 Task: Create new contact,   with mail id: 'OliviaBrown@autoliv.com', first name: 'Olivia', Last name: 'Brown', Job Title: Chief Information Officer, Phone number (201) 555-6789. Change life cycle stage to  'Lead' and lead status to 'New'. Add new company to the associated contact: www.att.com and type: Prospect. Logged in from softage.6@softage.net
Action: Mouse moved to (136, 100)
Screenshot: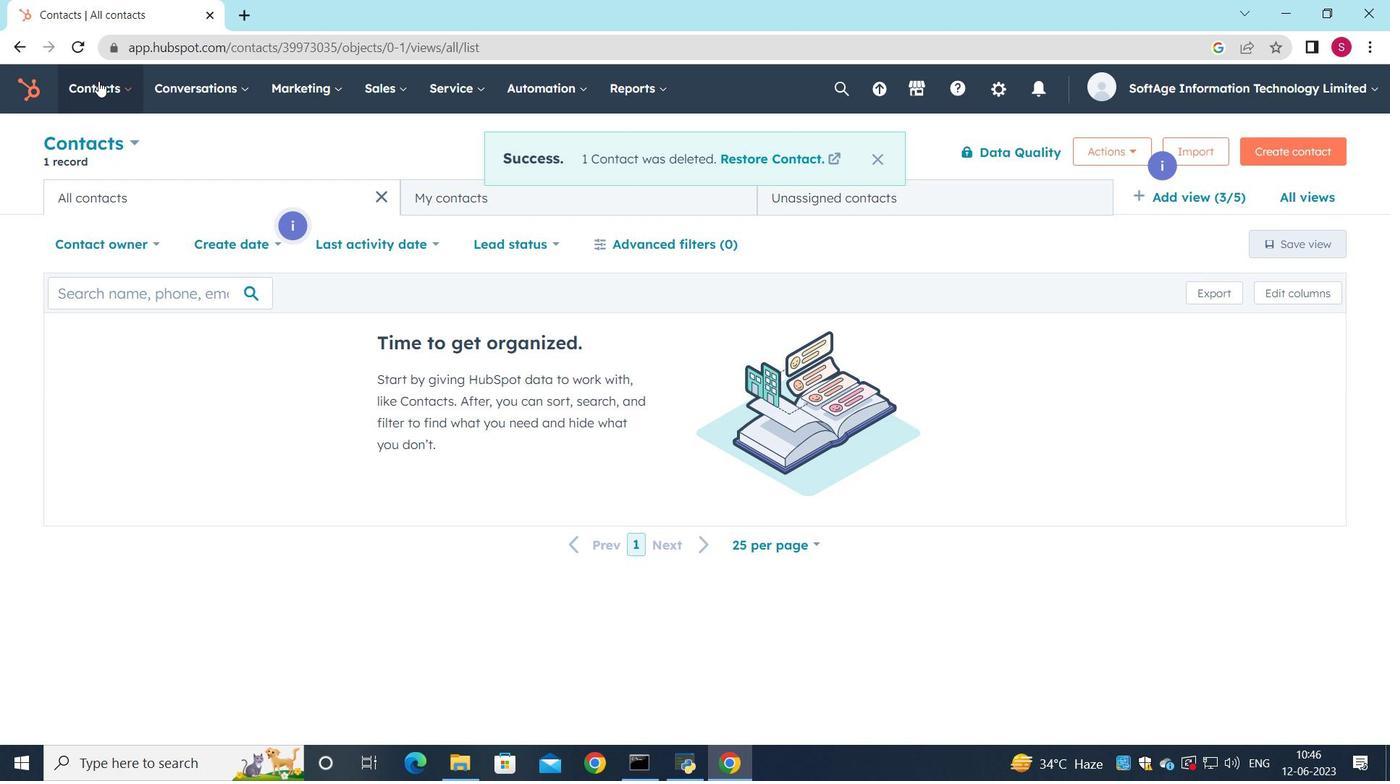 
Action: Mouse pressed left at (136, 100)
Screenshot: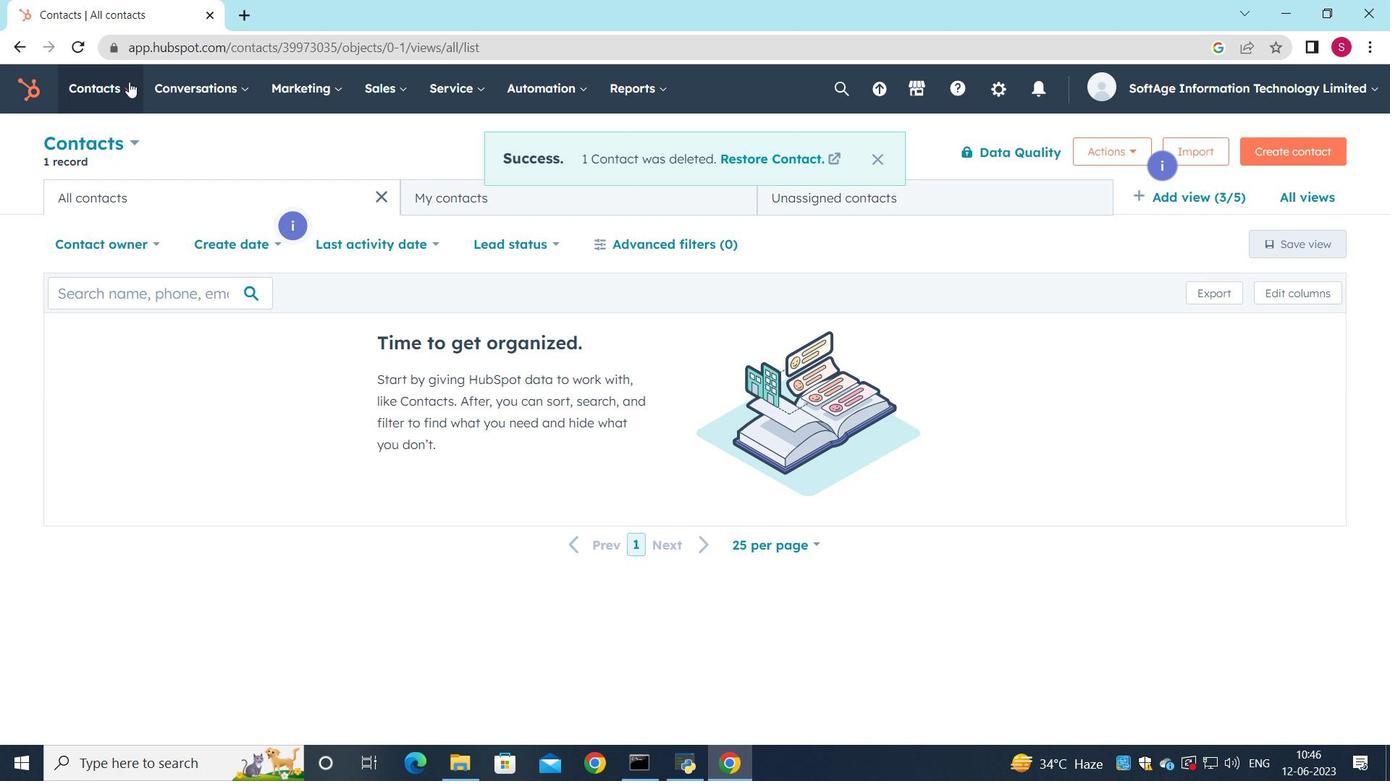 
Action: Mouse moved to (136, 147)
Screenshot: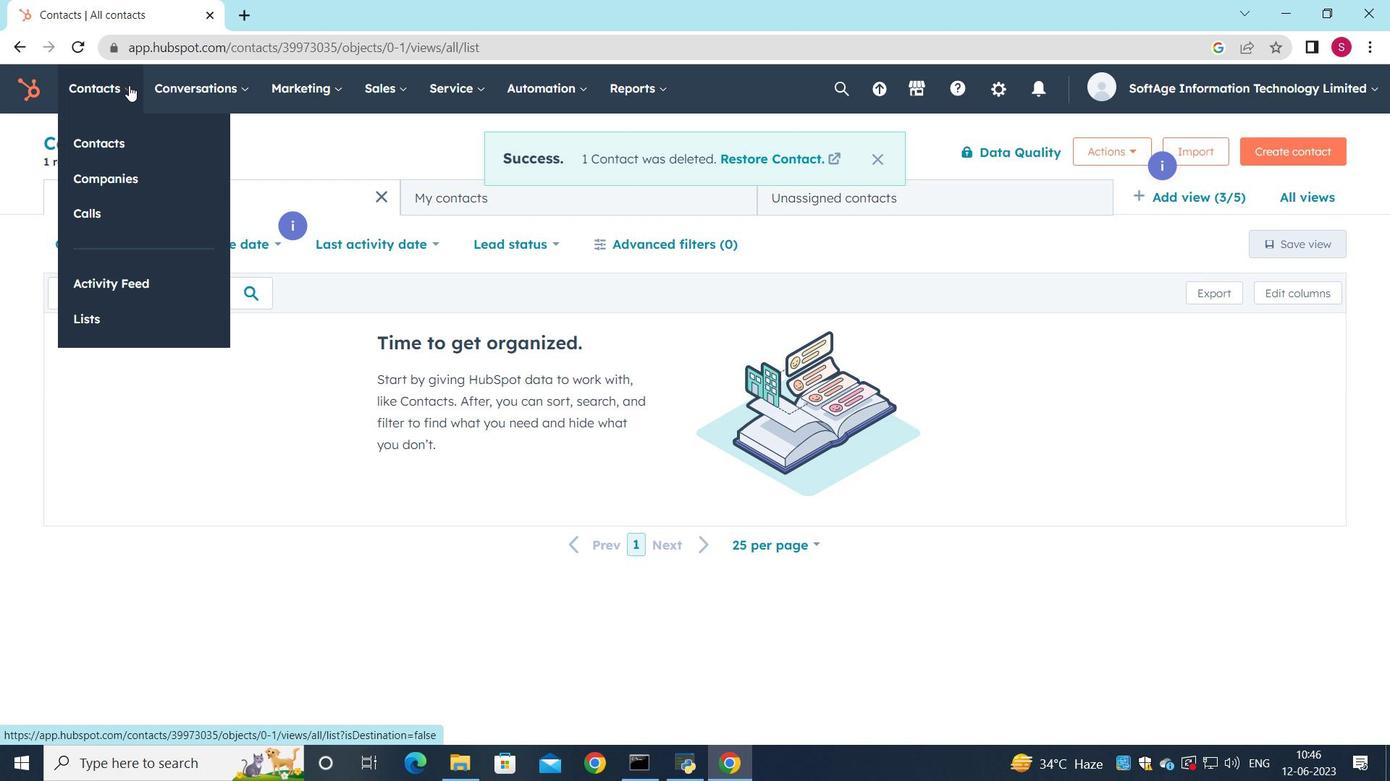 
Action: Mouse pressed left at (136, 147)
Screenshot: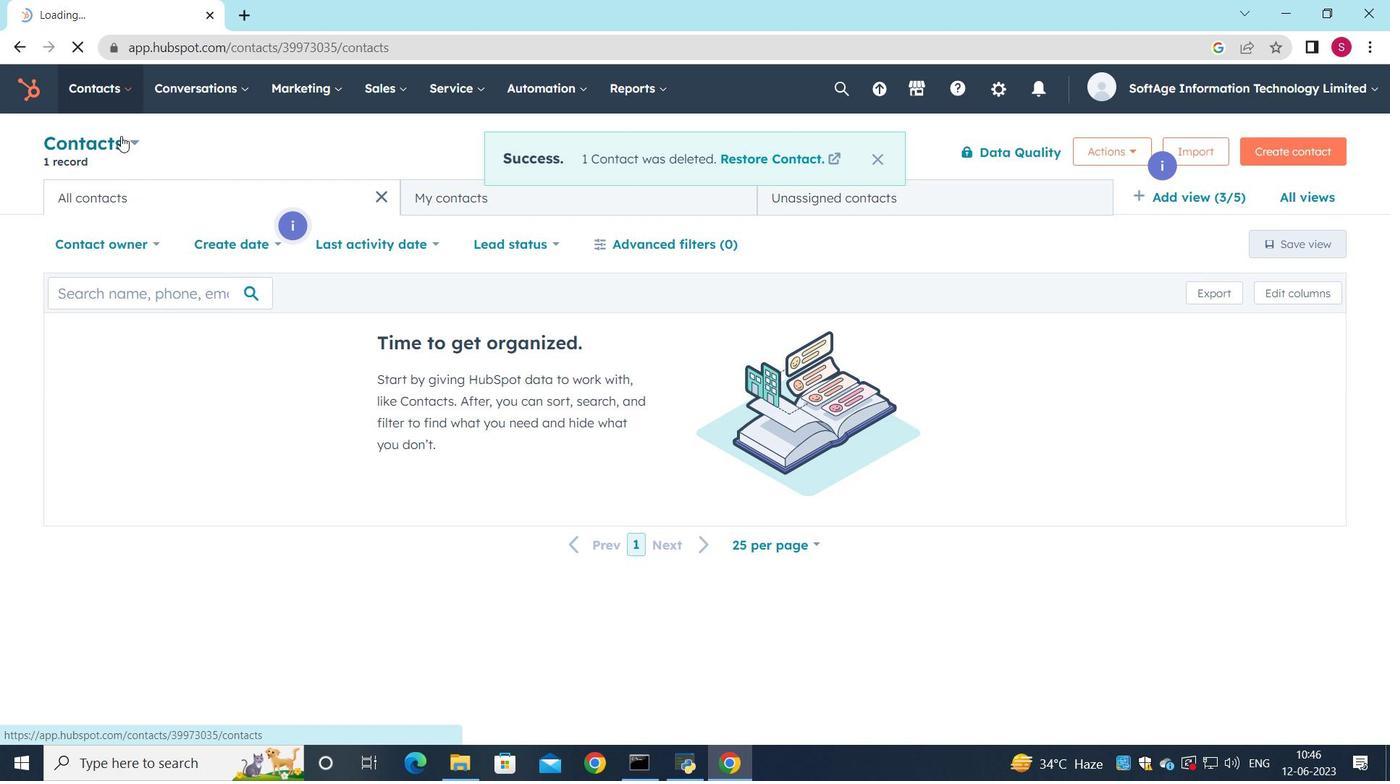 
Action: Mouse moved to (1277, 150)
Screenshot: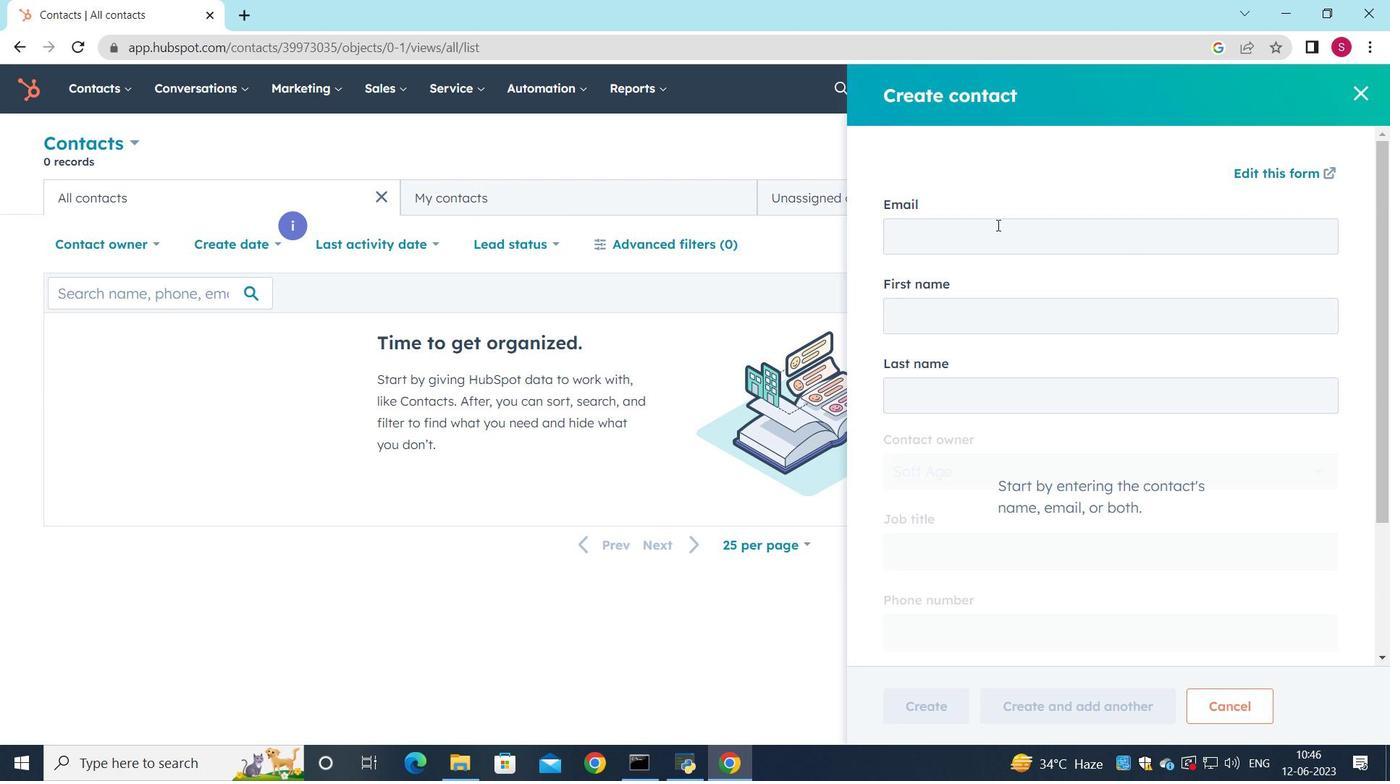 
Action: Mouse pressed left at (1277, 150)
Screenshot: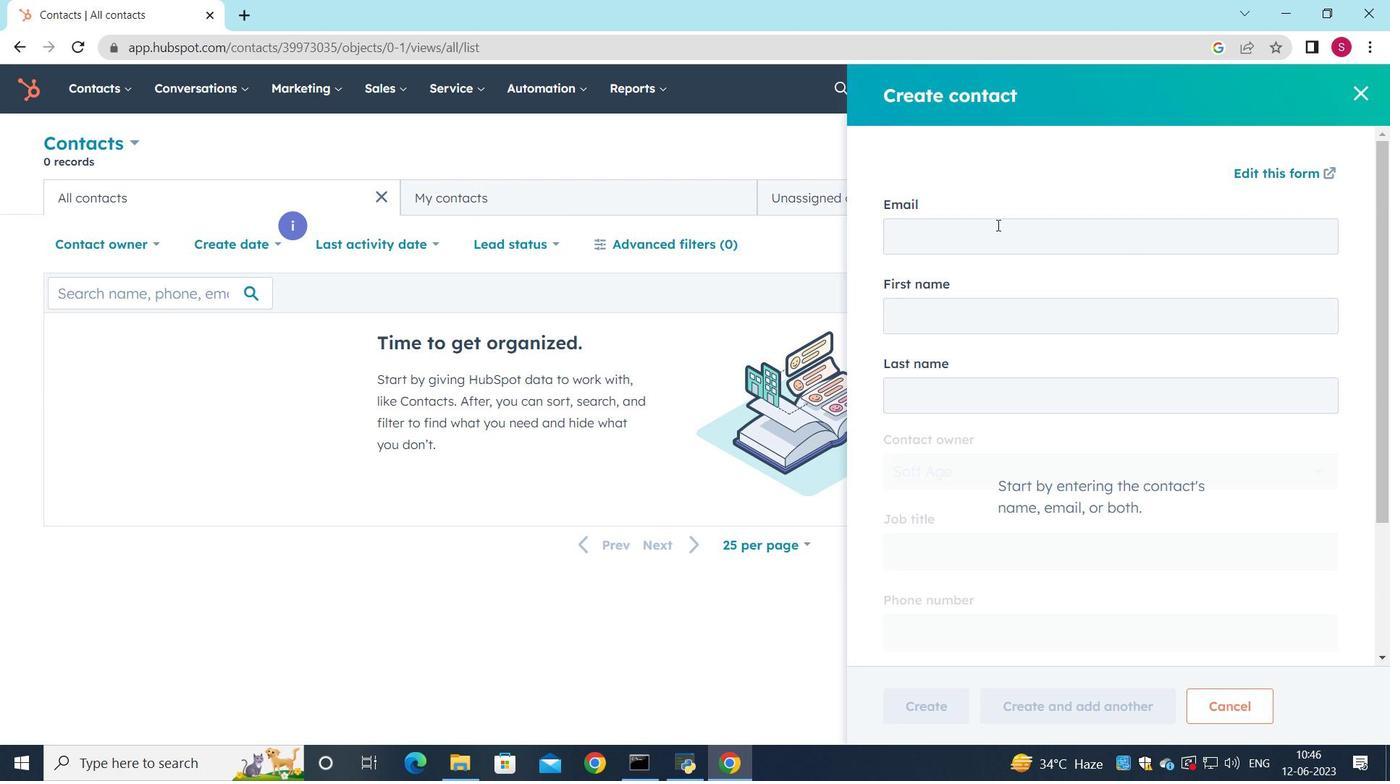 
Action: Mouse moved to (989, 238)
Screenshot: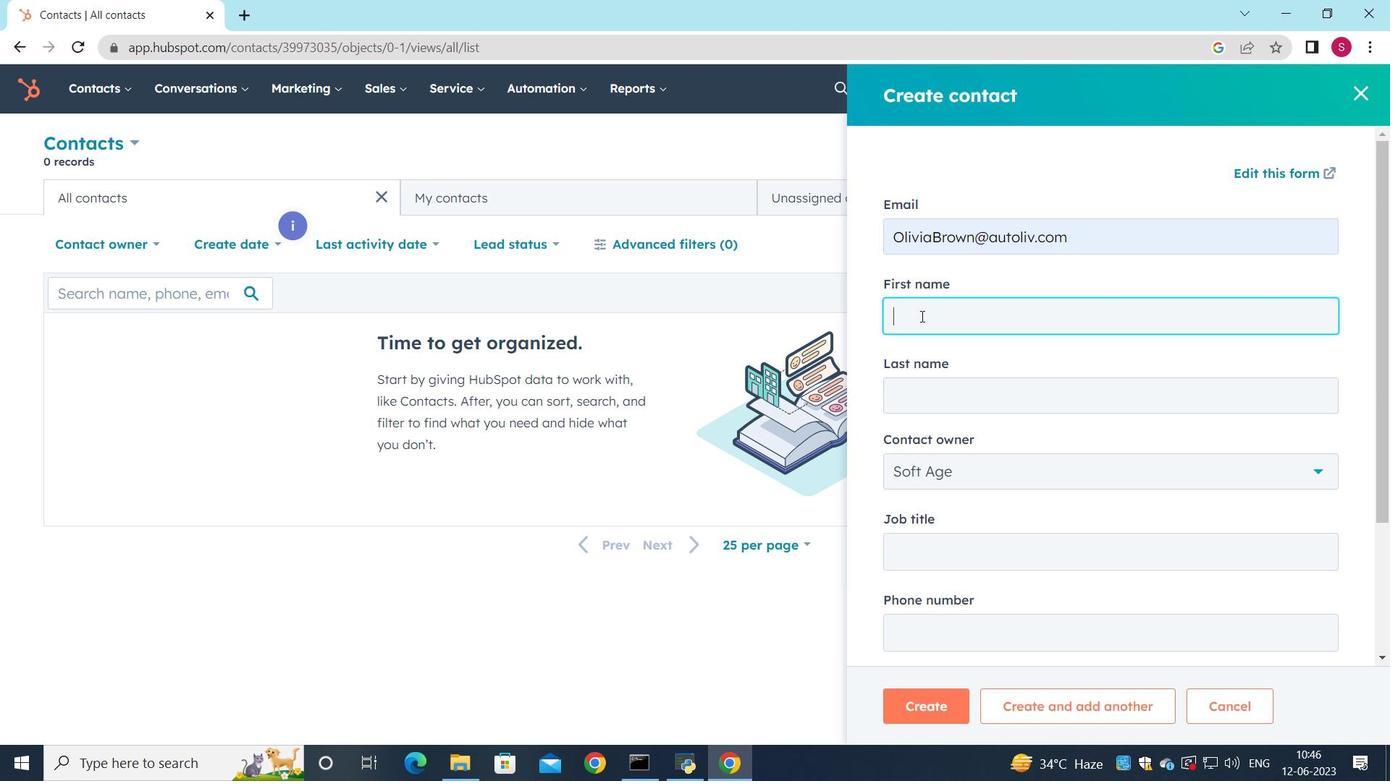 
Action: Mouse pressed left at (989, 238)
Screenshot: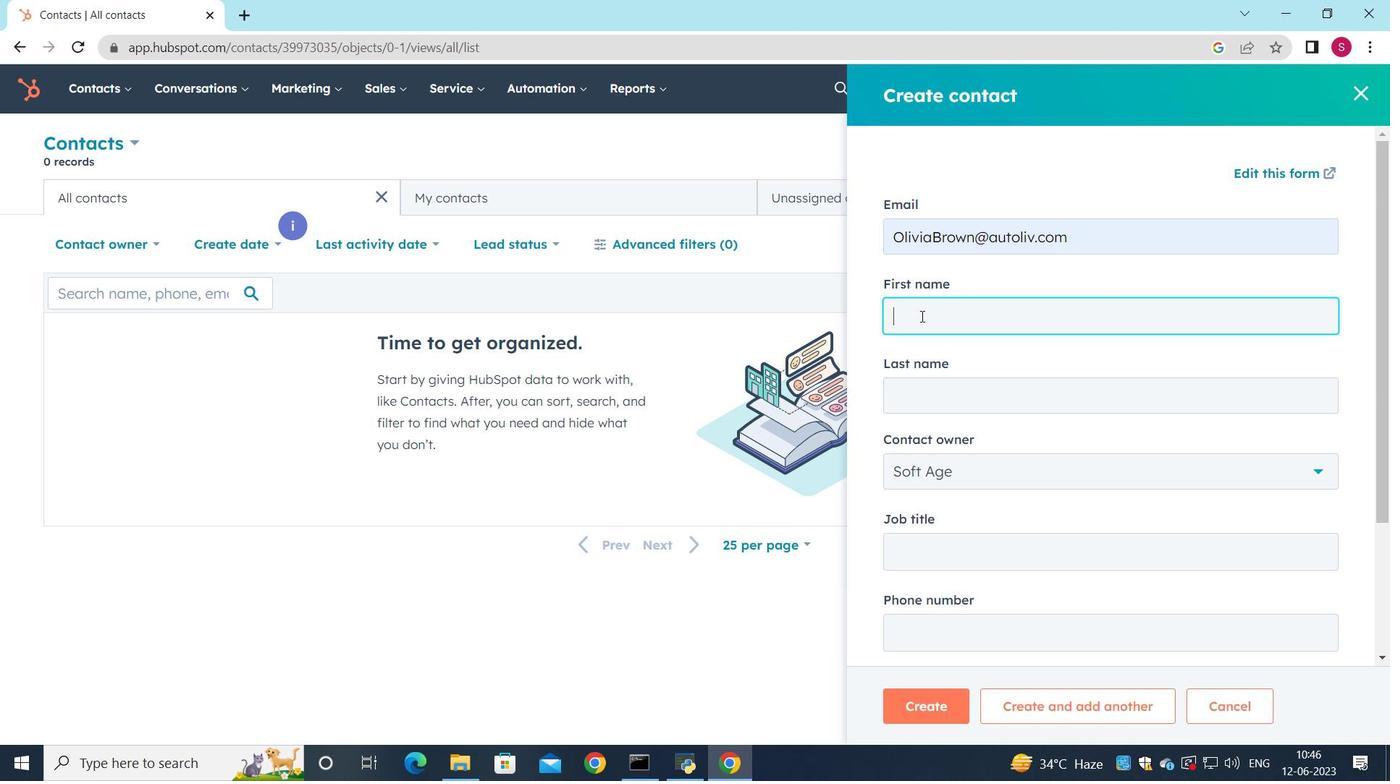 
Action: Key pressed <Key.shift><Key.shift><Key.shift><Key.shift>Olivia<Key.shift><Key.shift><Key.shift><Key.shift><Key.shift><Key.shift><Key.shift><Key.shift>Broe<Key.backspace>wn<Key.shift><Key.shift><Key.shift><Key.shift><Key.shift><Key.shift><Key.shift>@autoliv.com
Screenshot: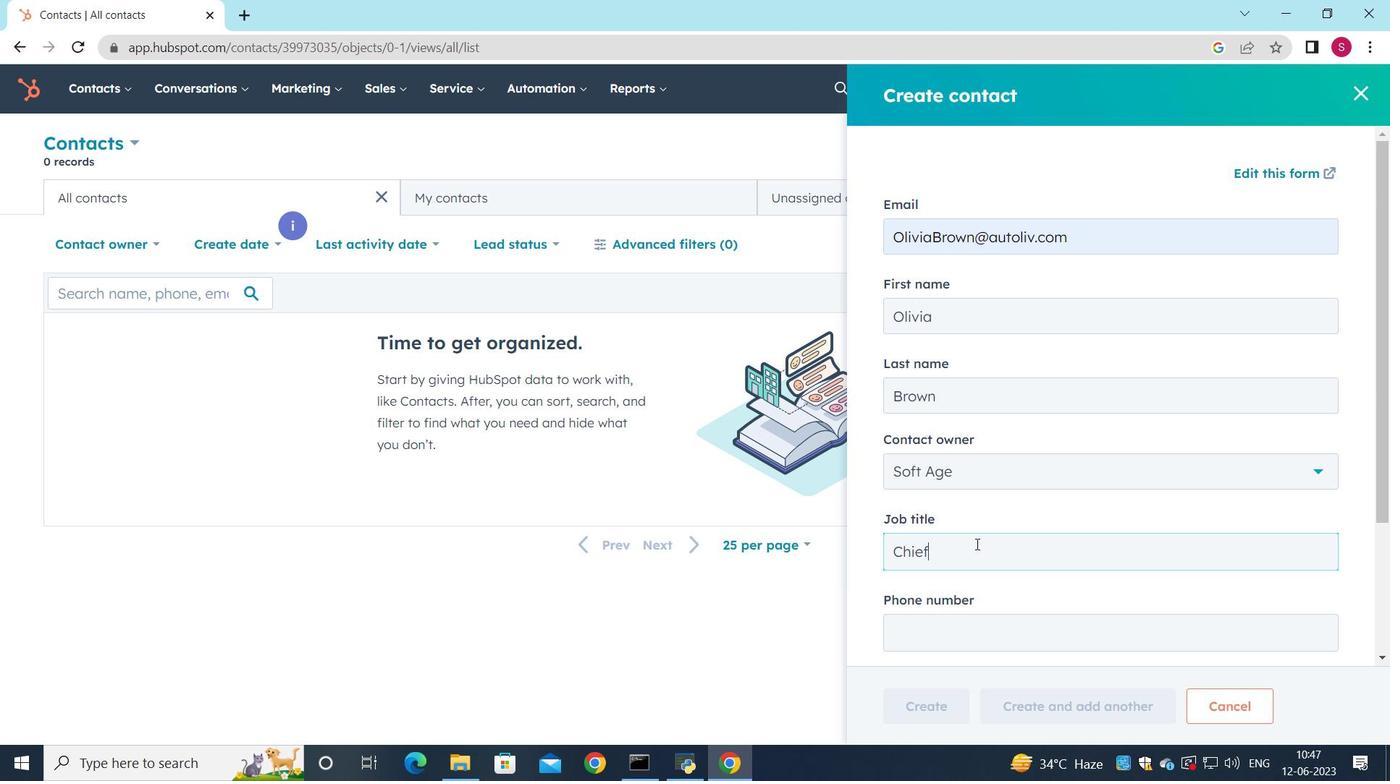 
Action: Mouse moved to (900, 745)
Screenshot: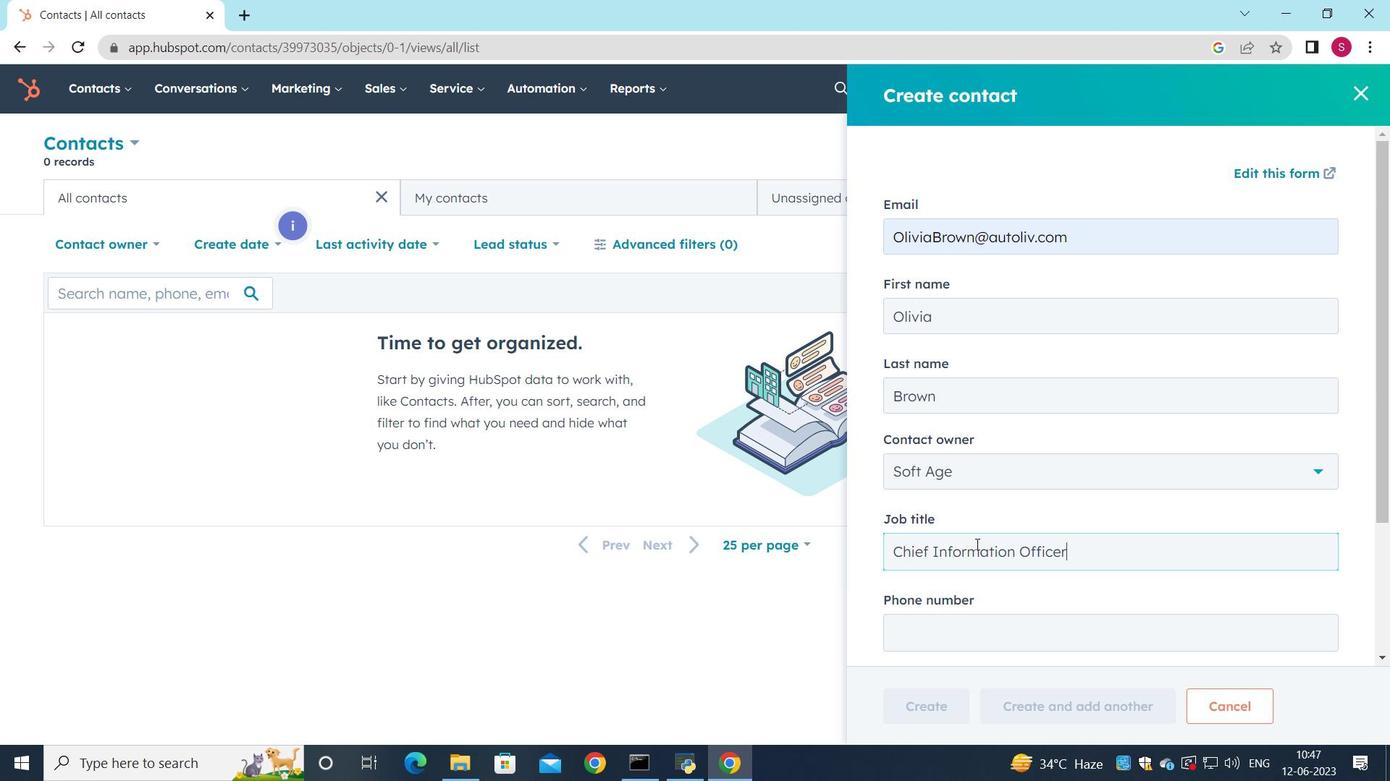 
Action: Mouse pressed left at (900, 745)
Screenshot: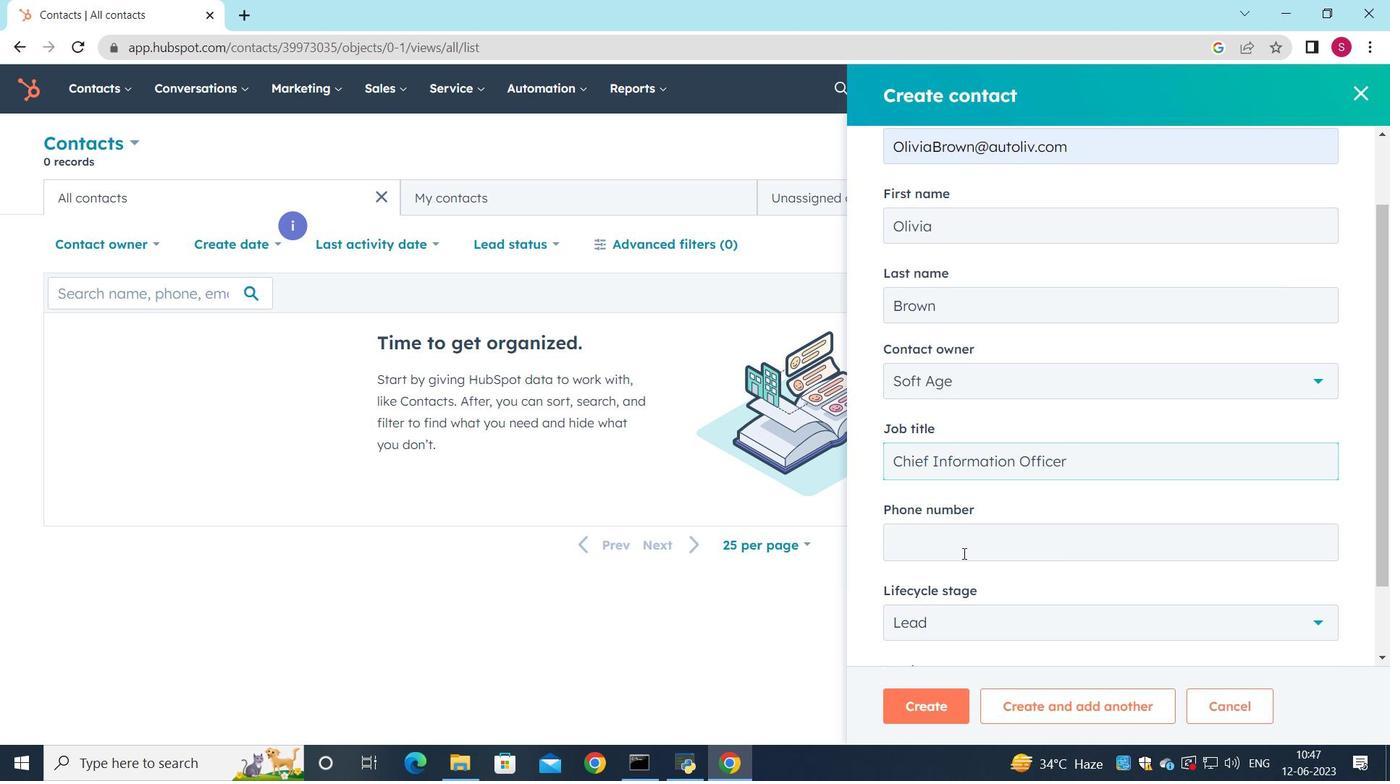 
Action: Mouse moved to (922, 722)
Screenshot: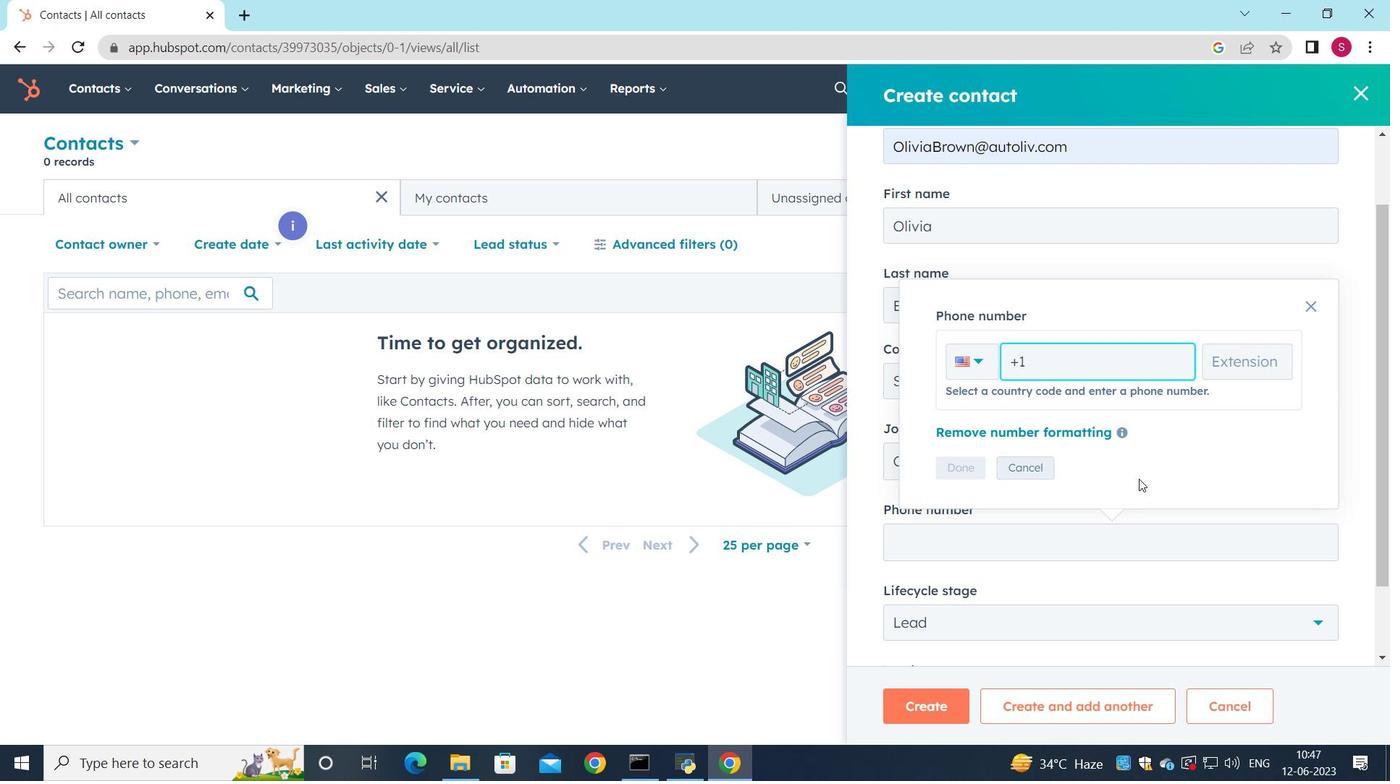 
Action: Mouse pressed left at (922, 722)
Screenshot: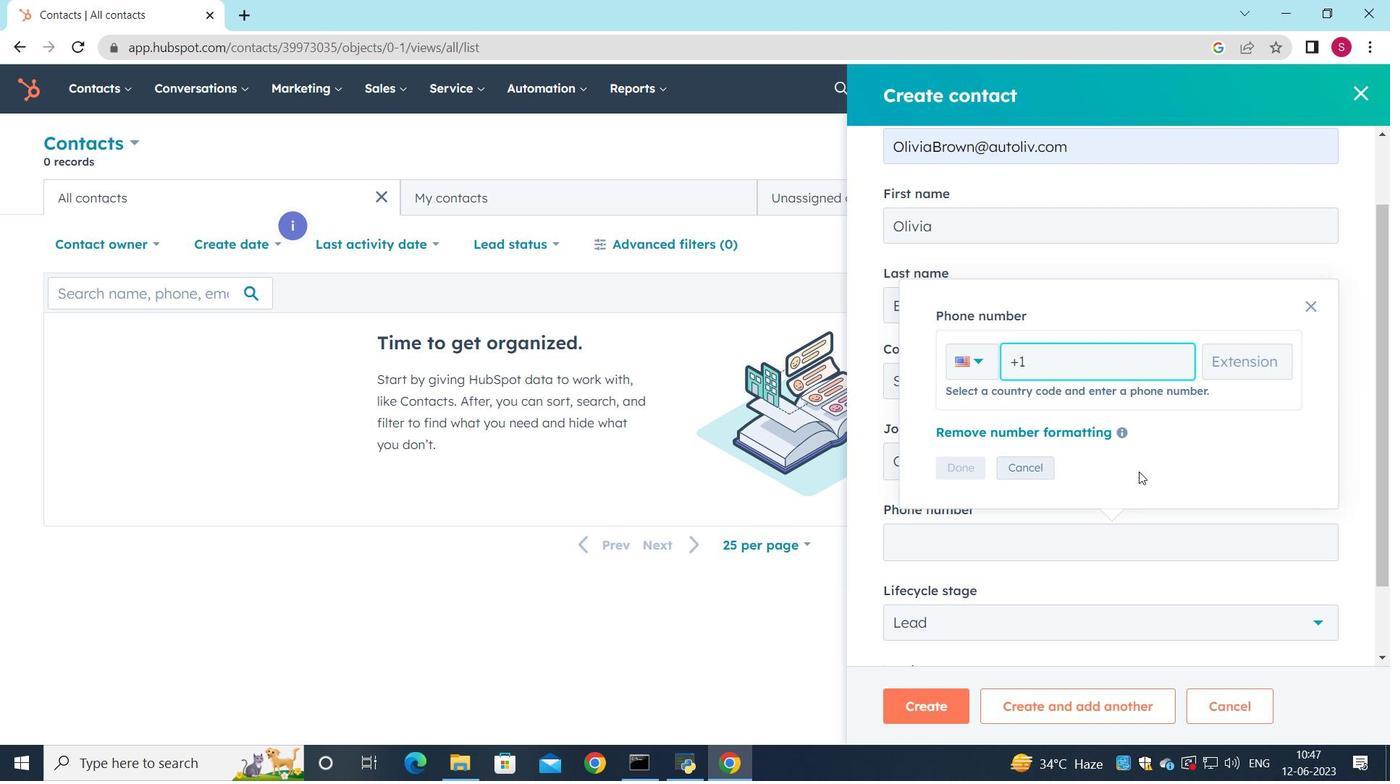 
Action: Mouse moved to (877, 524)
Screenshot: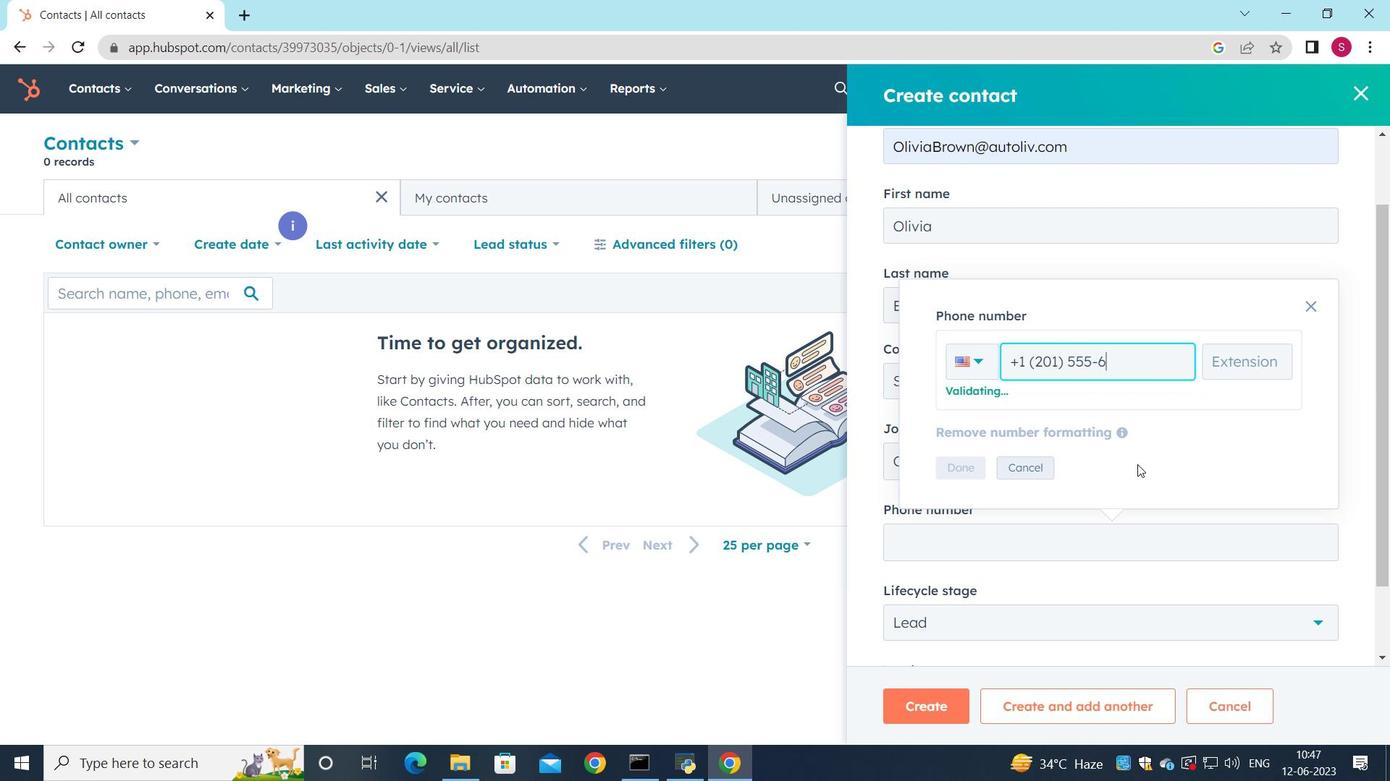 
Action: Mouse scrolled (877, 524) with delta (0, 0)
Screenshot: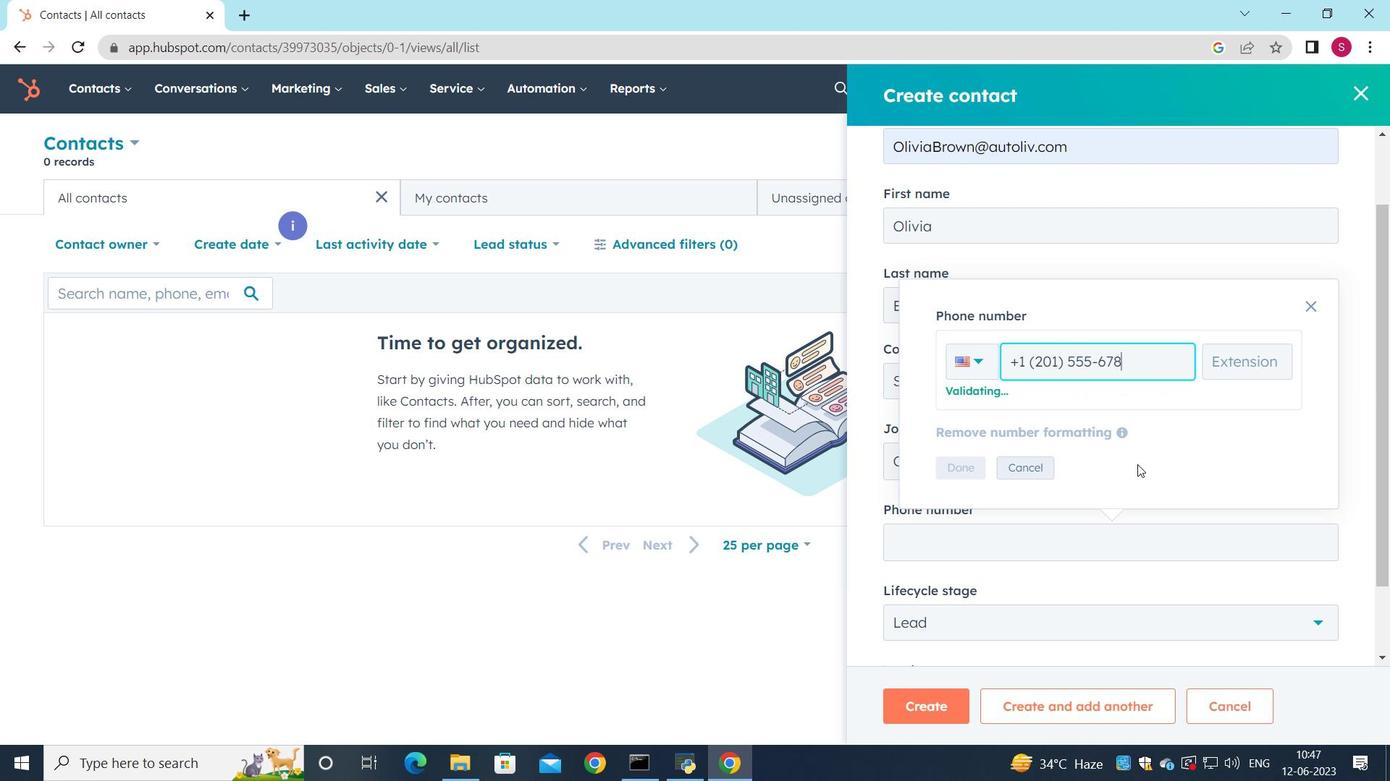 
Action: Mouse moved to (97, 94)
Screenshot: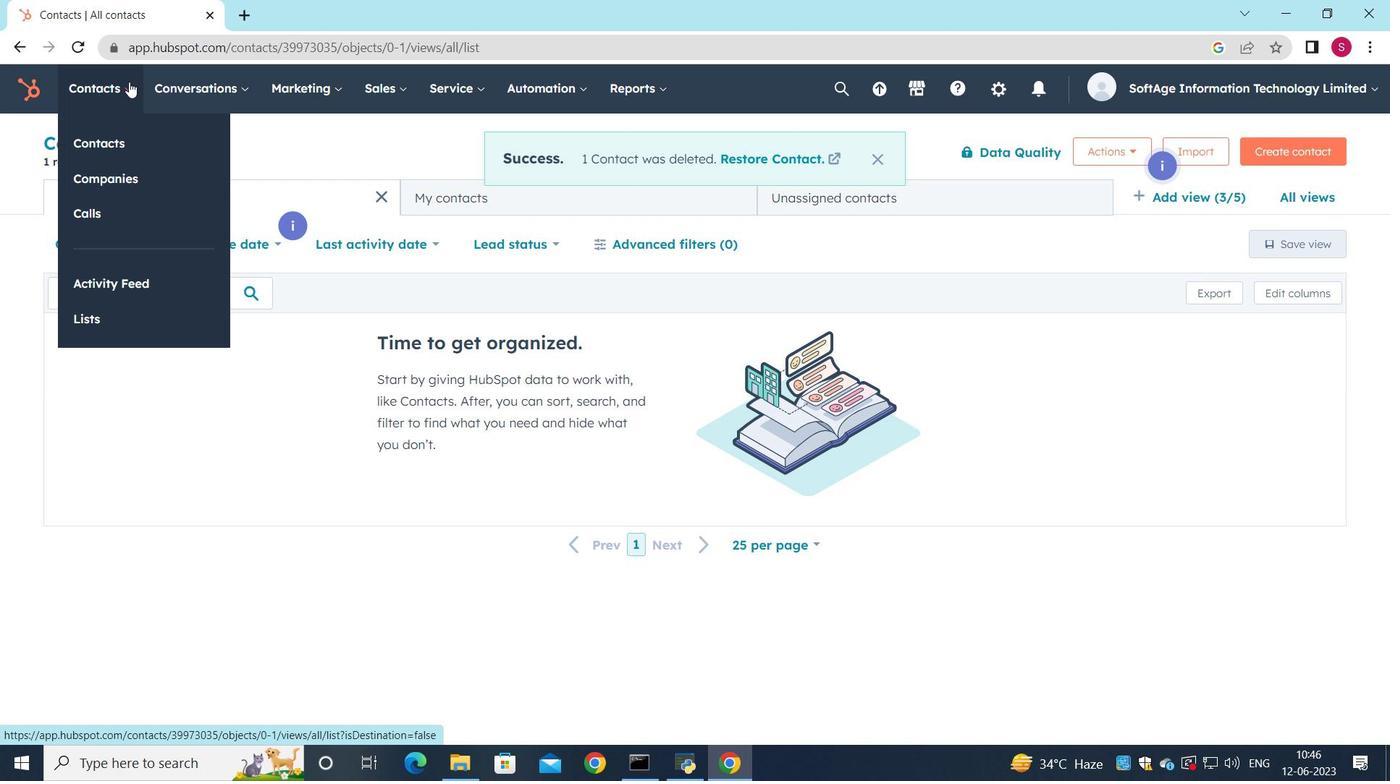 
Action: Mouse pressed left at (97, 94)
Screenshot: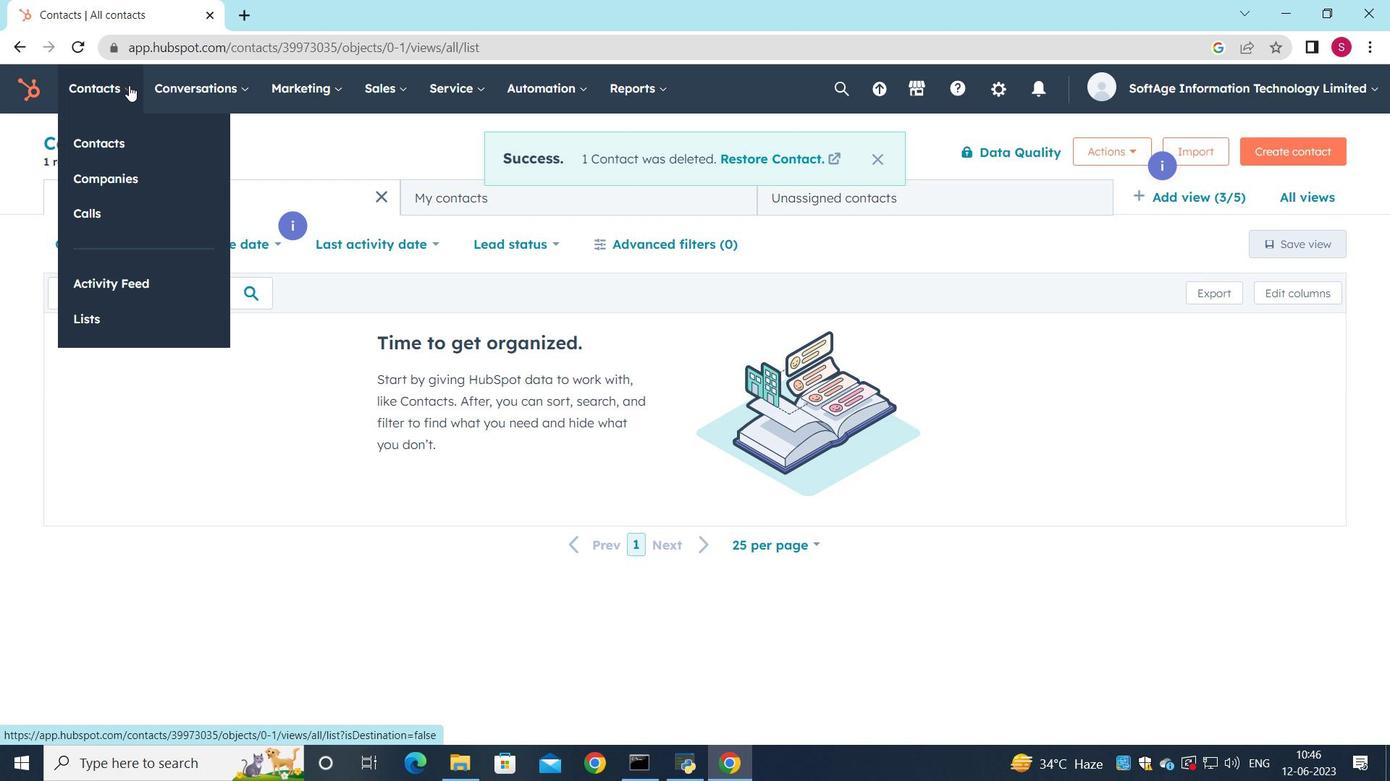 
Action: Mouse moved to (120, 133)
Screenshot: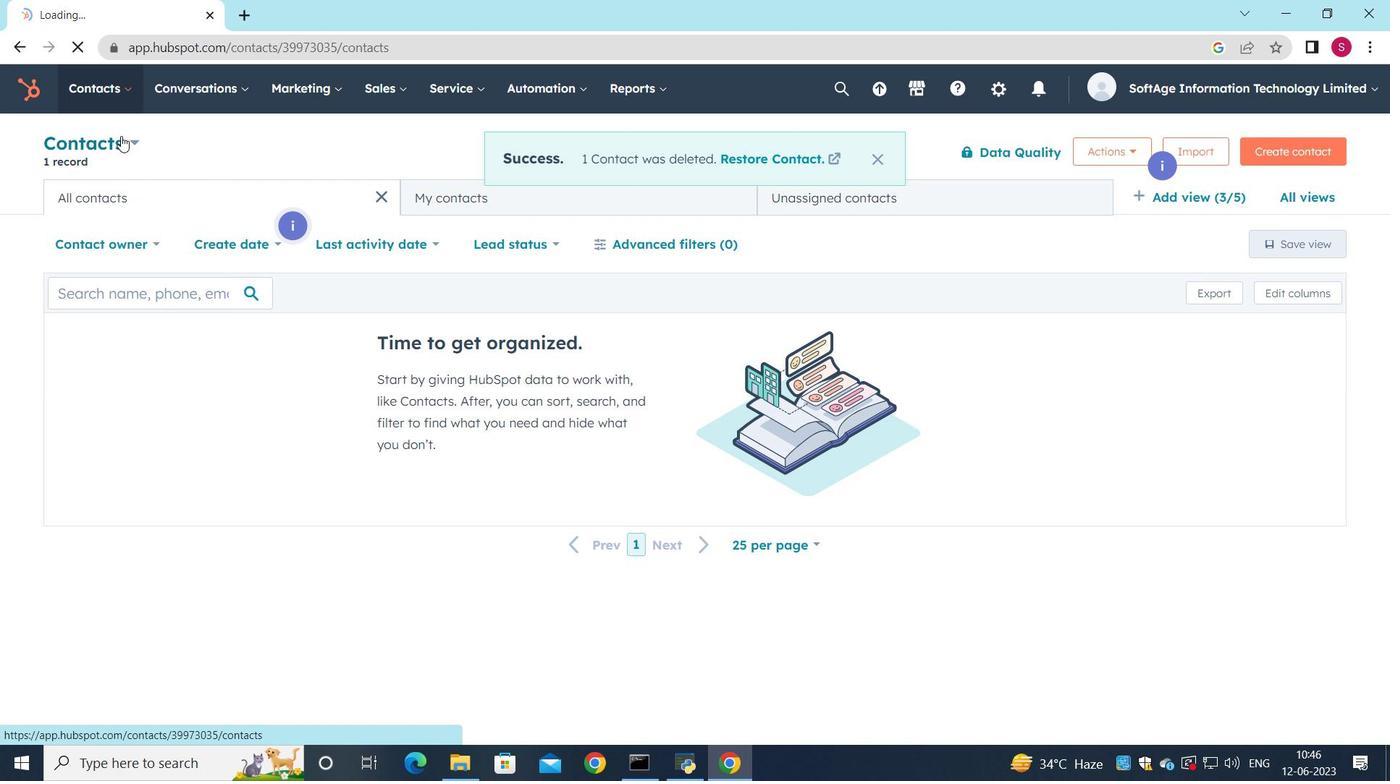 
Action: Mouse pressed left at (120, 133)
Screenshot: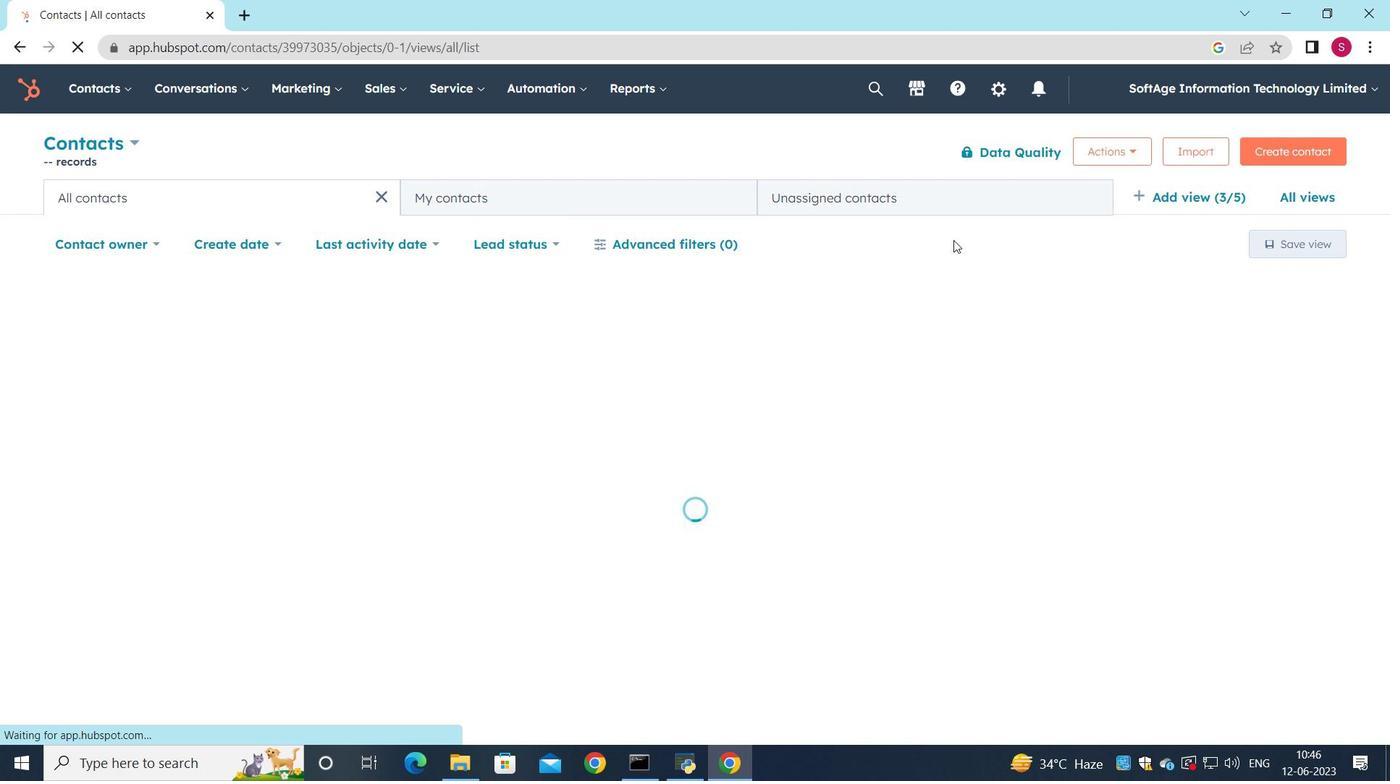 
Action: Mouse moved to (1277, 145)
Screenshot: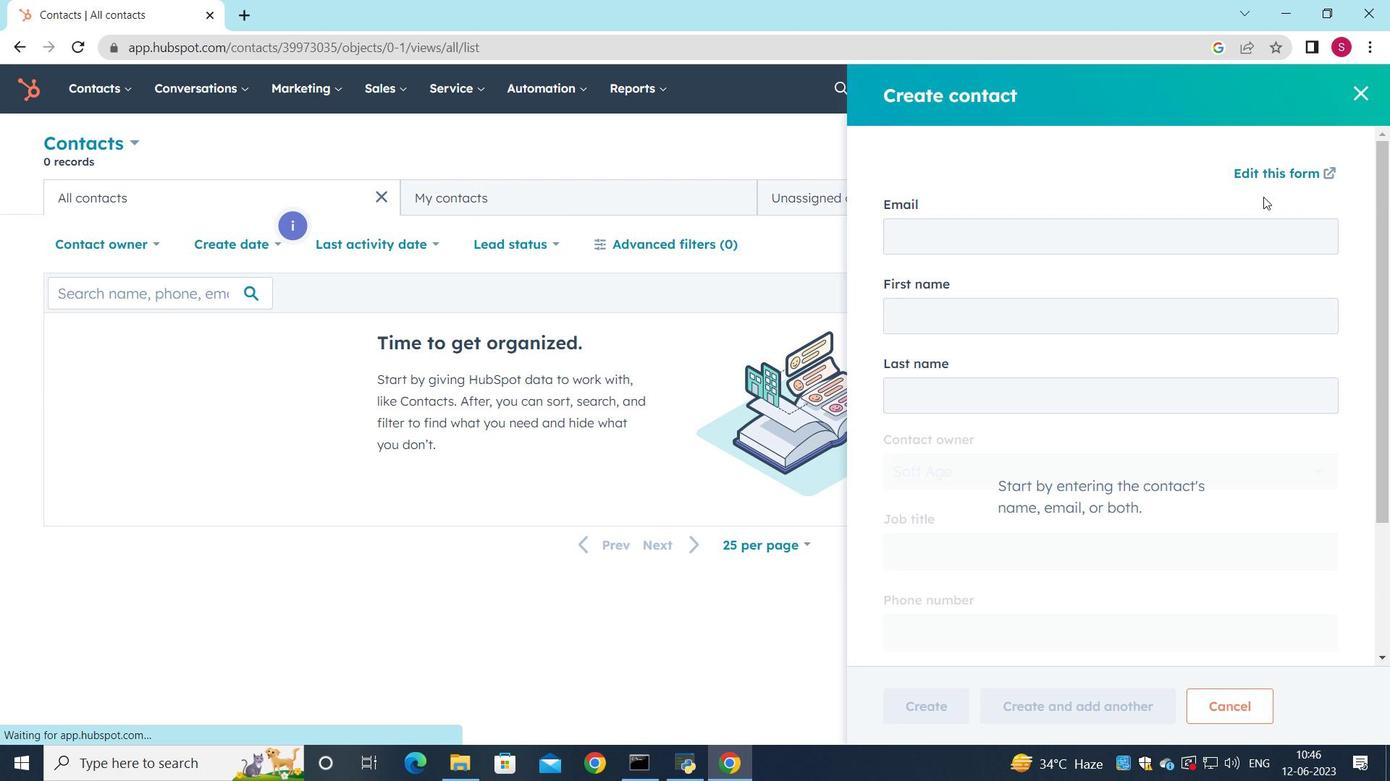 
Action: Mouse pressed left at (1277, 145)
Screenshot: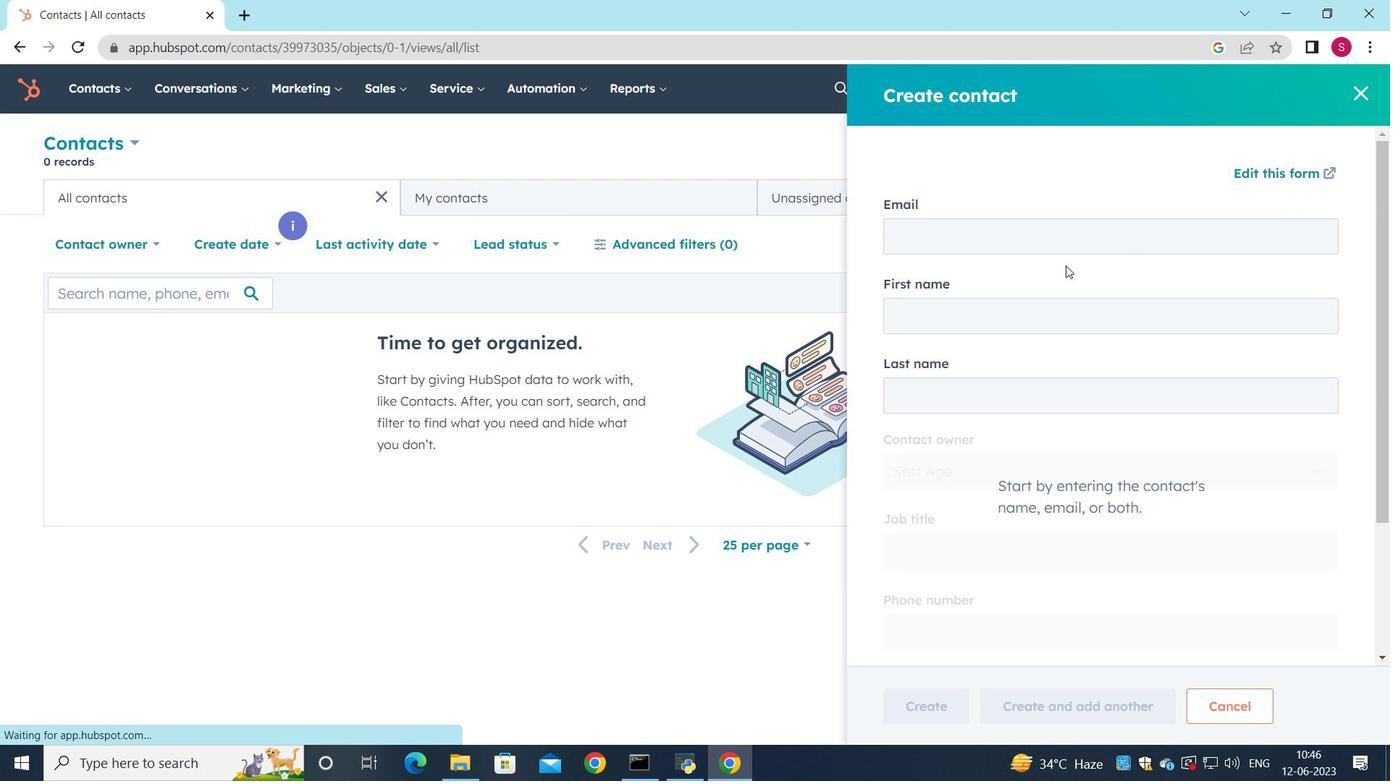 
Action: Mouse moved to (993, 243)
Screenshot: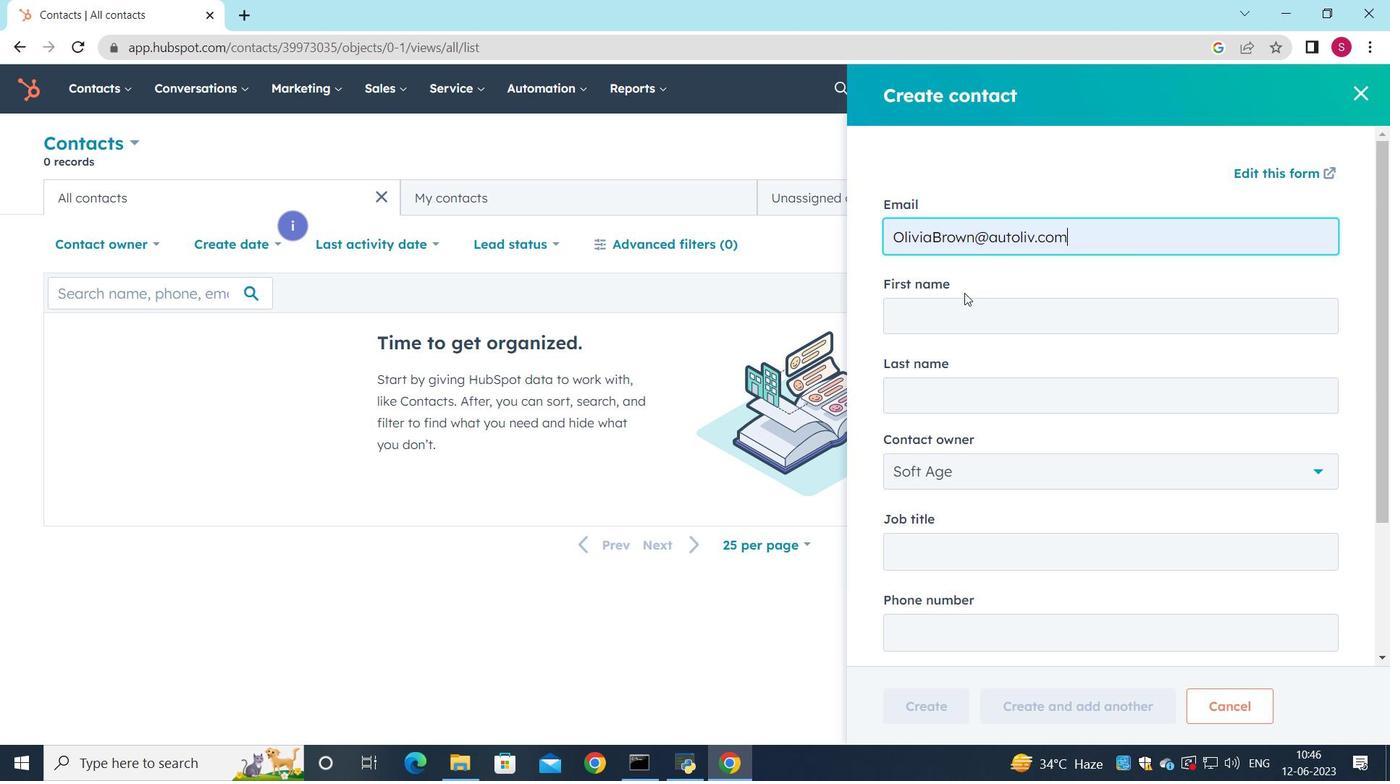
Action: Mouse pressed left at (993, 243)
Screenshot: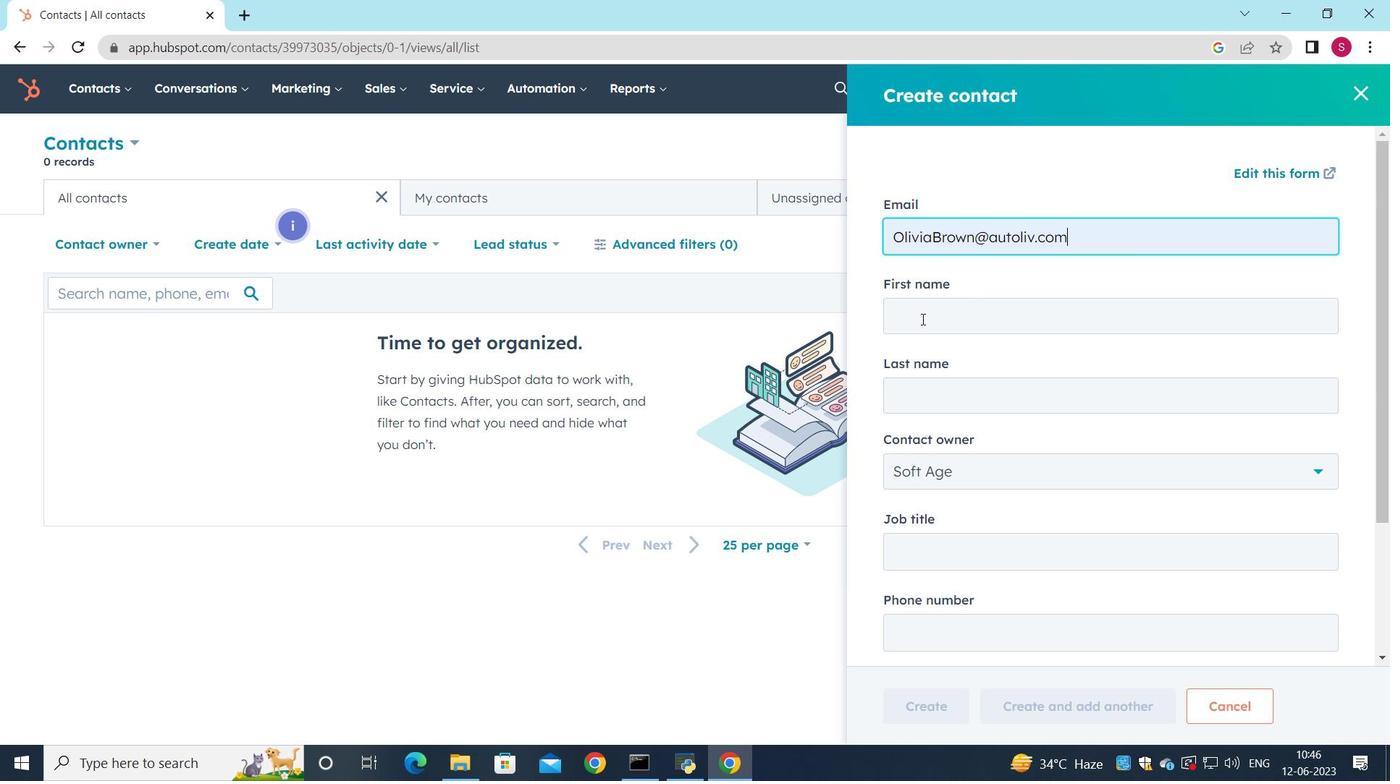 
Action: Mouse moved to (1010, 285)
Screenshot: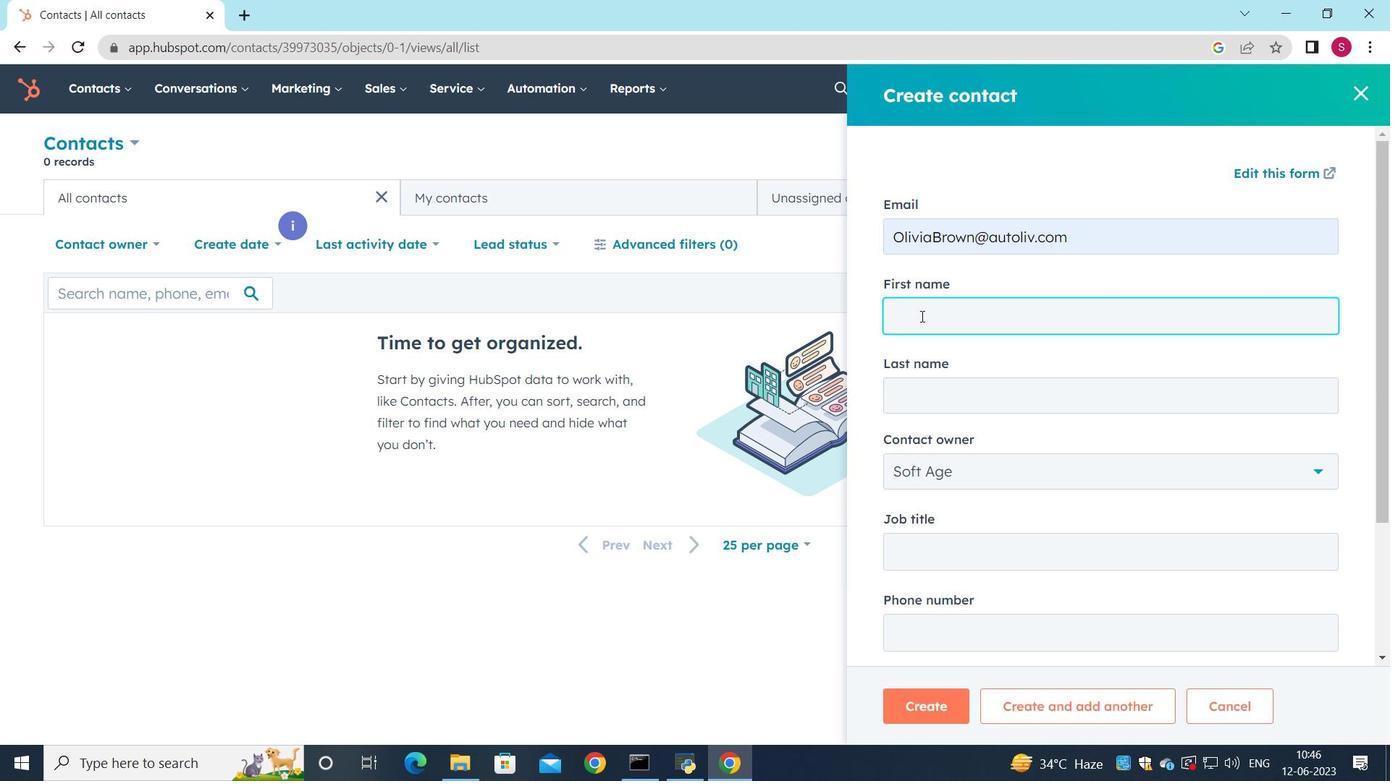 
Action: Mouse pressed left at (1010, 285)
Screenshot: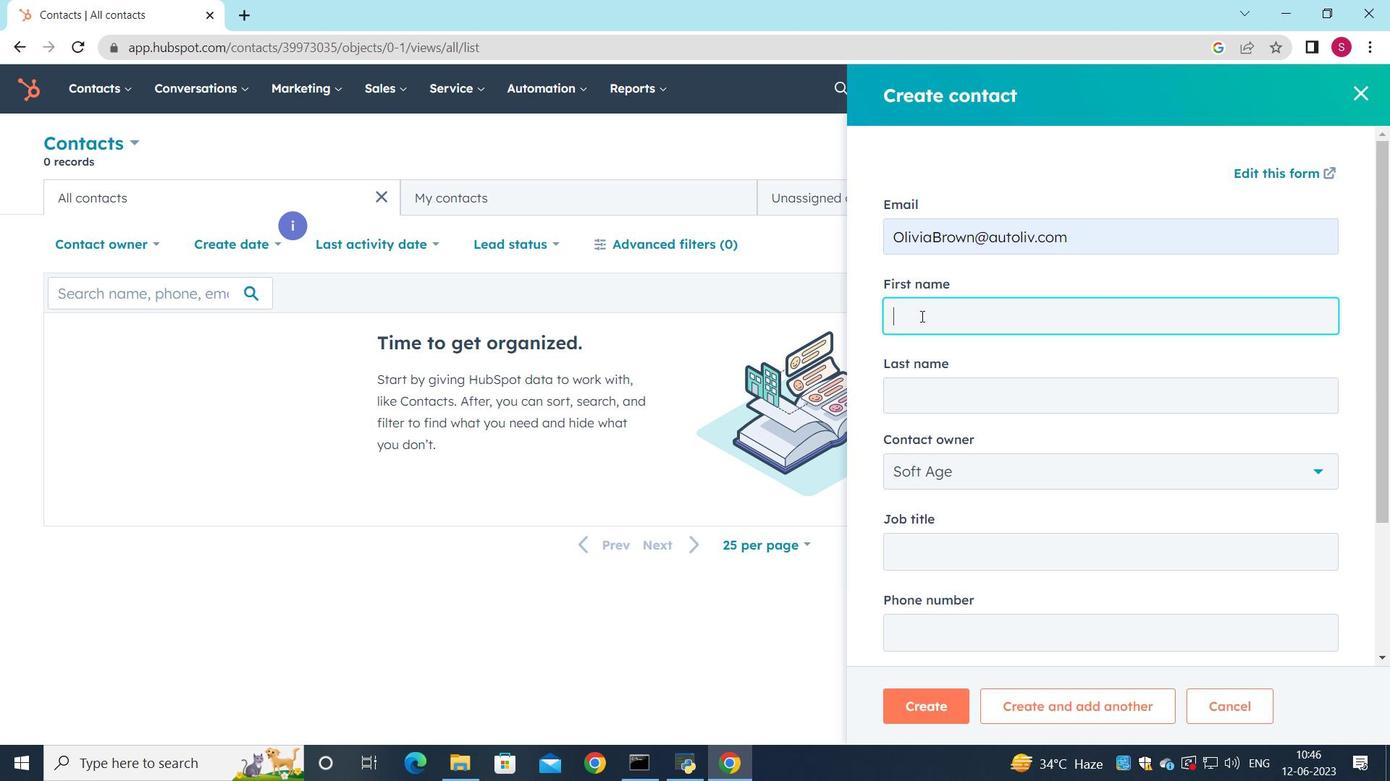 
Action: Mouse moved to (945, 303)
Screenshot: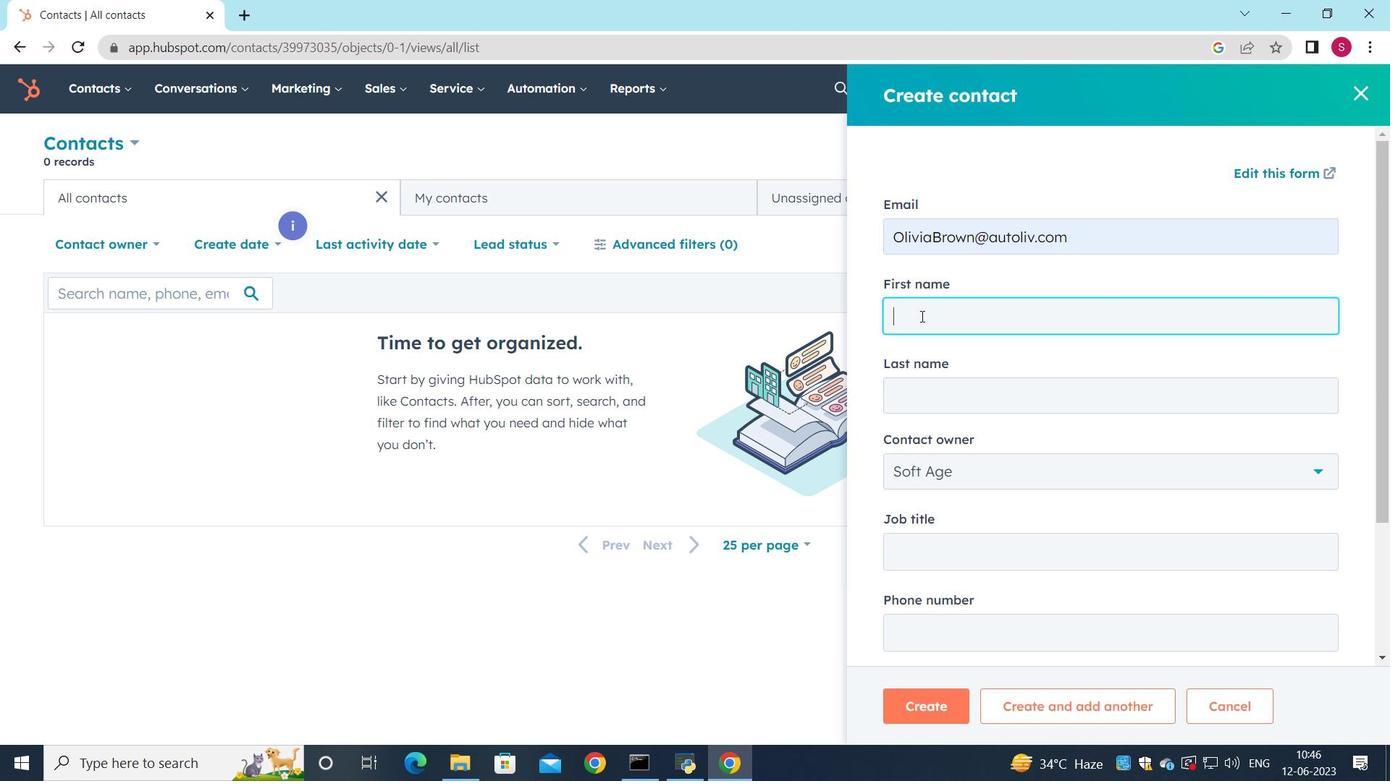 
Action: Mouse pressed left at (945, 303)
Screenshot: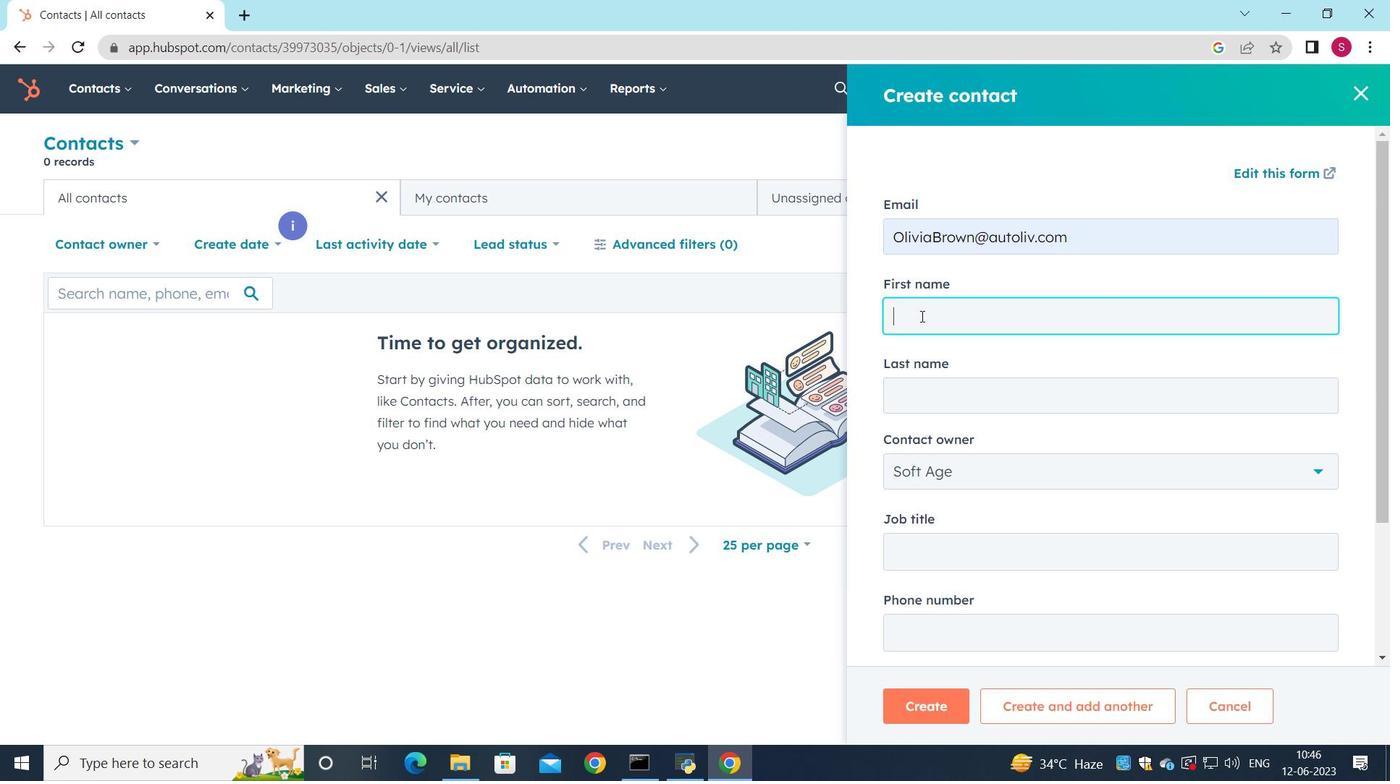 
Action: Mouse moved to (129, 82)
Screenshot: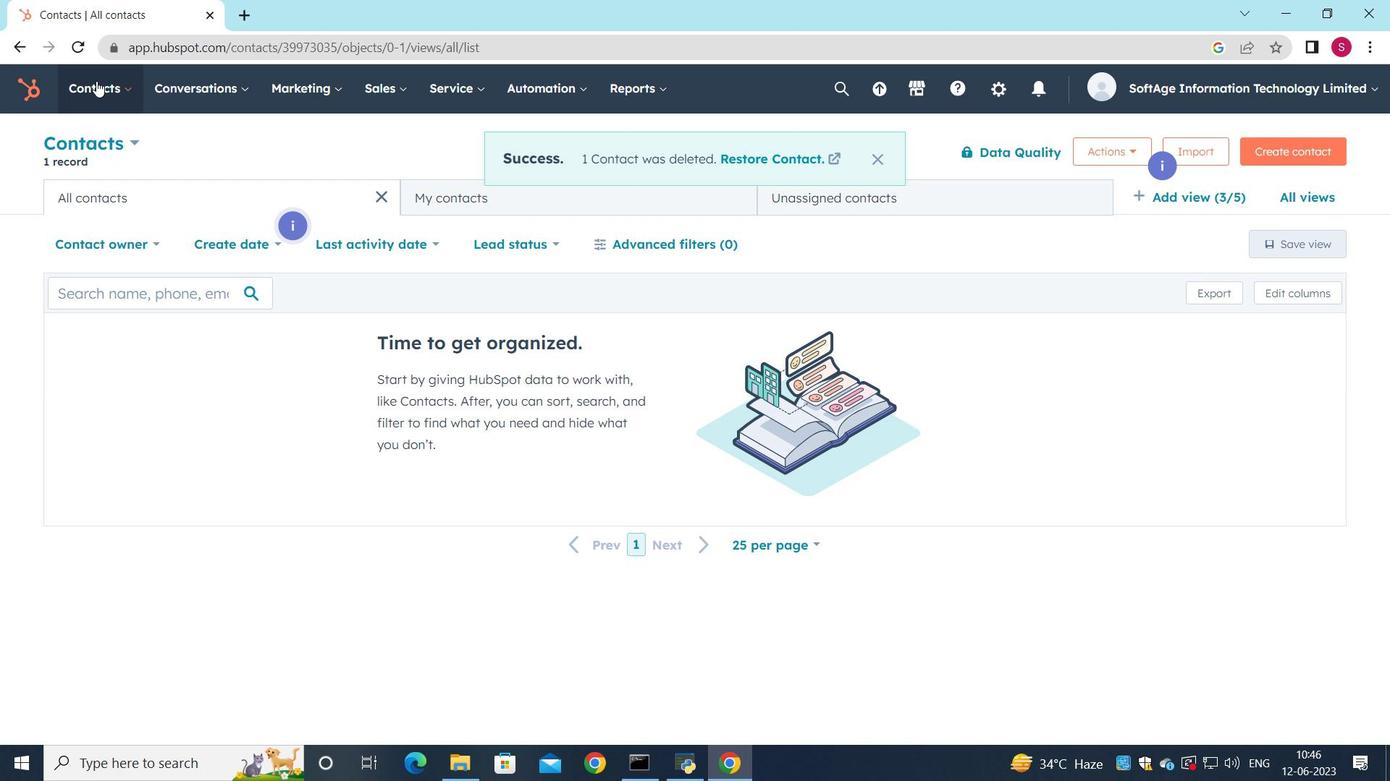 
Action: Mouse pressed left at (129, 82)
Screenshot: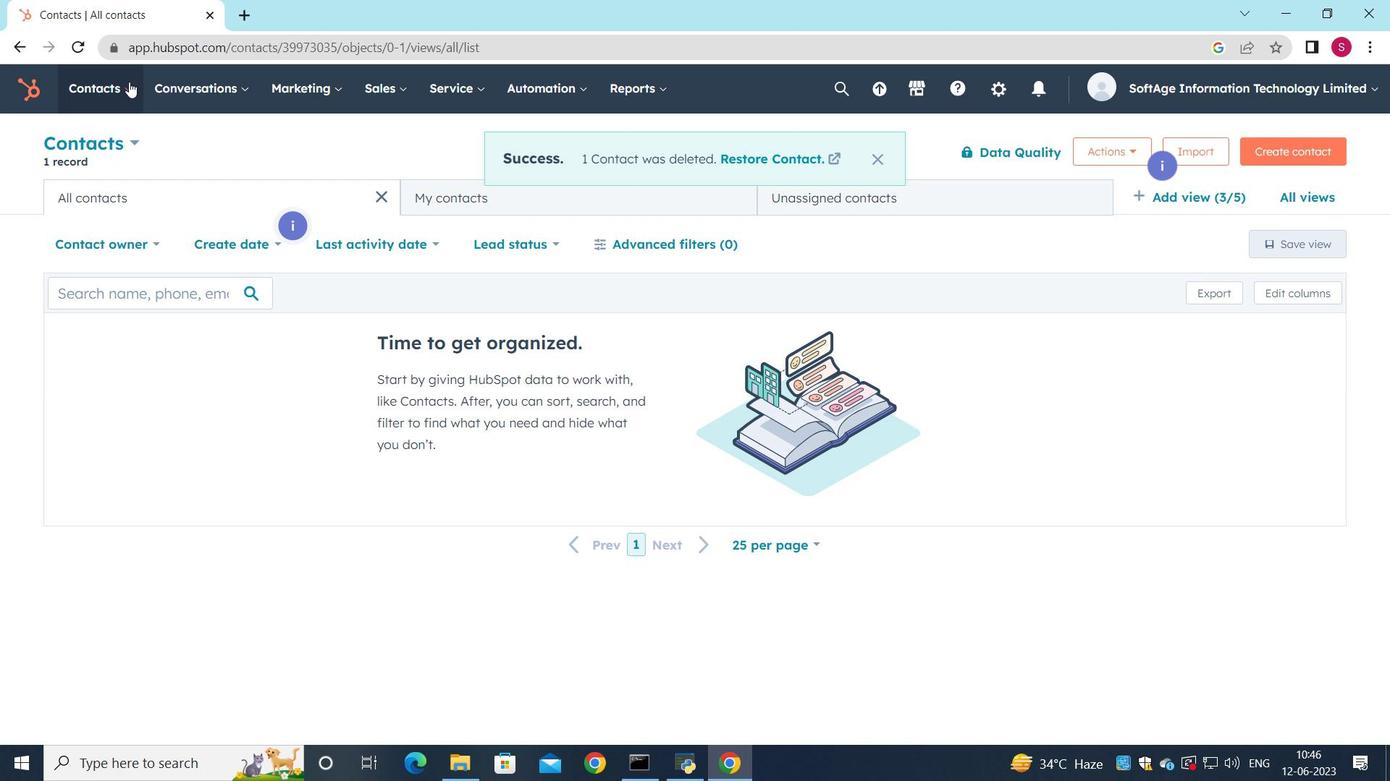 
Action: Mouse moved to (120, 136)
Screenshot: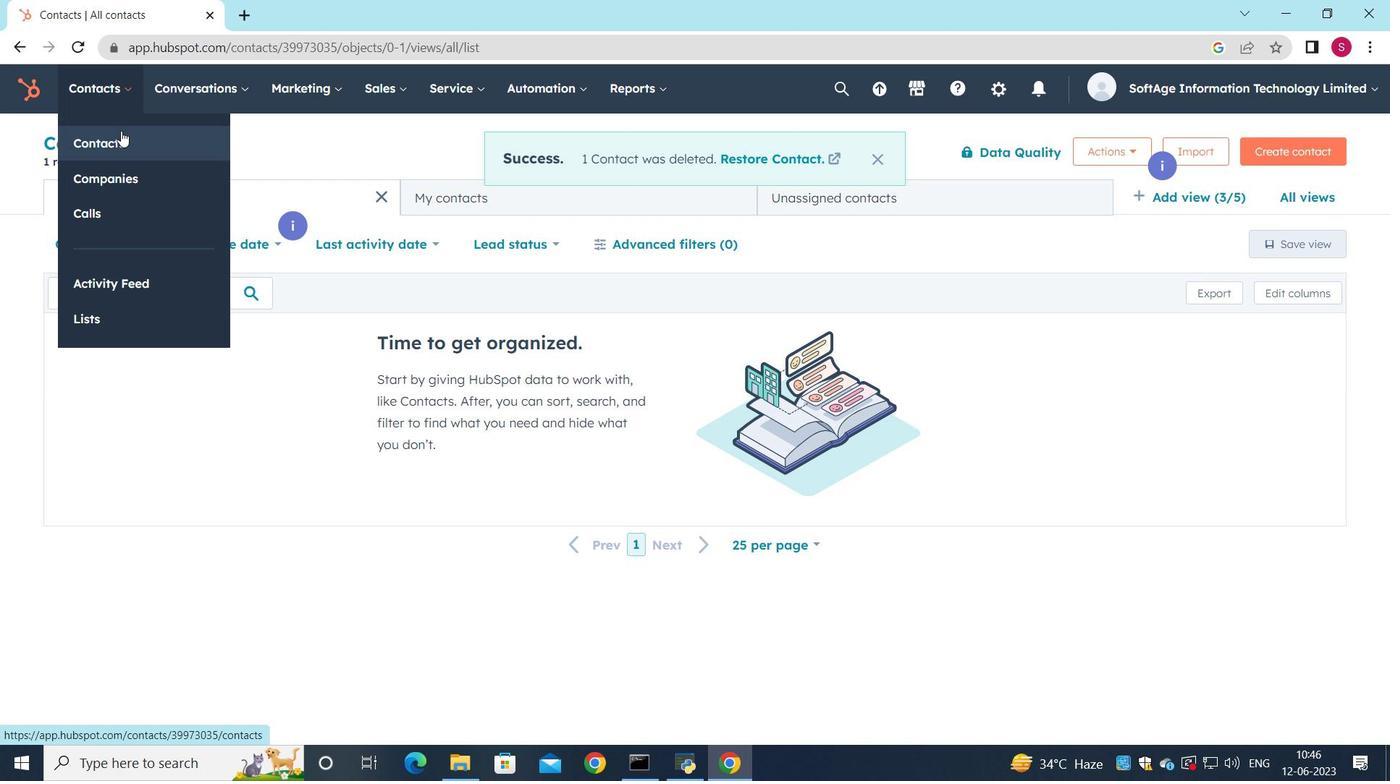 
Action: Mouse pressed left at (120, 136)
Screenshot: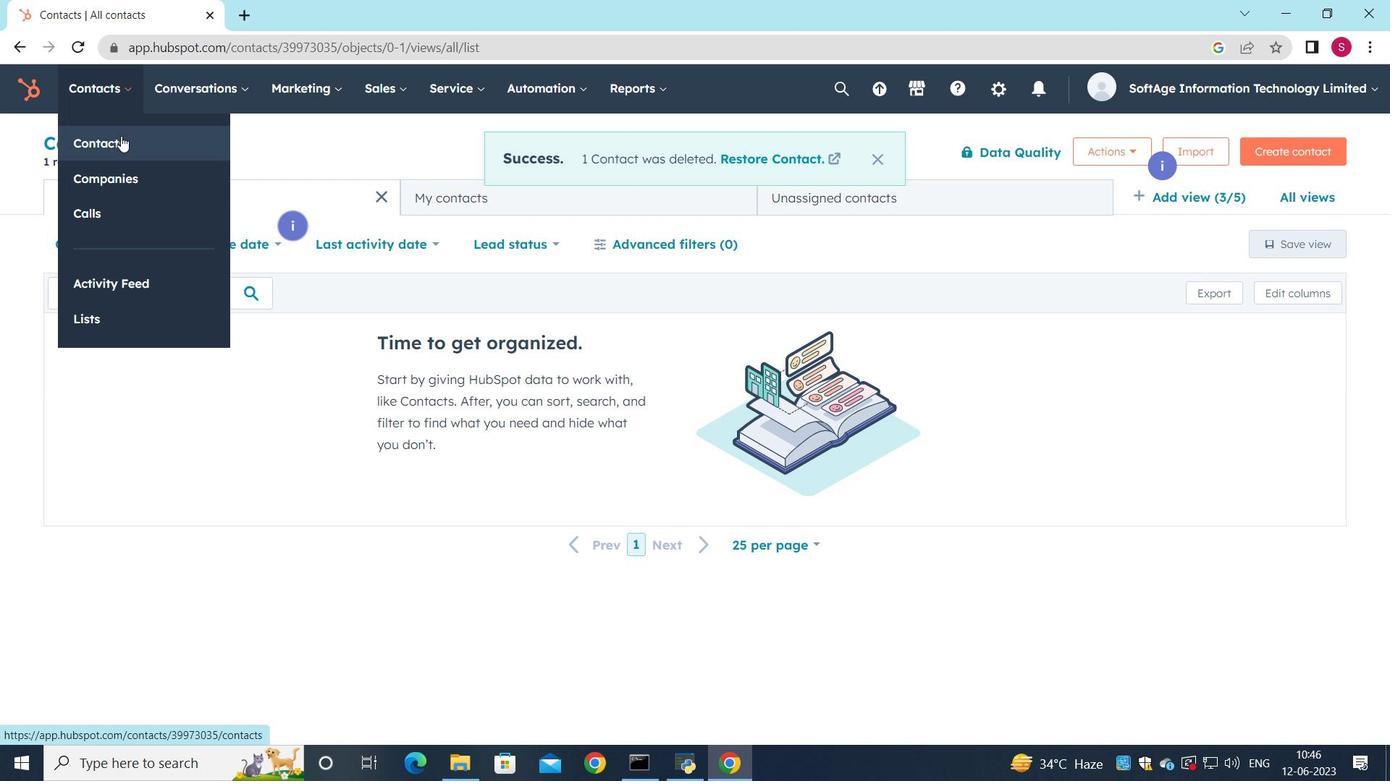 
Action: Mouse moved to (1310, 148)
Screenshot: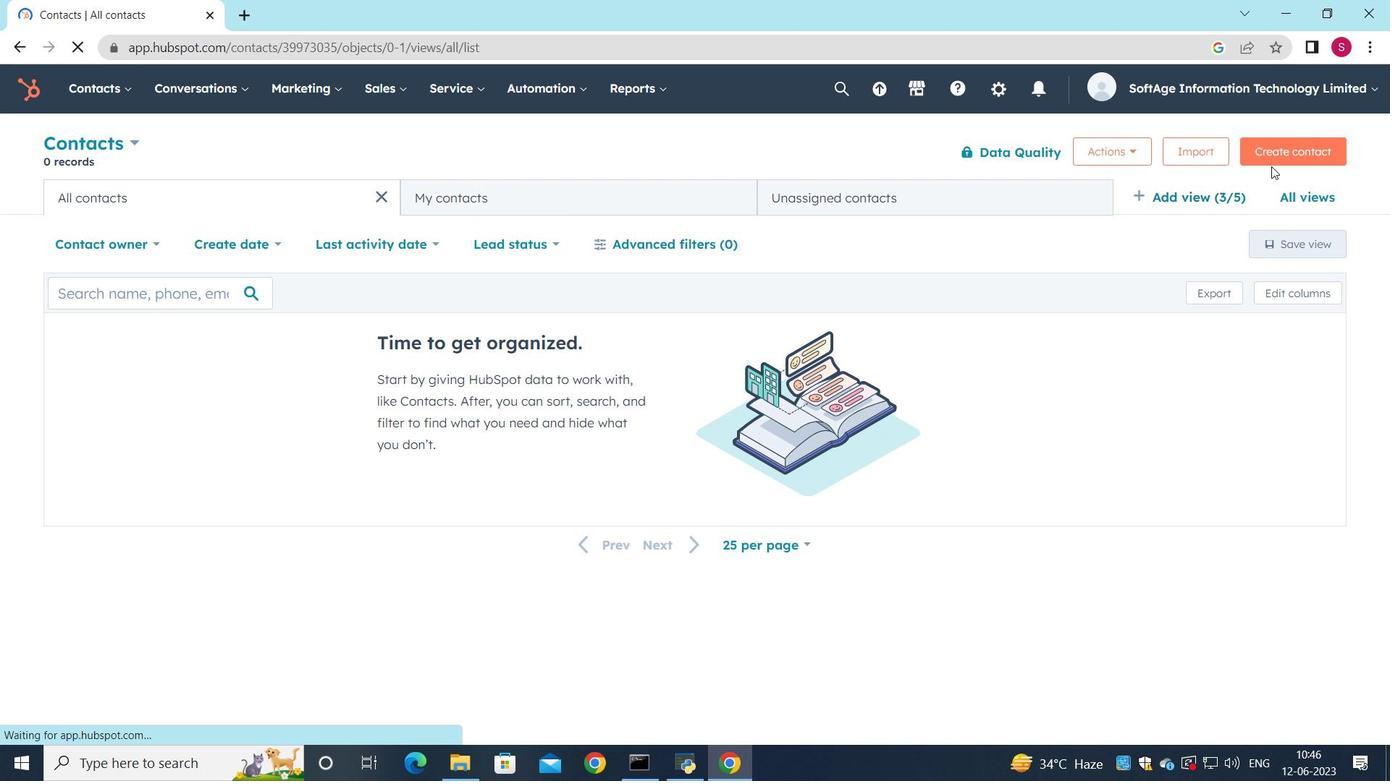 
Action: Mouse pressed left at (1310, 148)
Screenshot: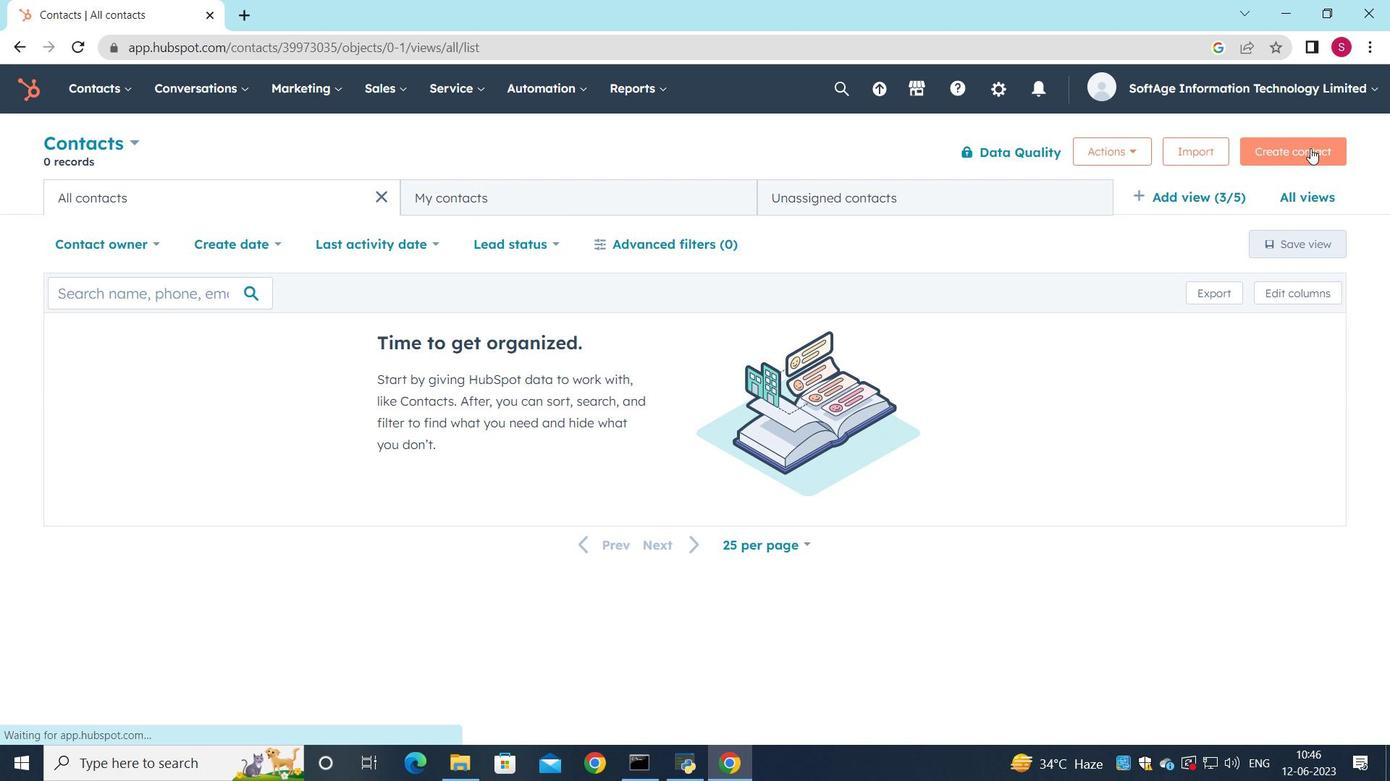 
Action: Mouse moved to (997, 225)
Screenshot: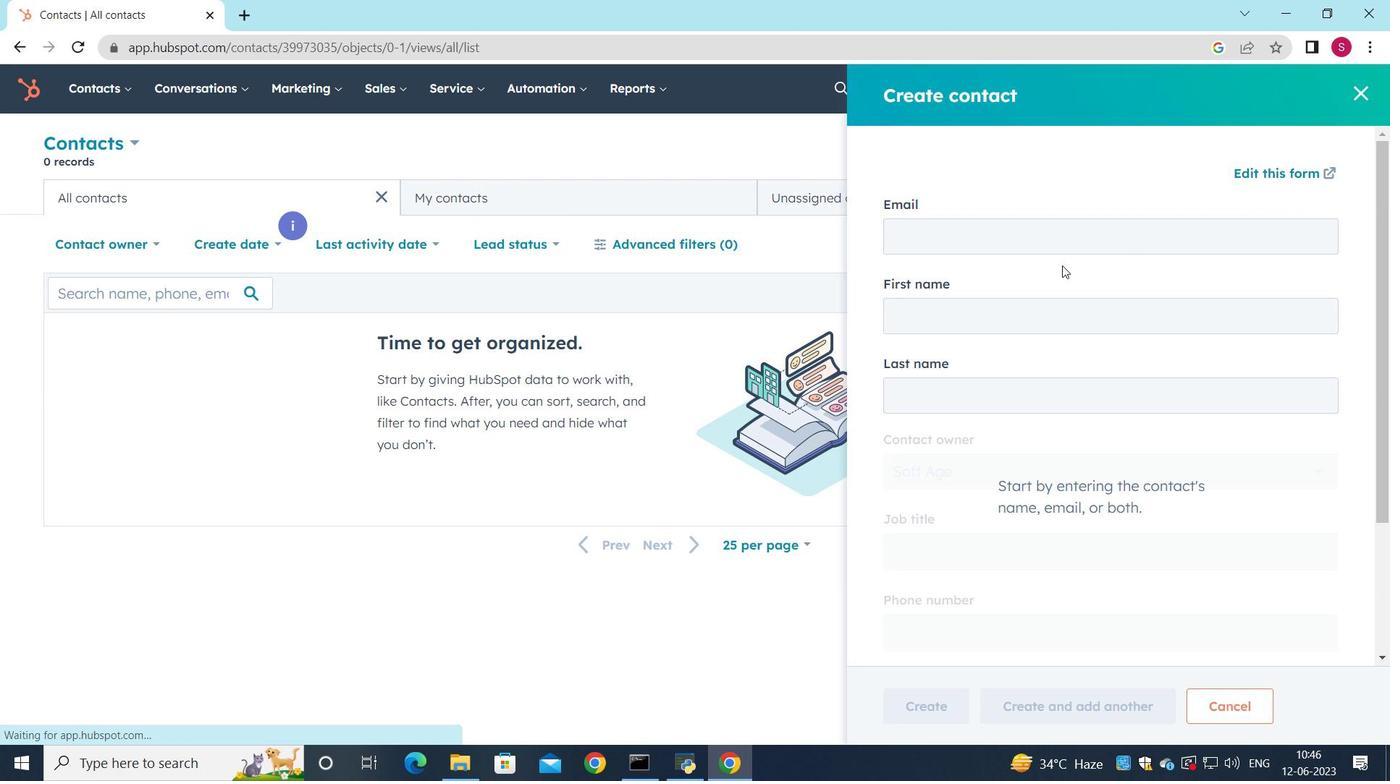 
Action: Mouse pressed left at (997, 225)
Screenshot: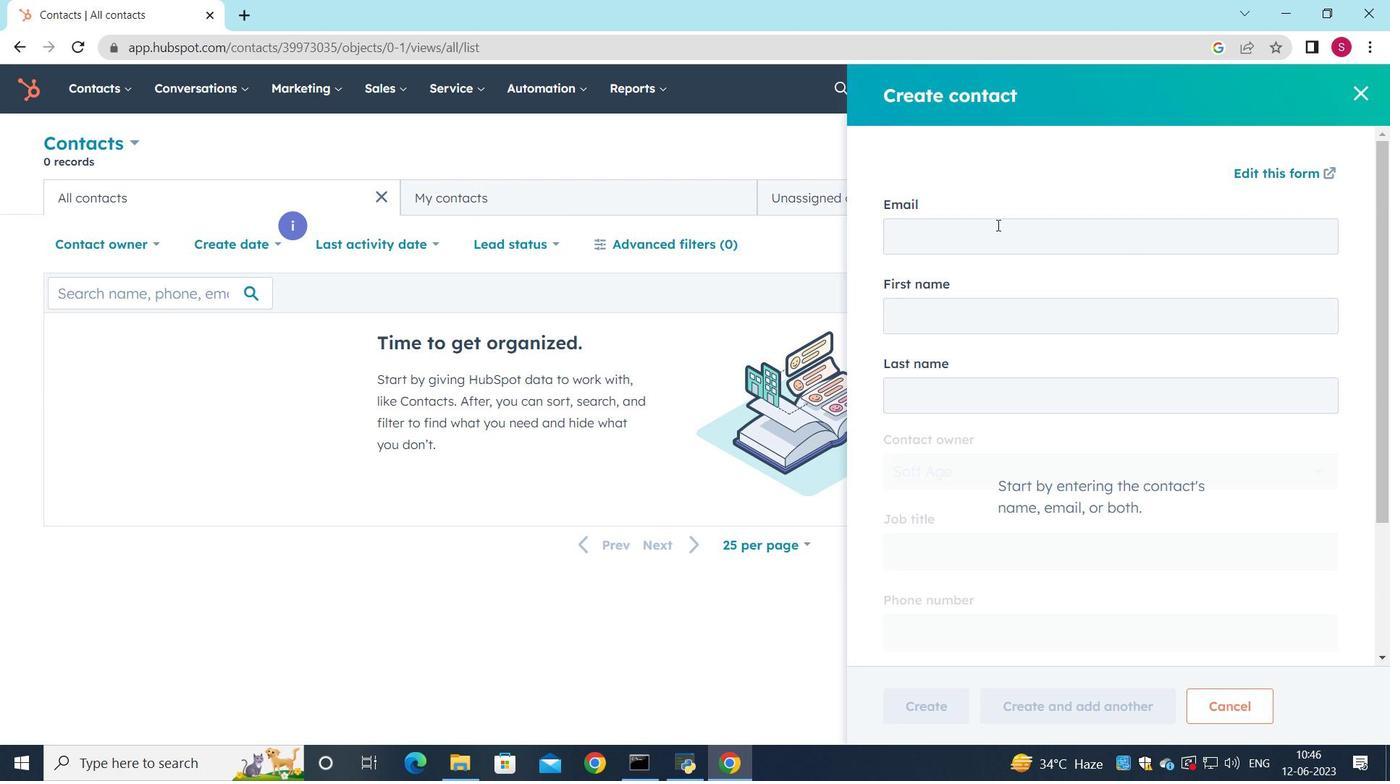 
Action: Mouse moved to (996, 294)
Screenshot: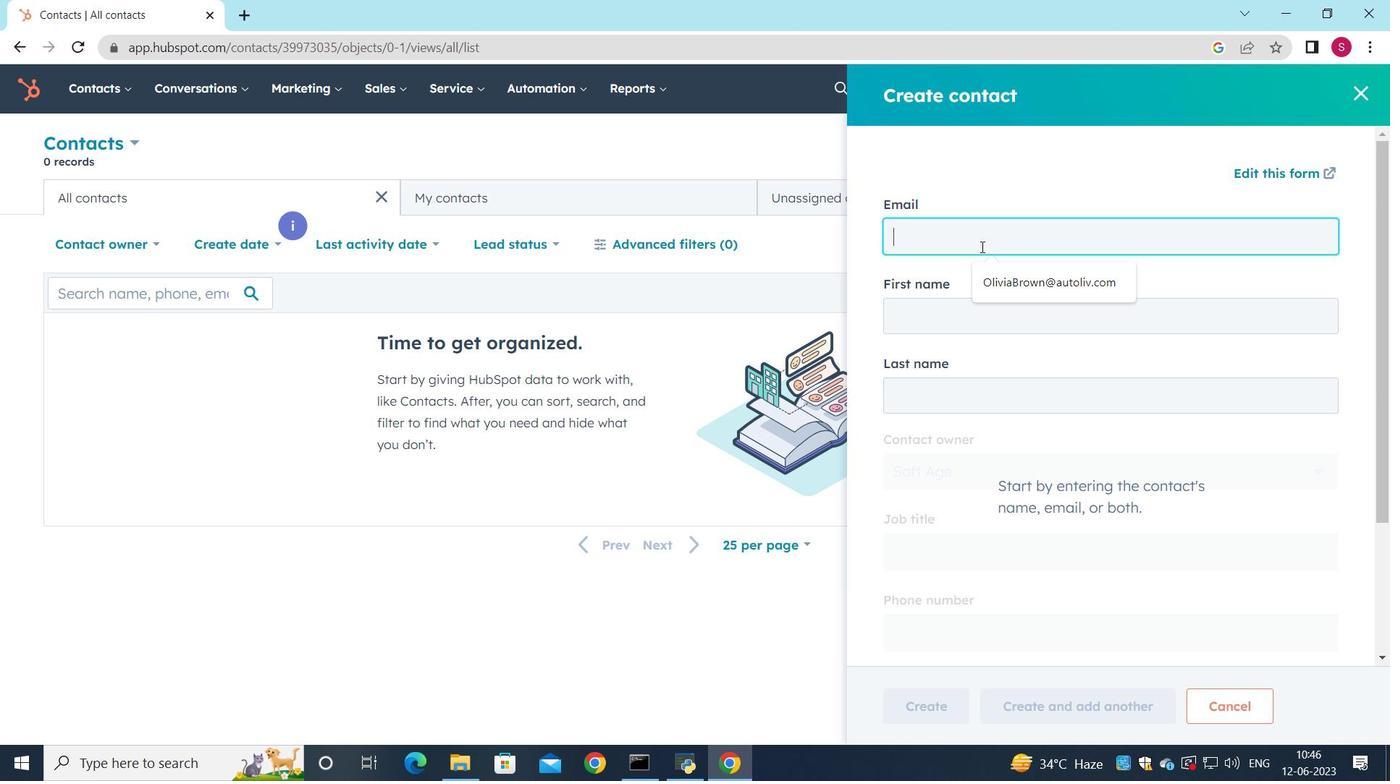 
Action: Mouse pressed left at (996, 294)
Screenshot: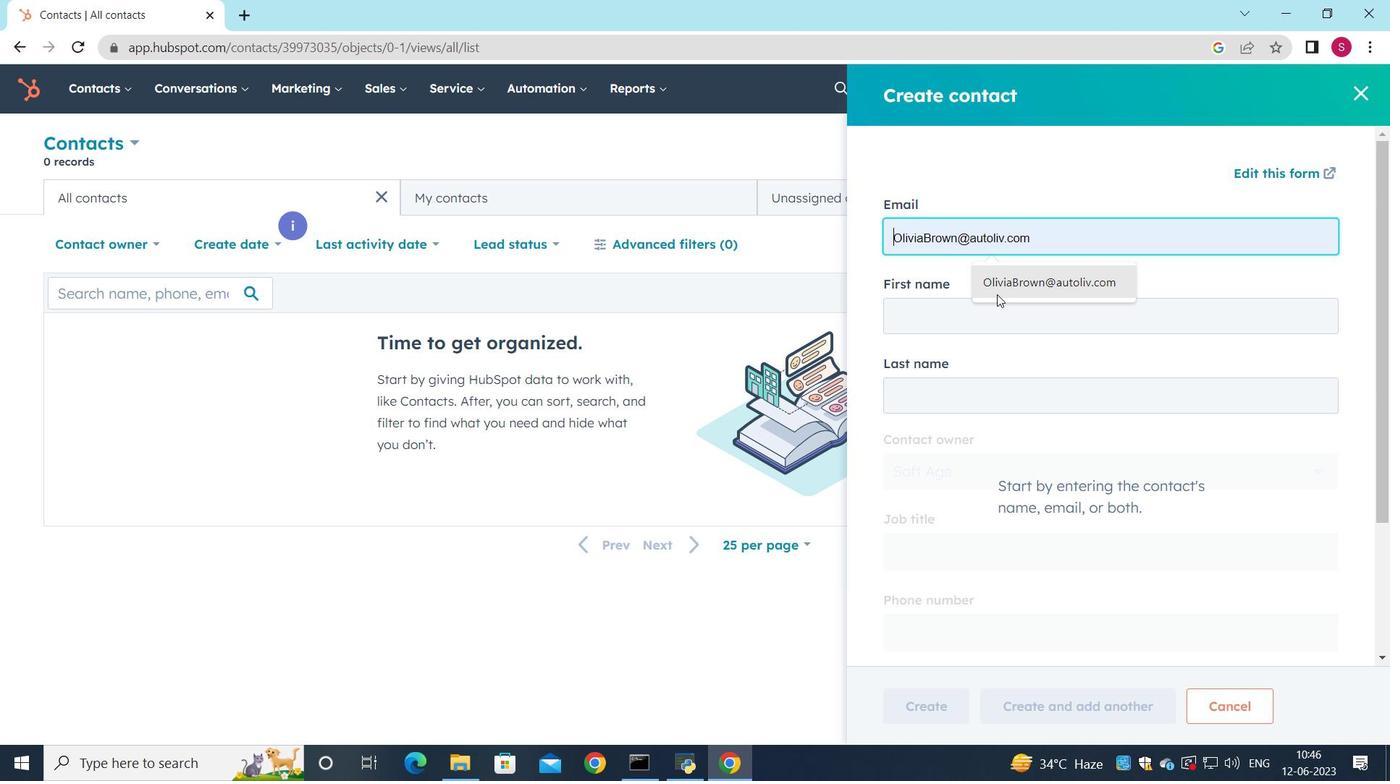 
Action: Mouse moved to (921, 316)
Screenshot: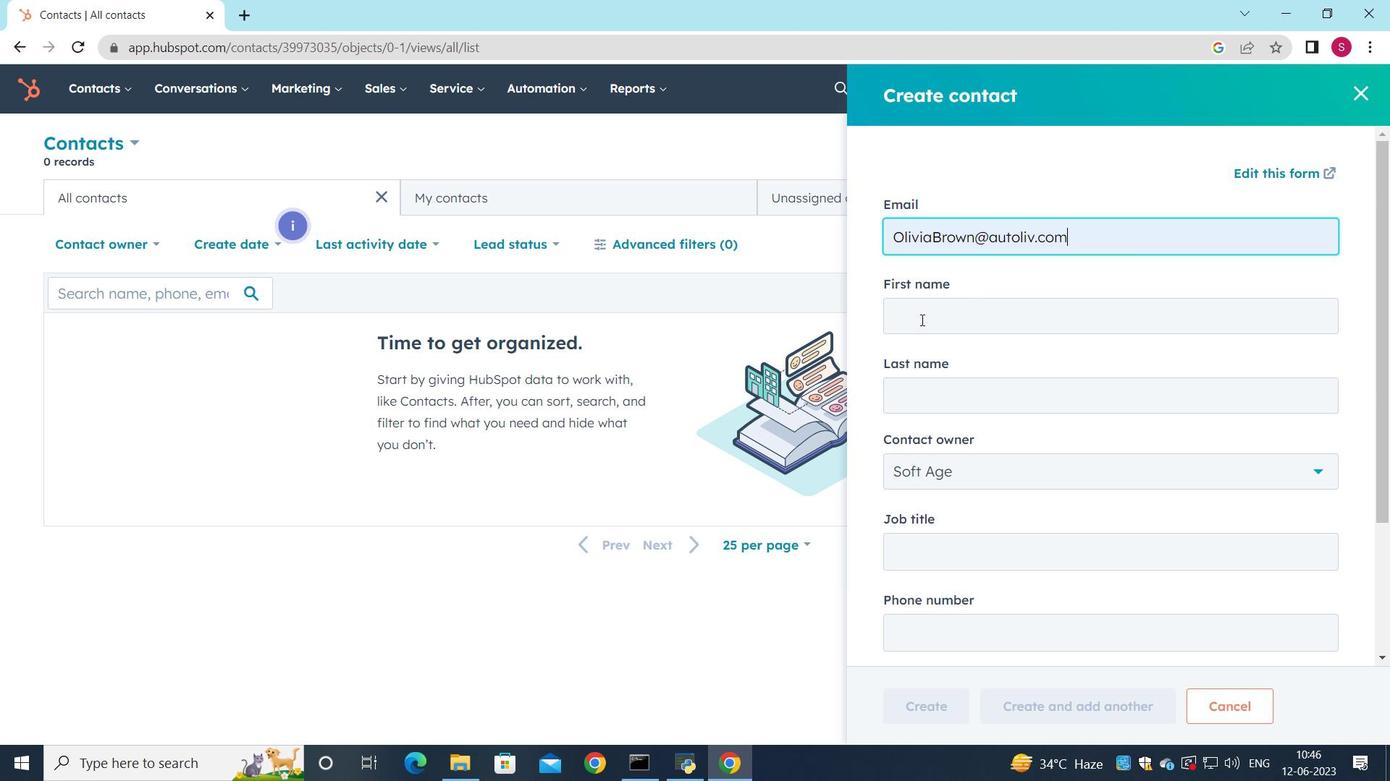 
Action: Mouse pressed left at (921, 316)
Screenshot: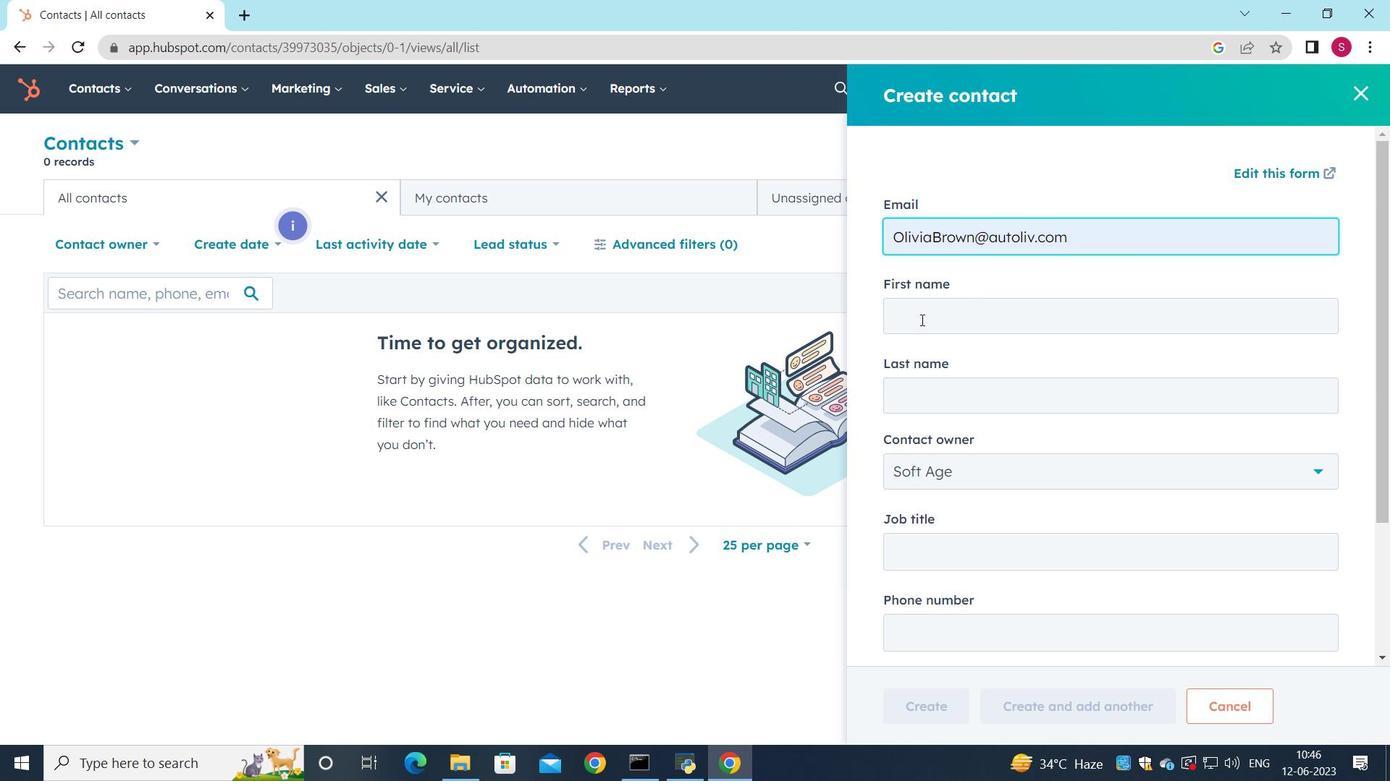 
Action: Key pressed <Key.shift><Key.shift><Key.shift><Key.shift><Key.shift><Key.shift><Key.shift><Key.shift><Key.shift><Key.shift><Key.shift><Key.shift>Olivia
Screenshot: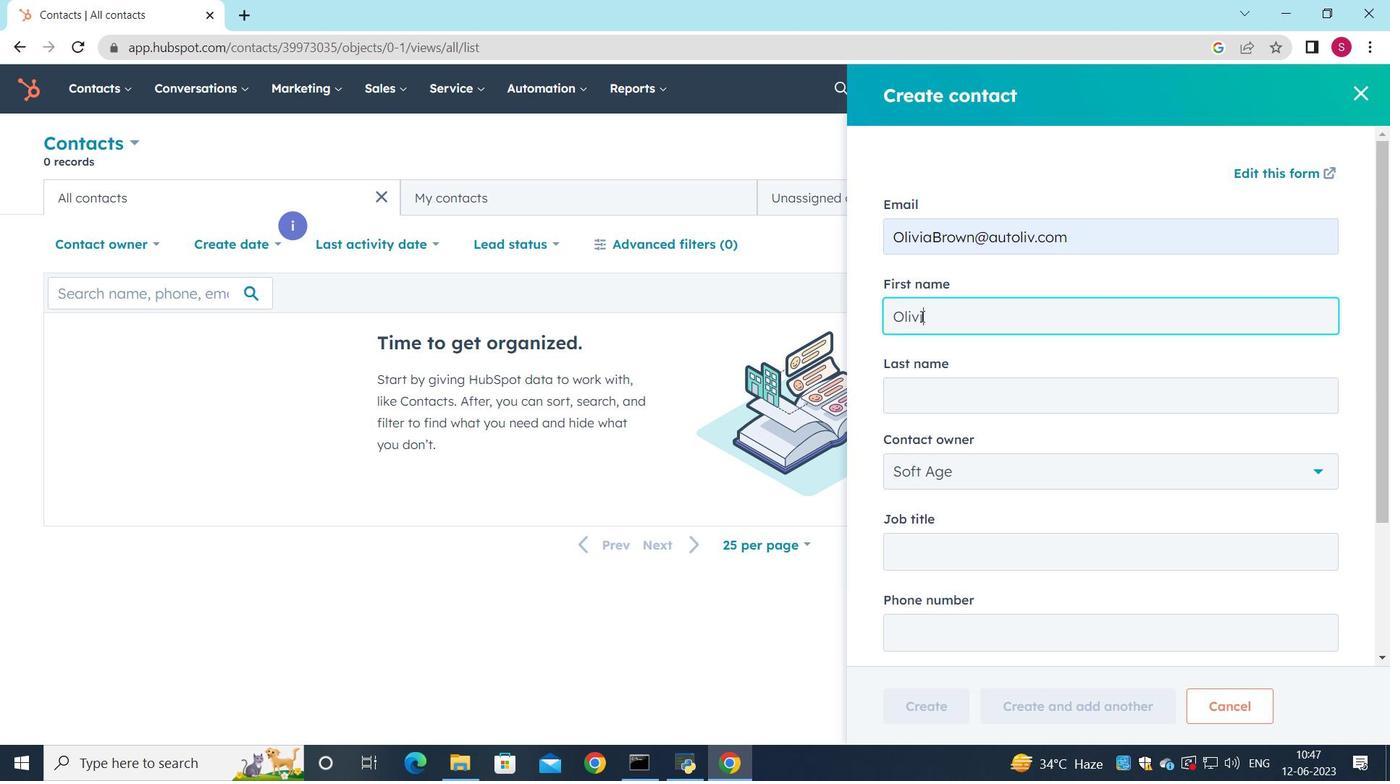 
Action: Mouse moved to (937, 396)
Screenshot: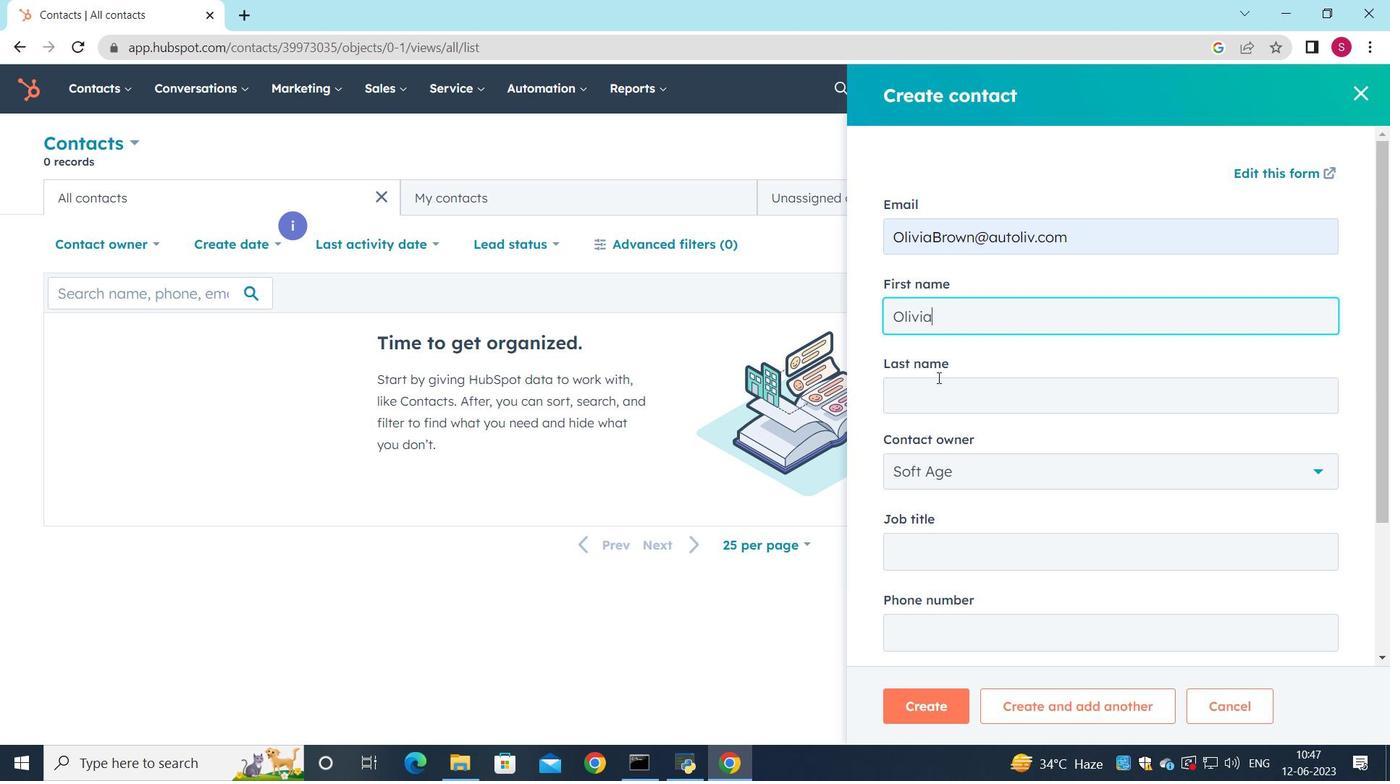 
Action: Mouse pressed left at (937, 396)
Screenshot: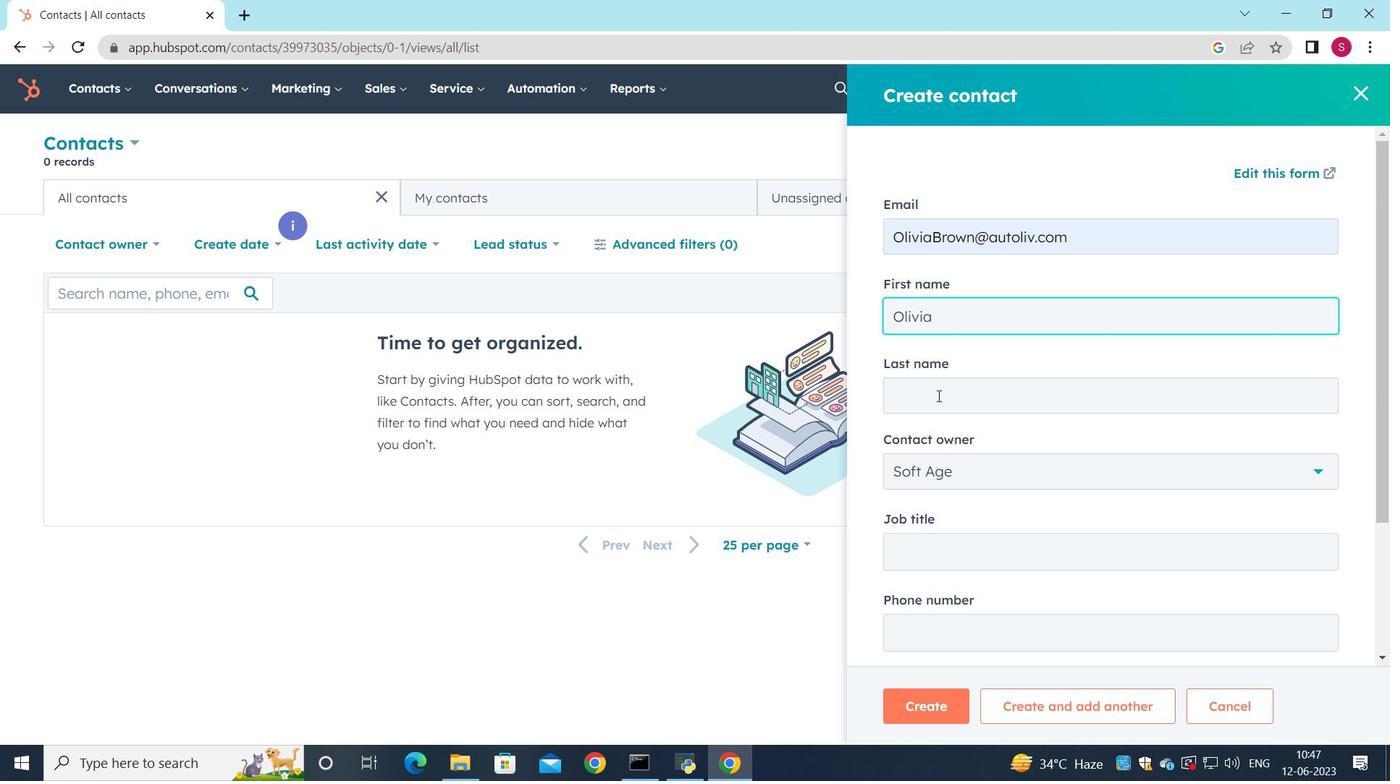 
Action: Key pressed <Key.shift>Brown
Screenshot: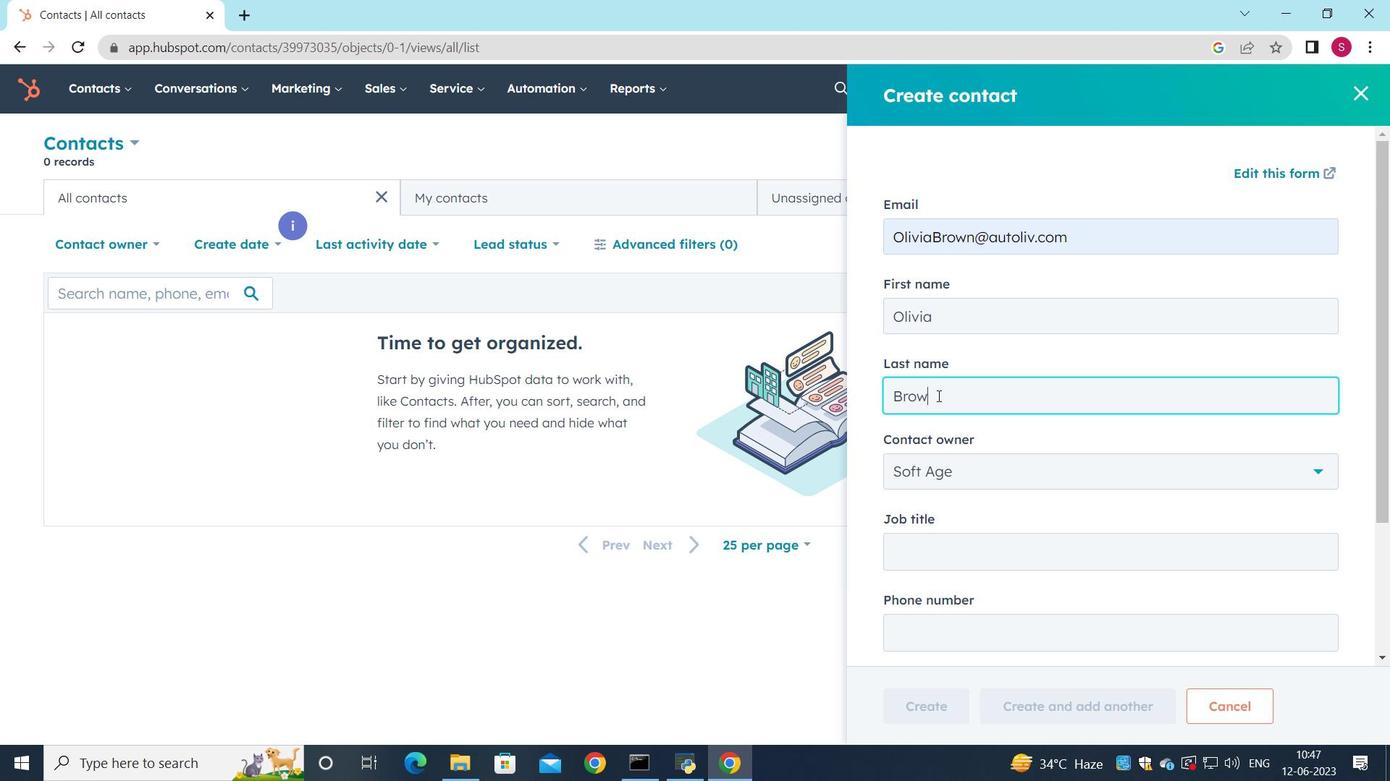 
Action: Mouse moved to (976, 544)
Screenshot: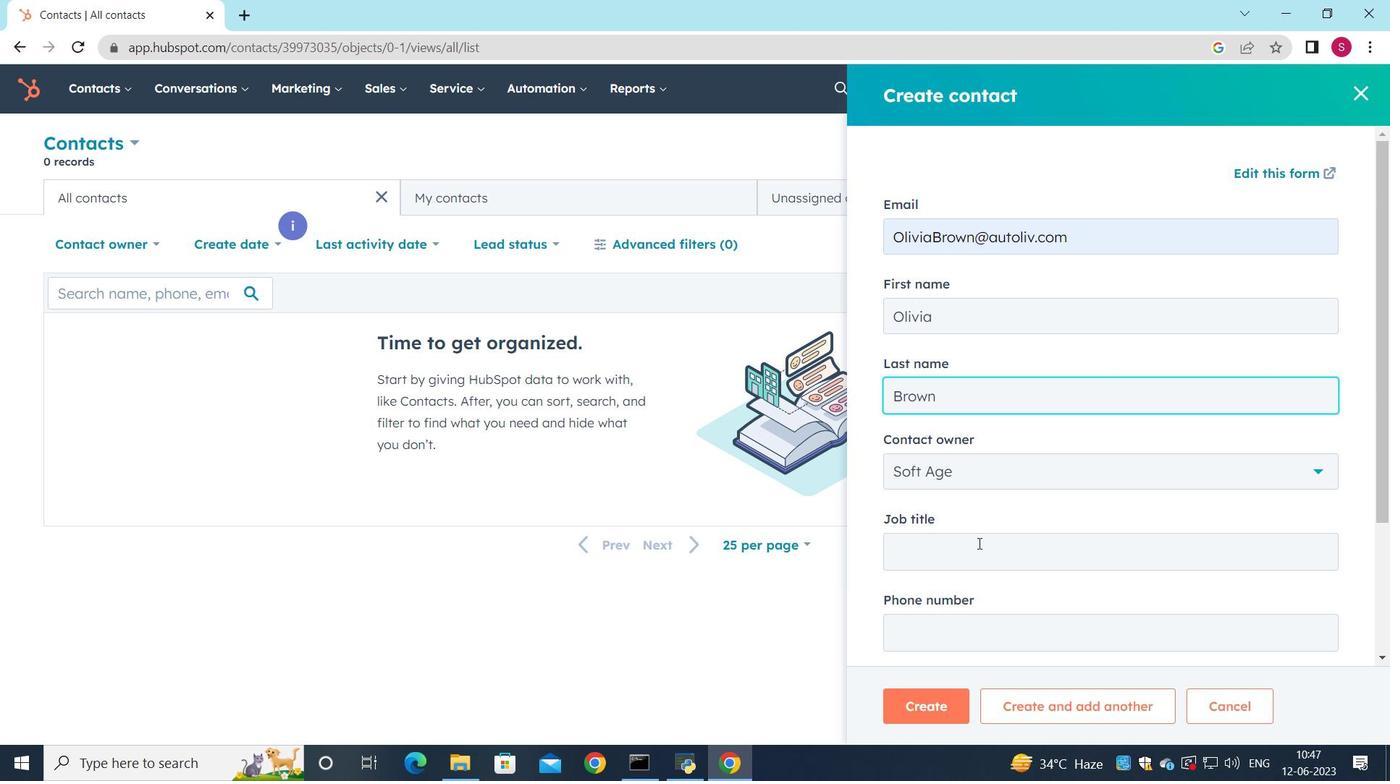 
Action: Mouse pressed left at (976, 544)
Screenshot: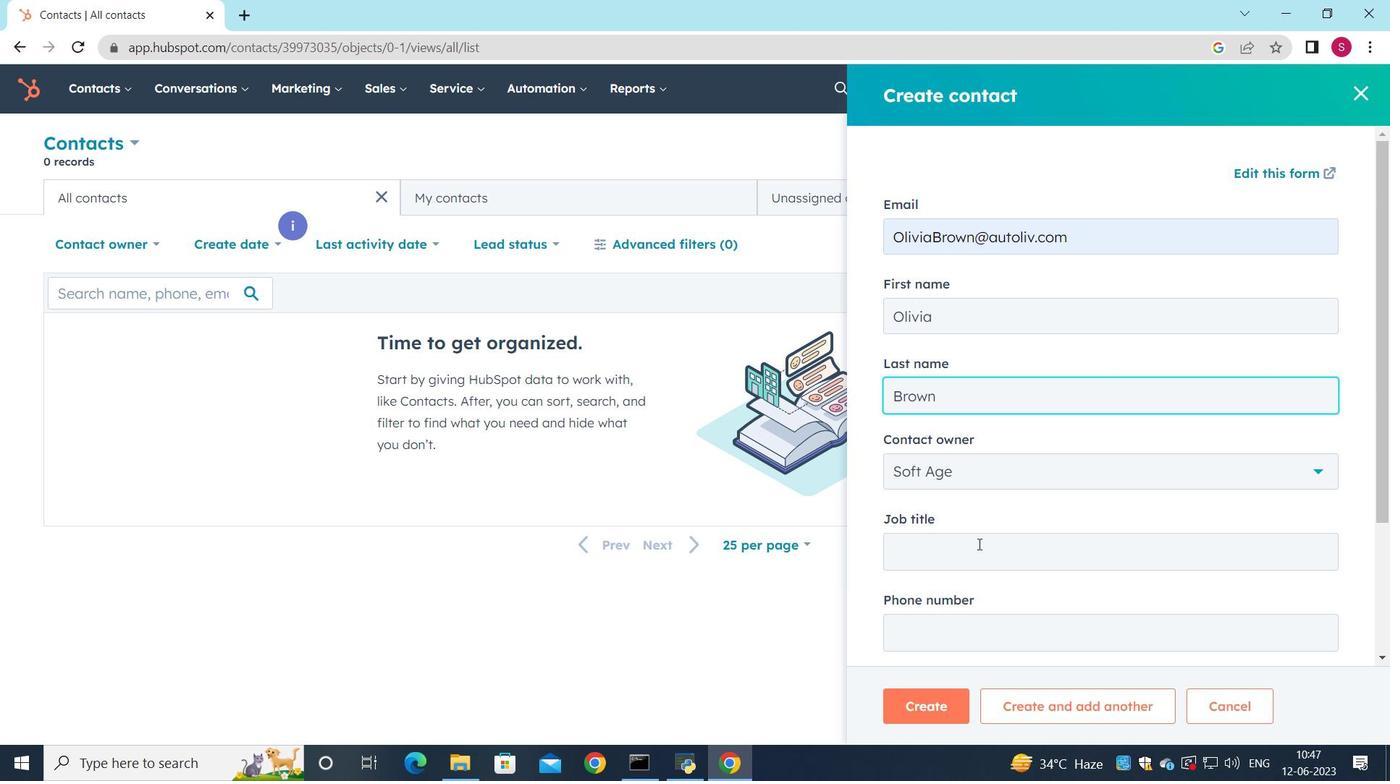 
Action: Key pressed <Key.shift>Chief<Key.space><Key.shift>Information<Key.space><Key.shift>Officer
Screenshot: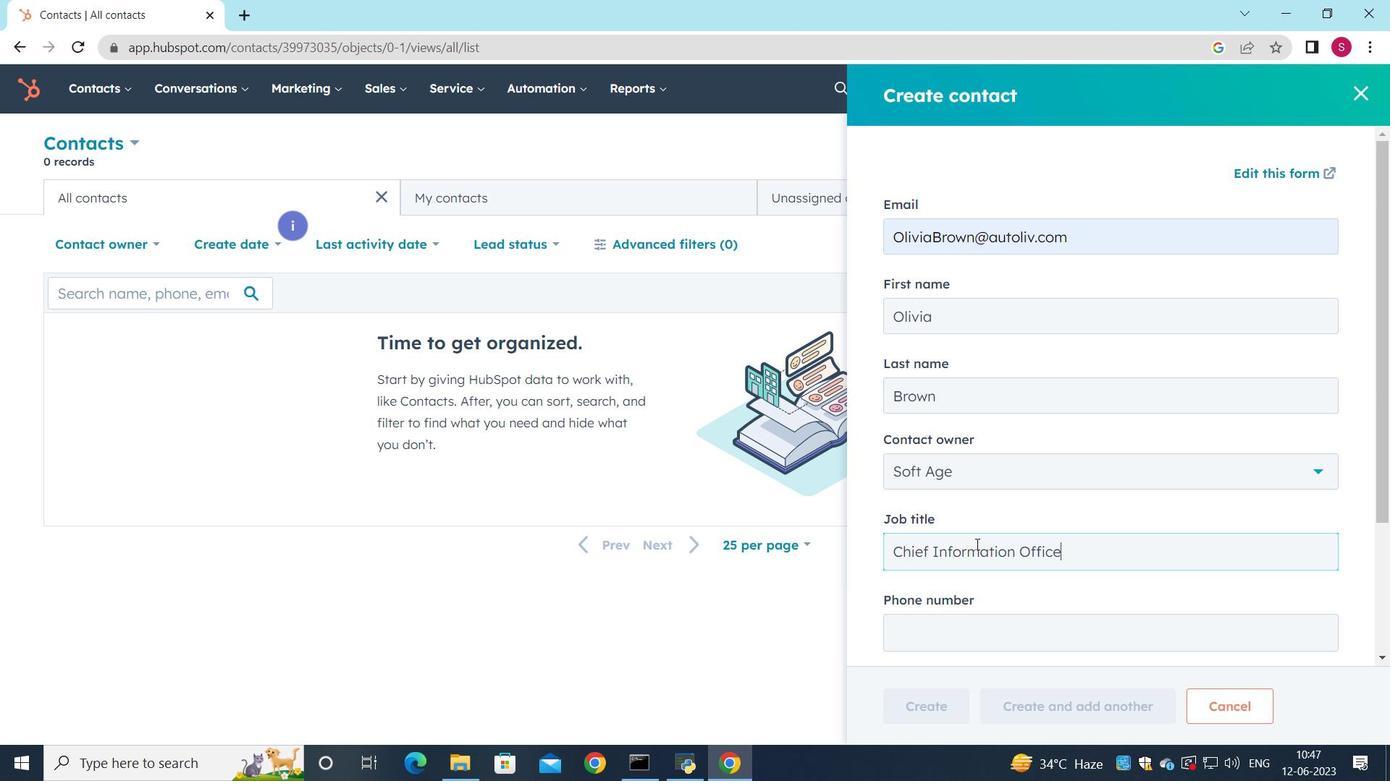 
Action: Mouse moved to (1065, 600)
Screenshot: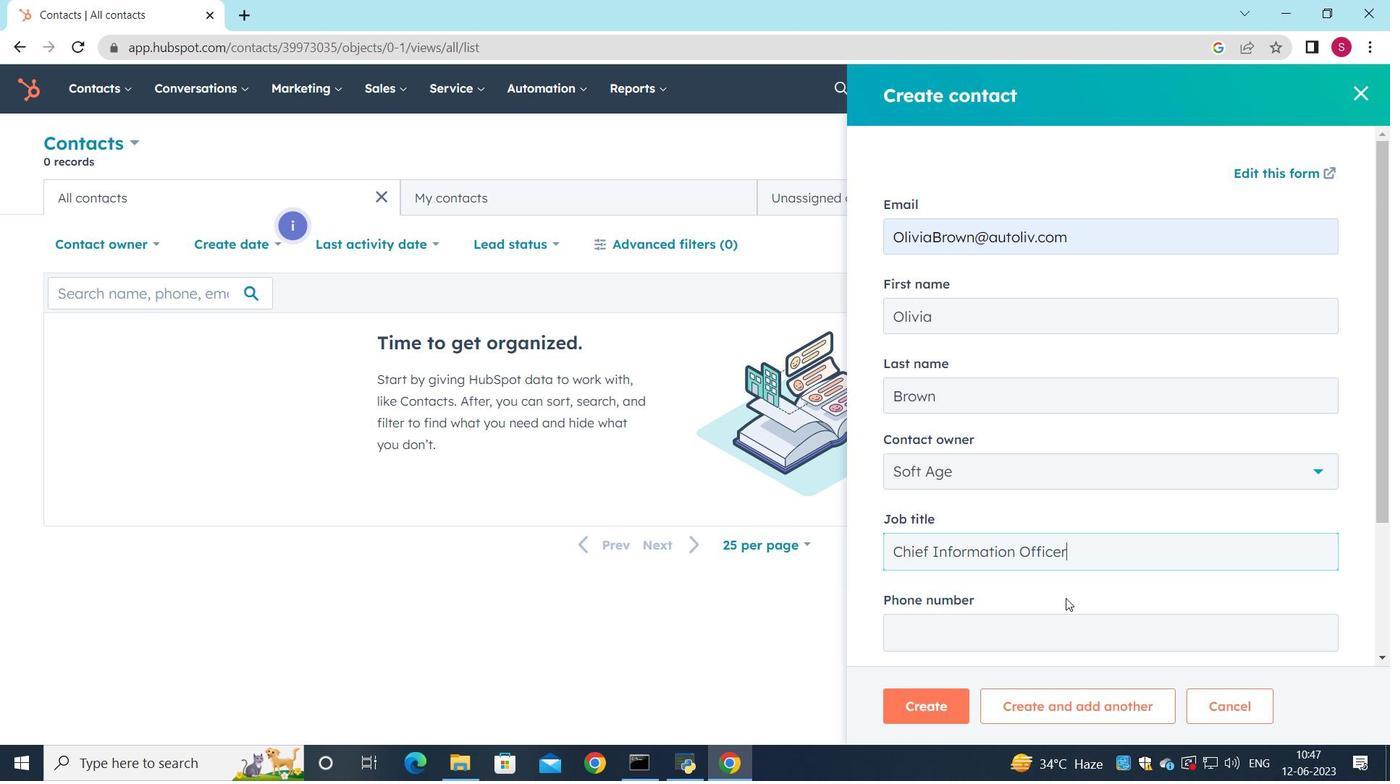 
Action: Mouse scrolled (1065, 600) with delta (0, 0)
Screenshot: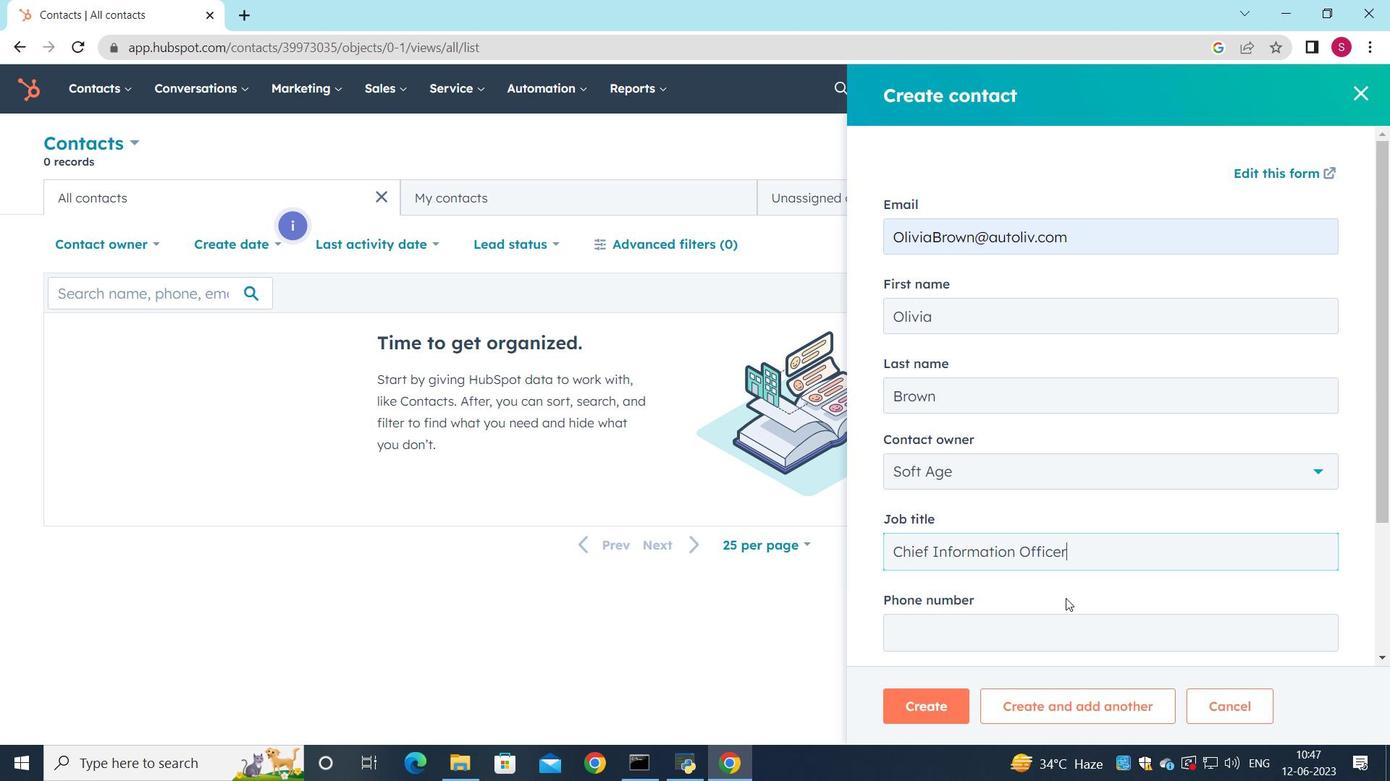 
Action: Mouse moved to (957, 546)
Screenshot: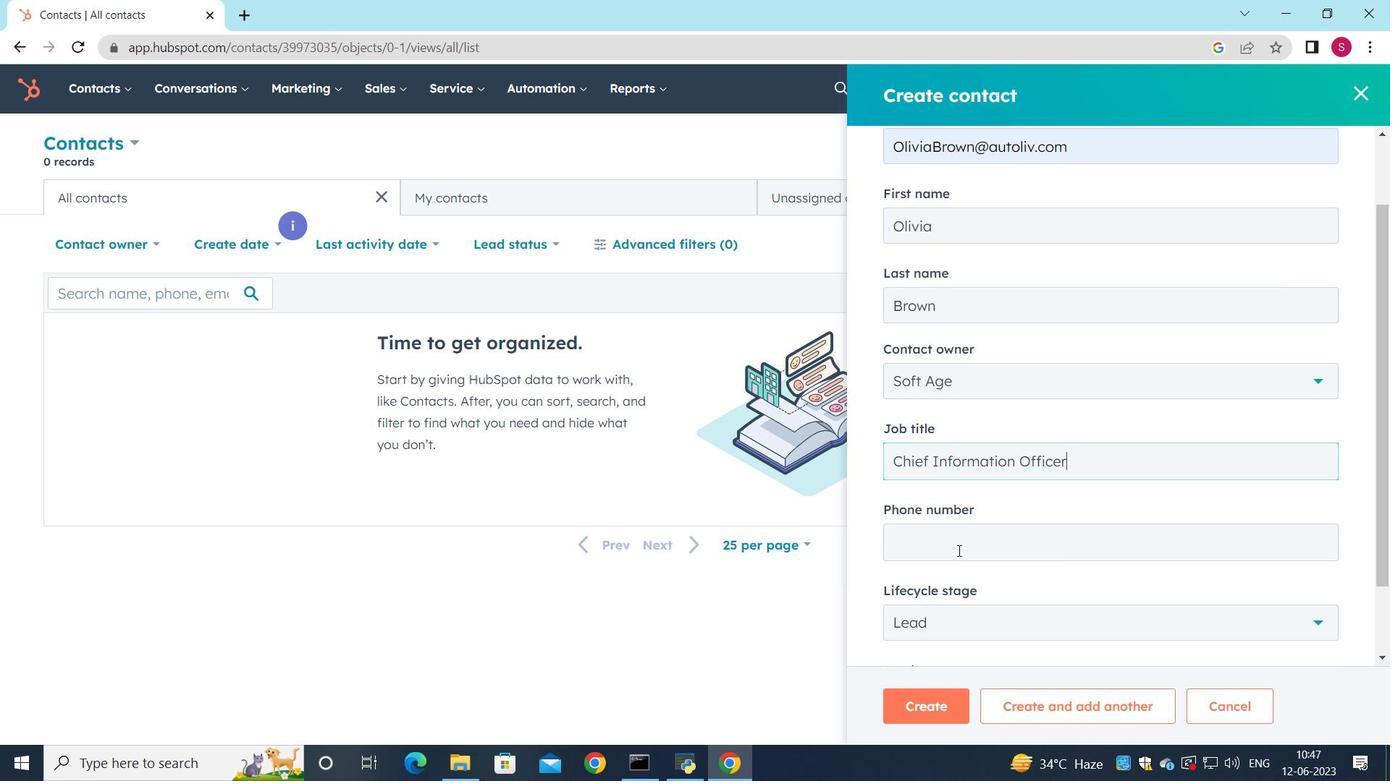 
Action: Mouse pressed left at (957, 546)
Screenshot: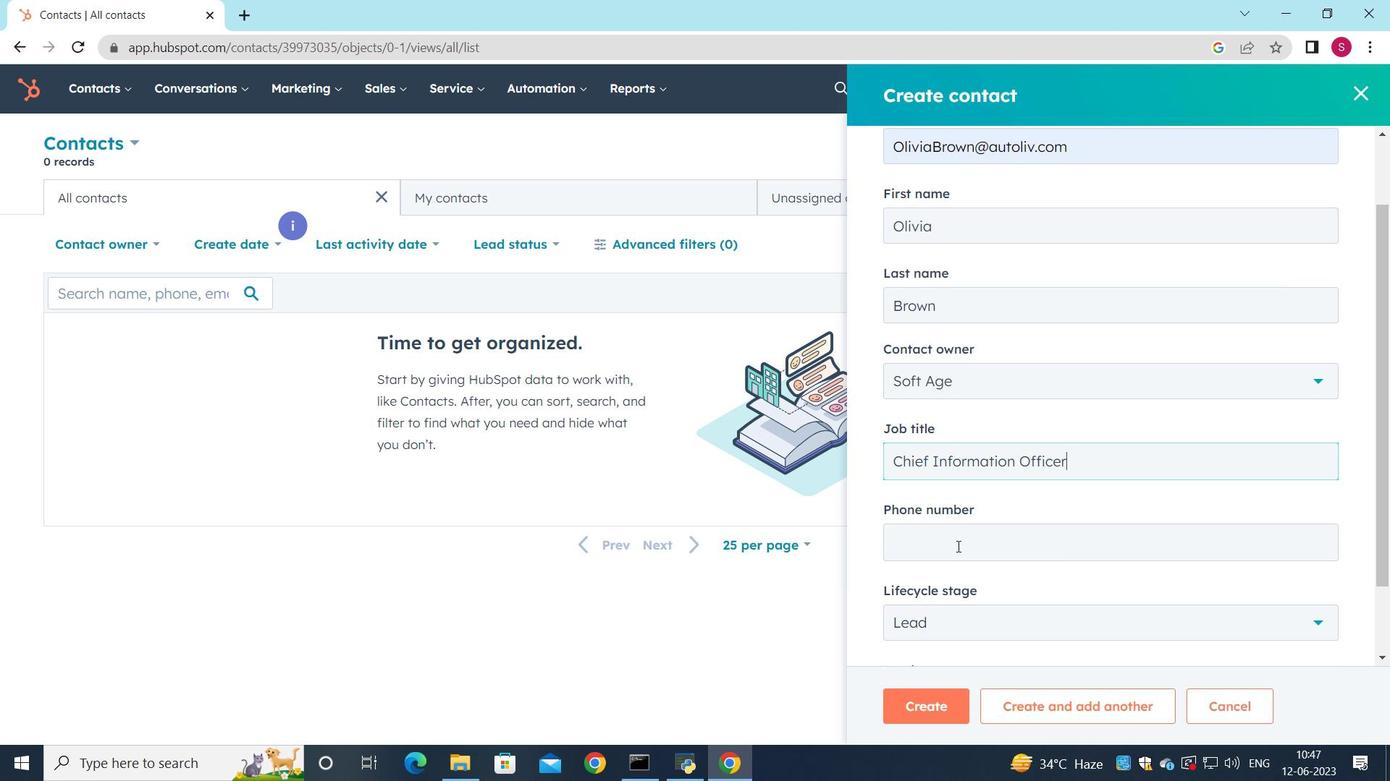 
Action: Mouse moved to (1137, 465)
Screenshot: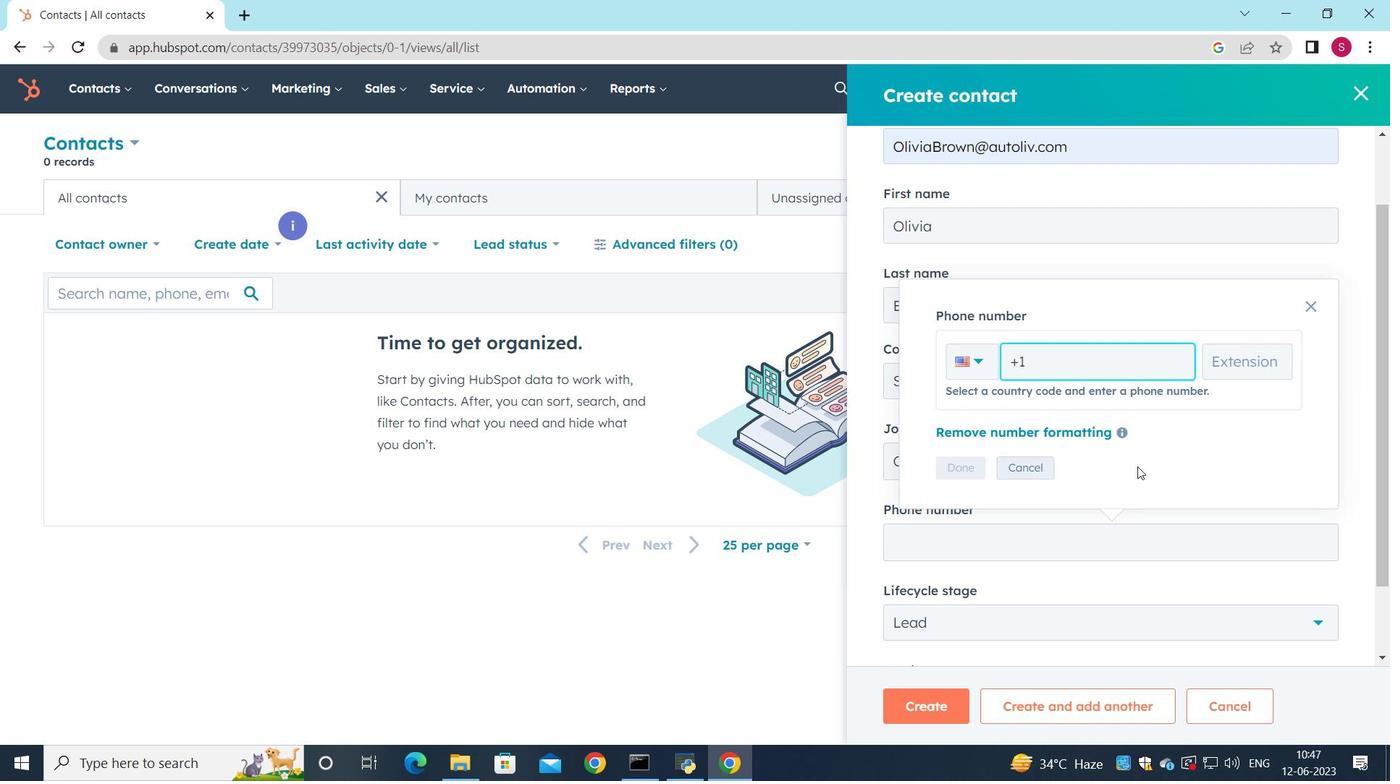 
Action: Key pressed 2015556789
Screenshot: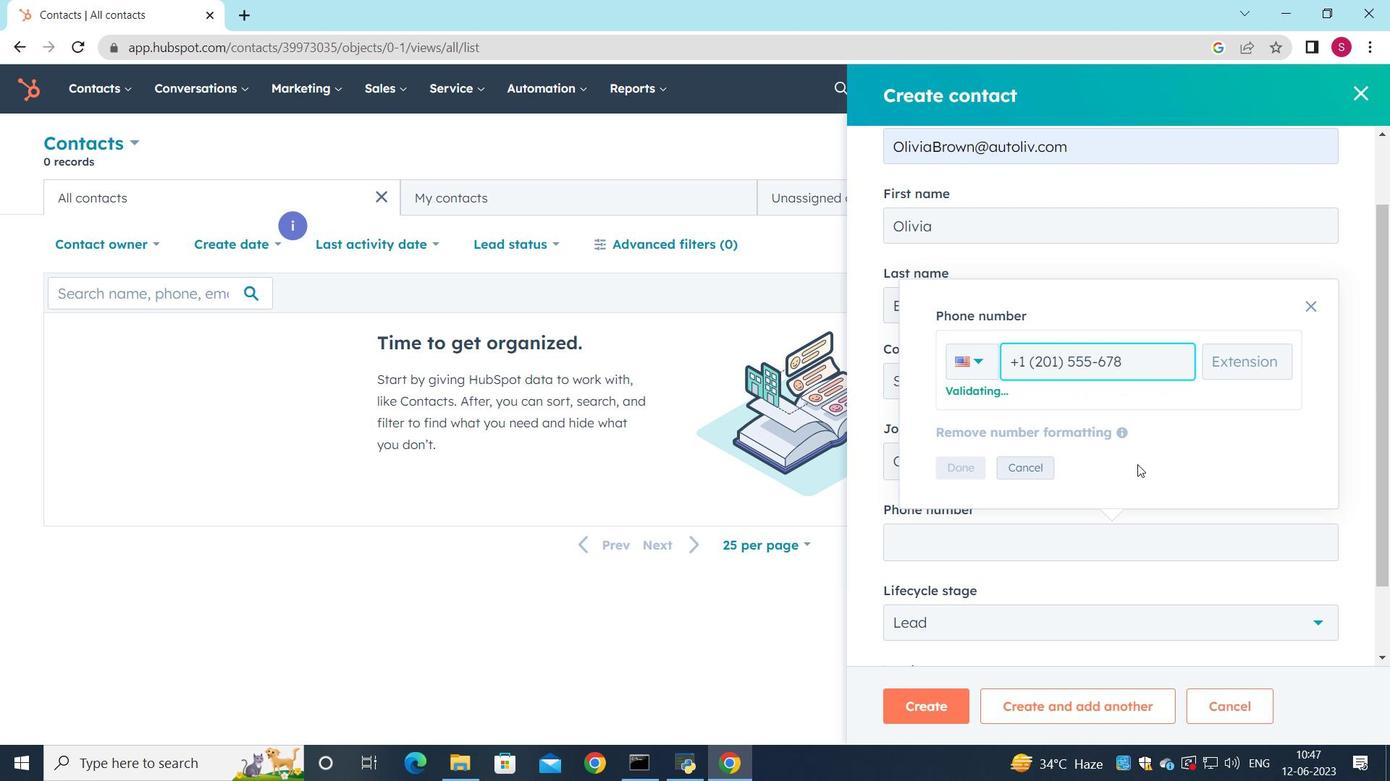 
Action: Mouse moved to (947, 461)
Screenshot: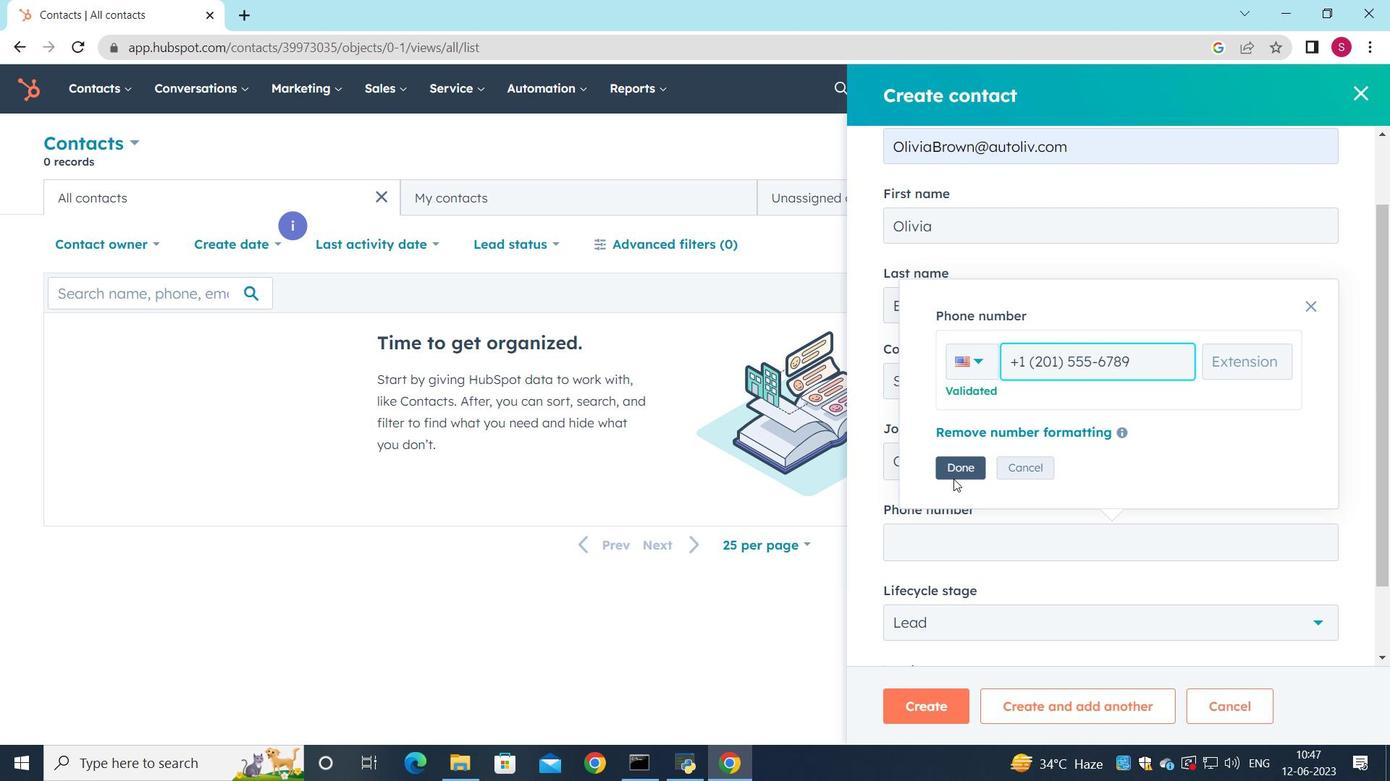 
Action: Mouse pressed left at (947, 461)
Screenshot: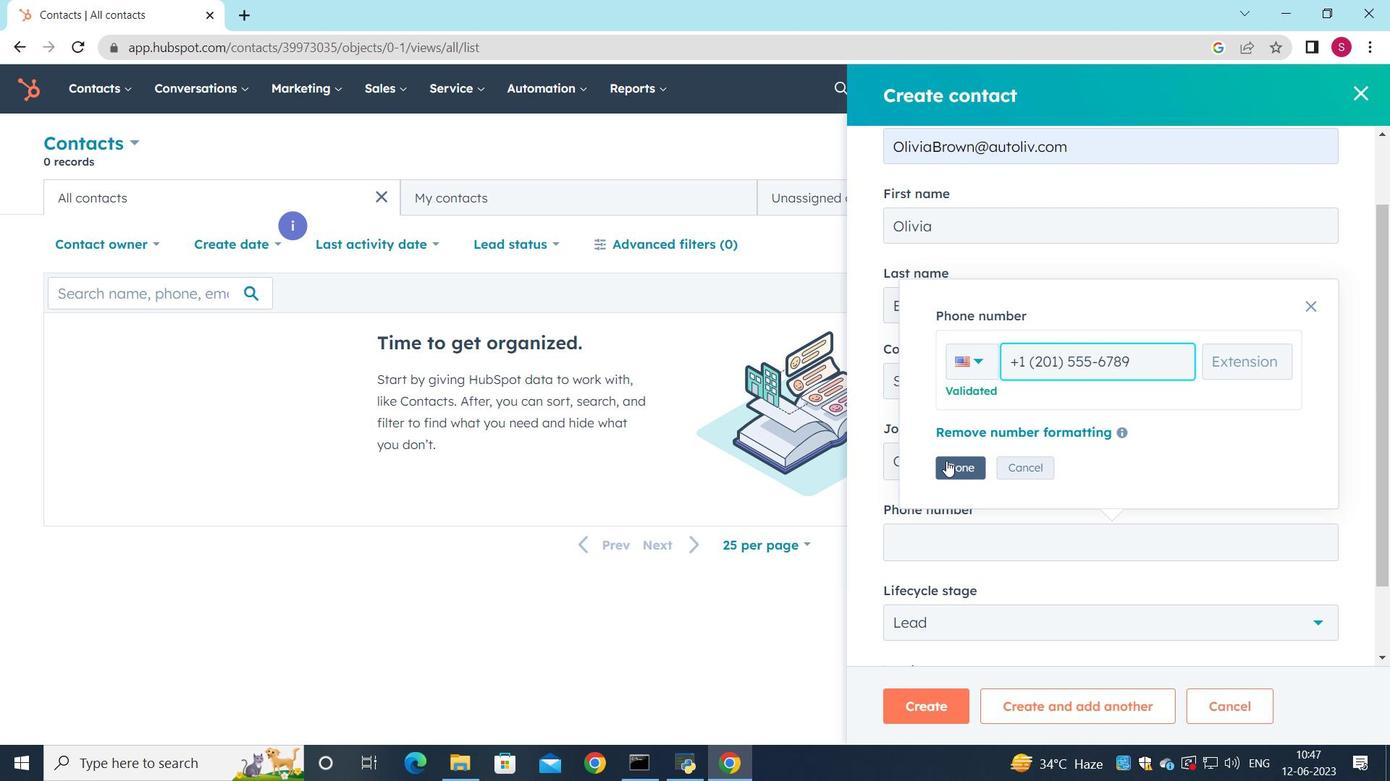 
Action: Mouse moved to (980, 487)
Screenshot: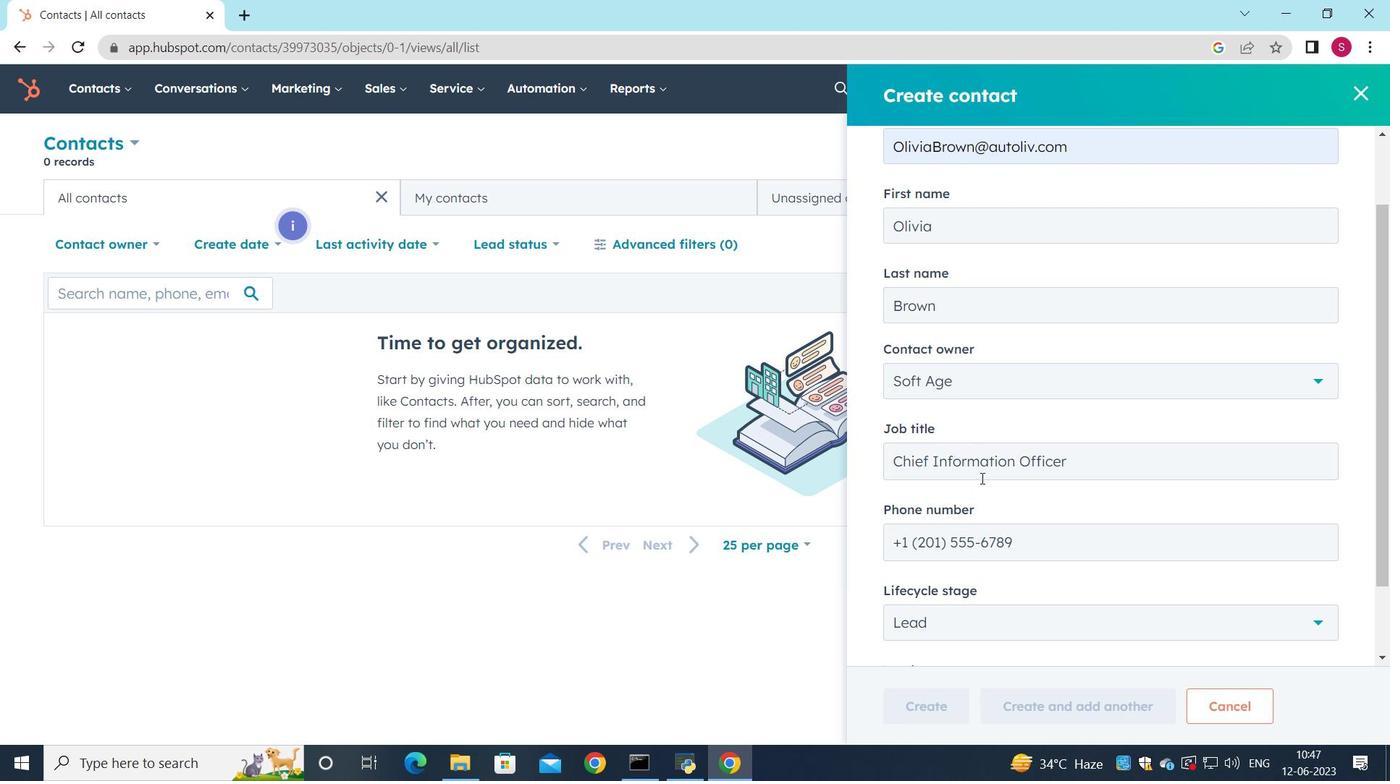 
Action: Mouse scrolled (980, 487) with delta (0, 0)
Screenshot: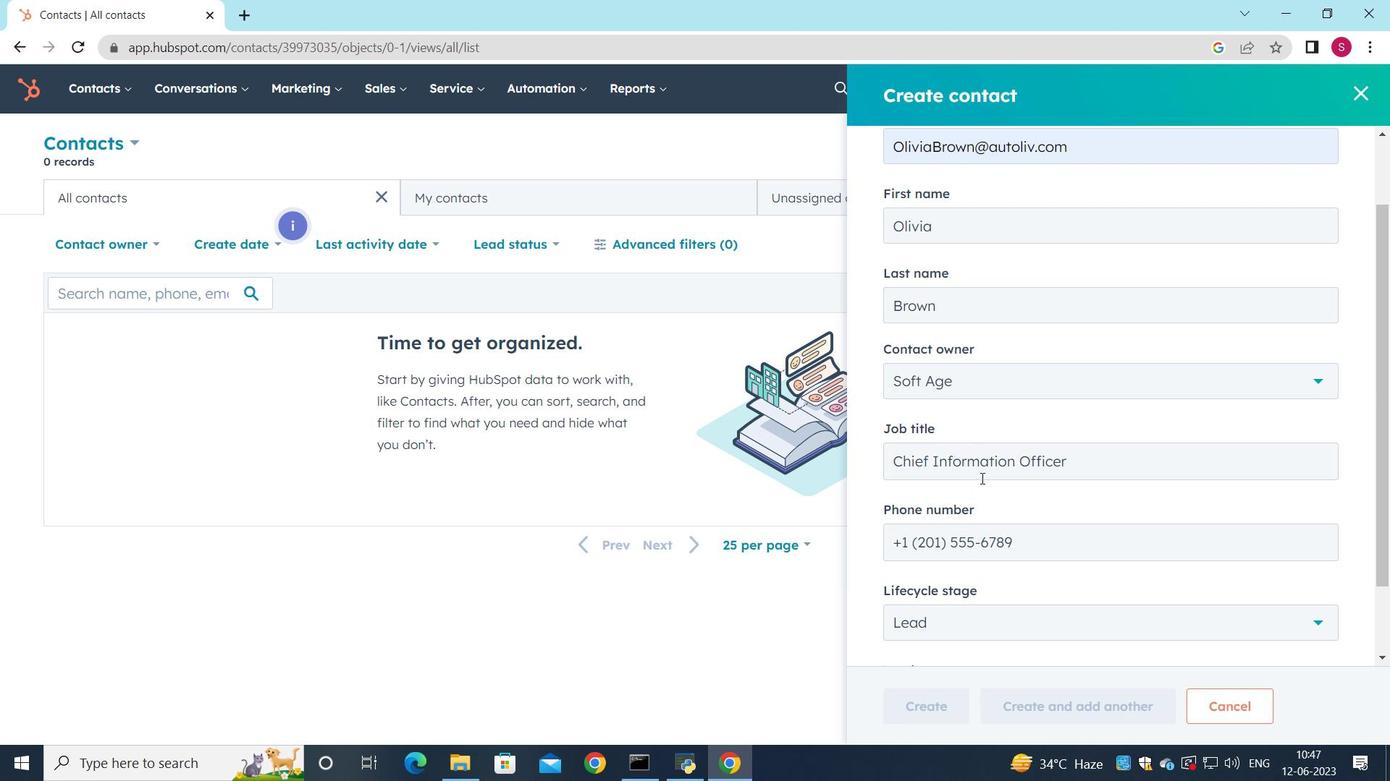 
Action: Mouse scrolled (980, 487) with delta (0, 0)
Screenshot: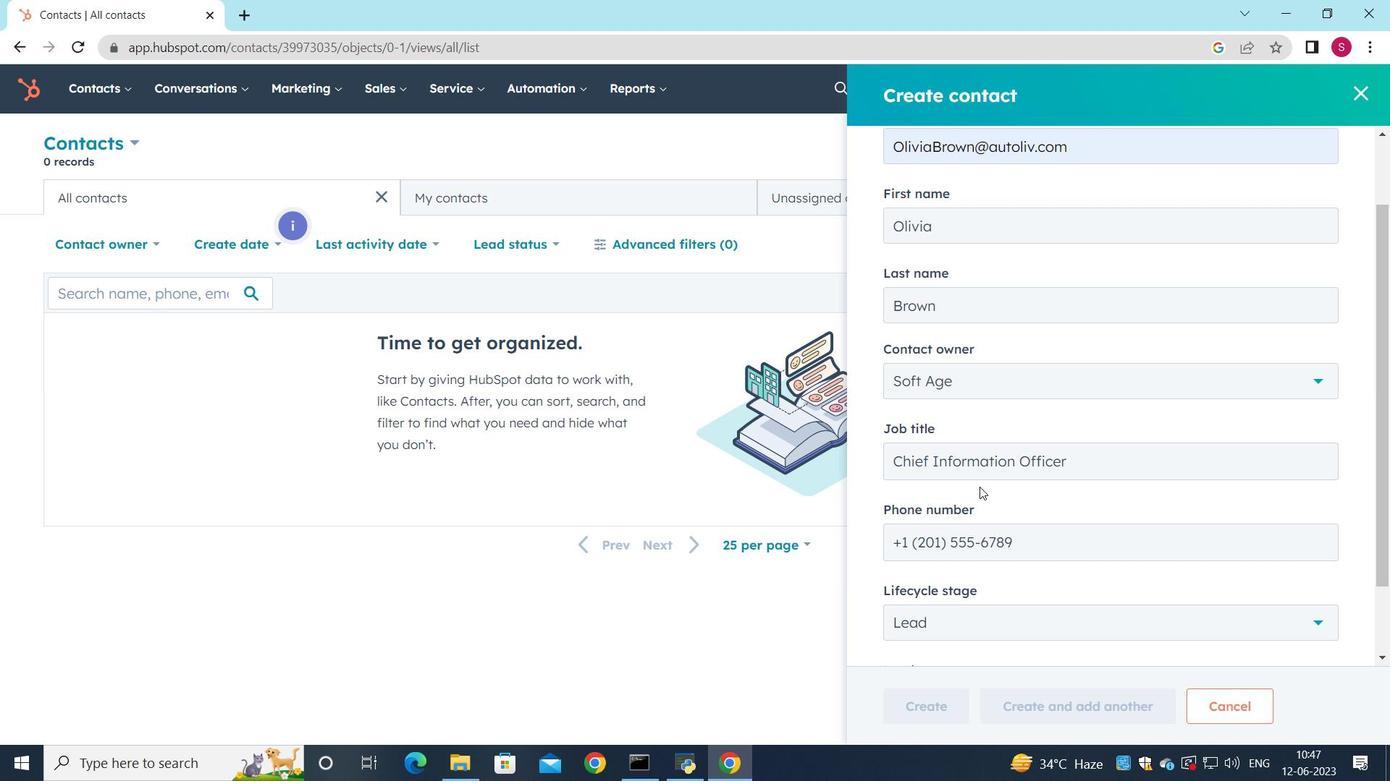 
Action: Mouse scrolled (980, 487) with delta (0, 0)
Screenshot: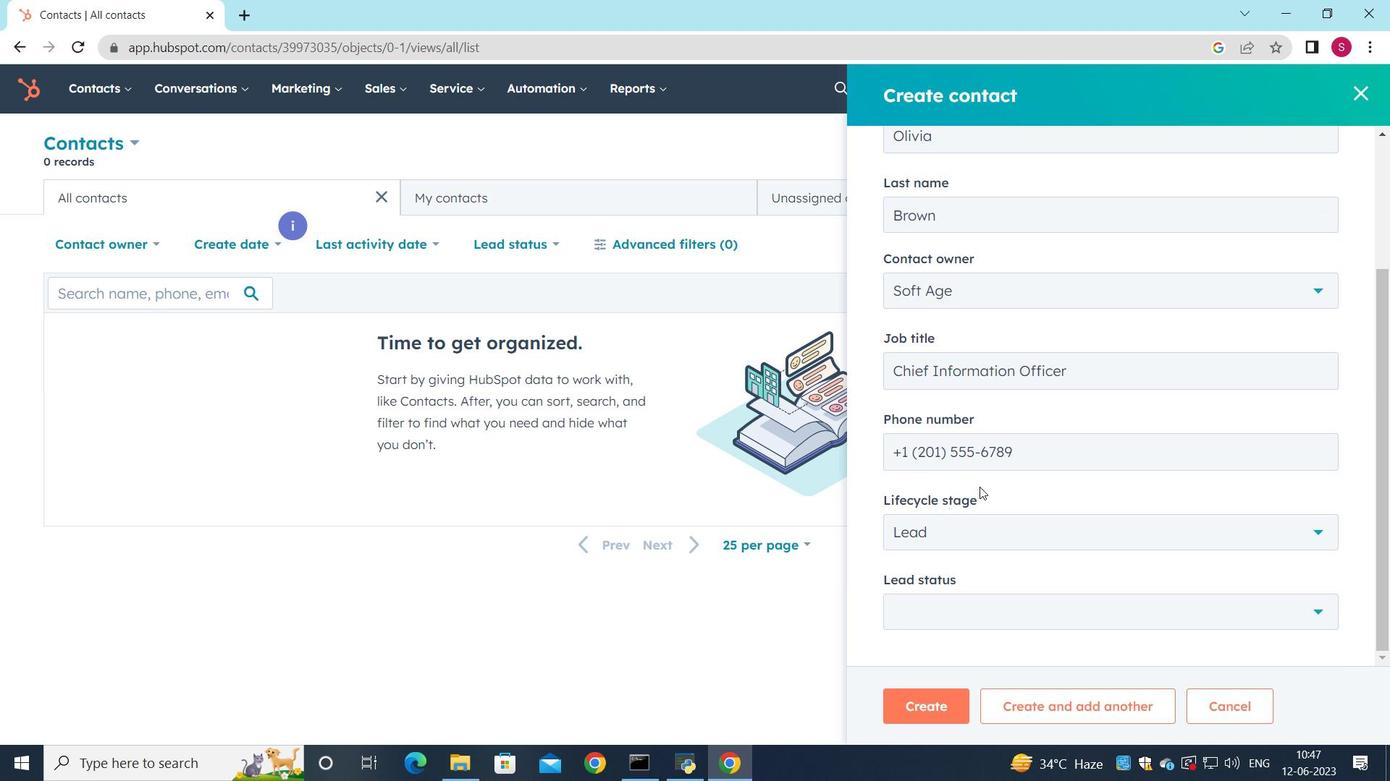 
Action: Mouse moved to (980, 488)
Screenshot: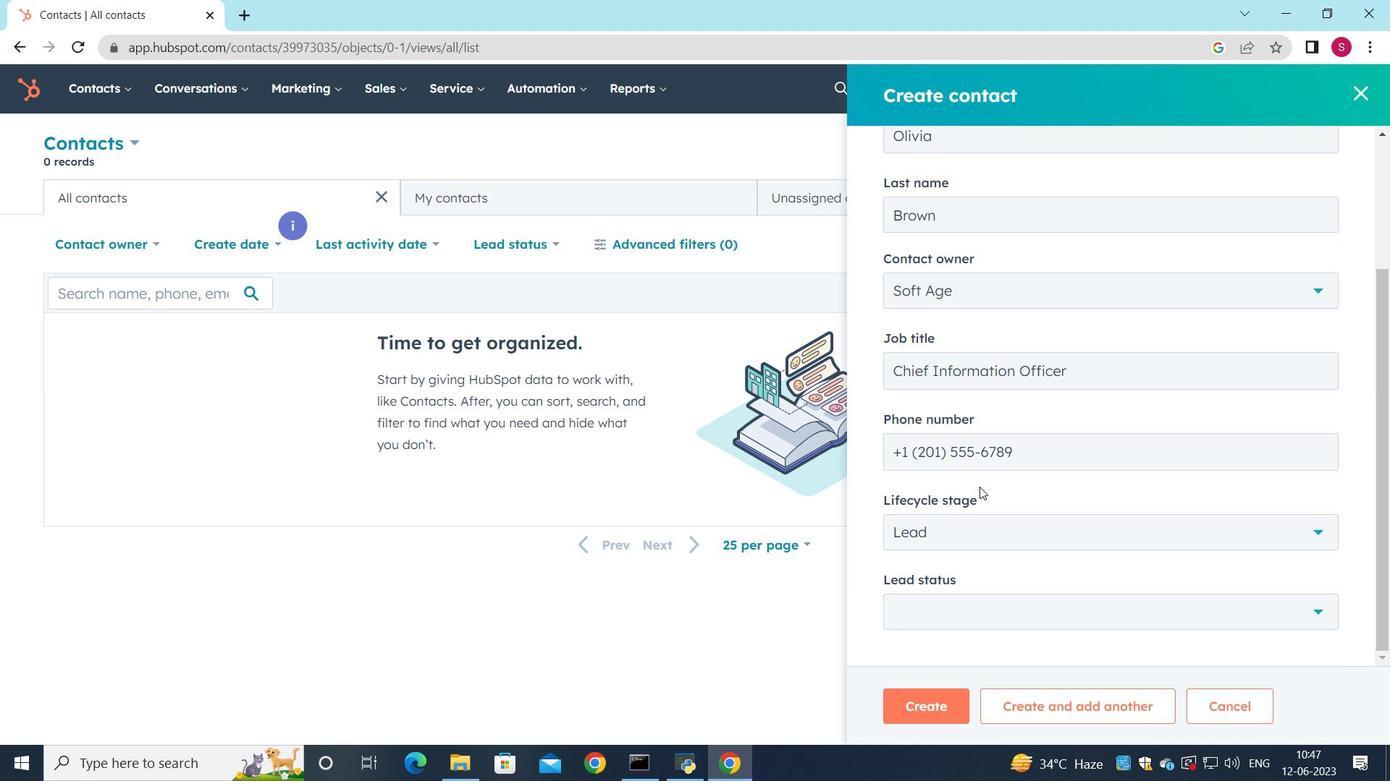 
Action: Mouse scrolled (980, 487) with delta (0, 0)
Screenshot: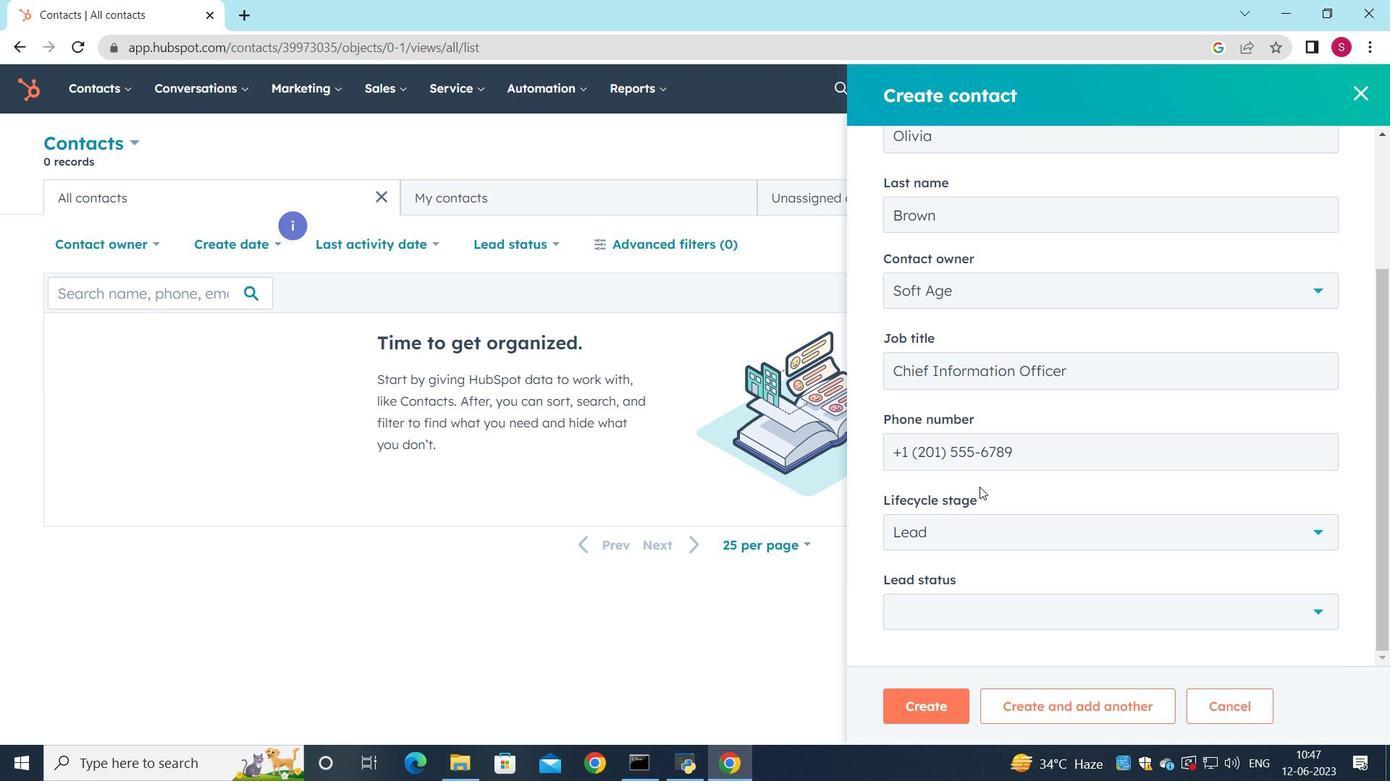 
Action: Mouse moved to (1323, 615)
Screenshot: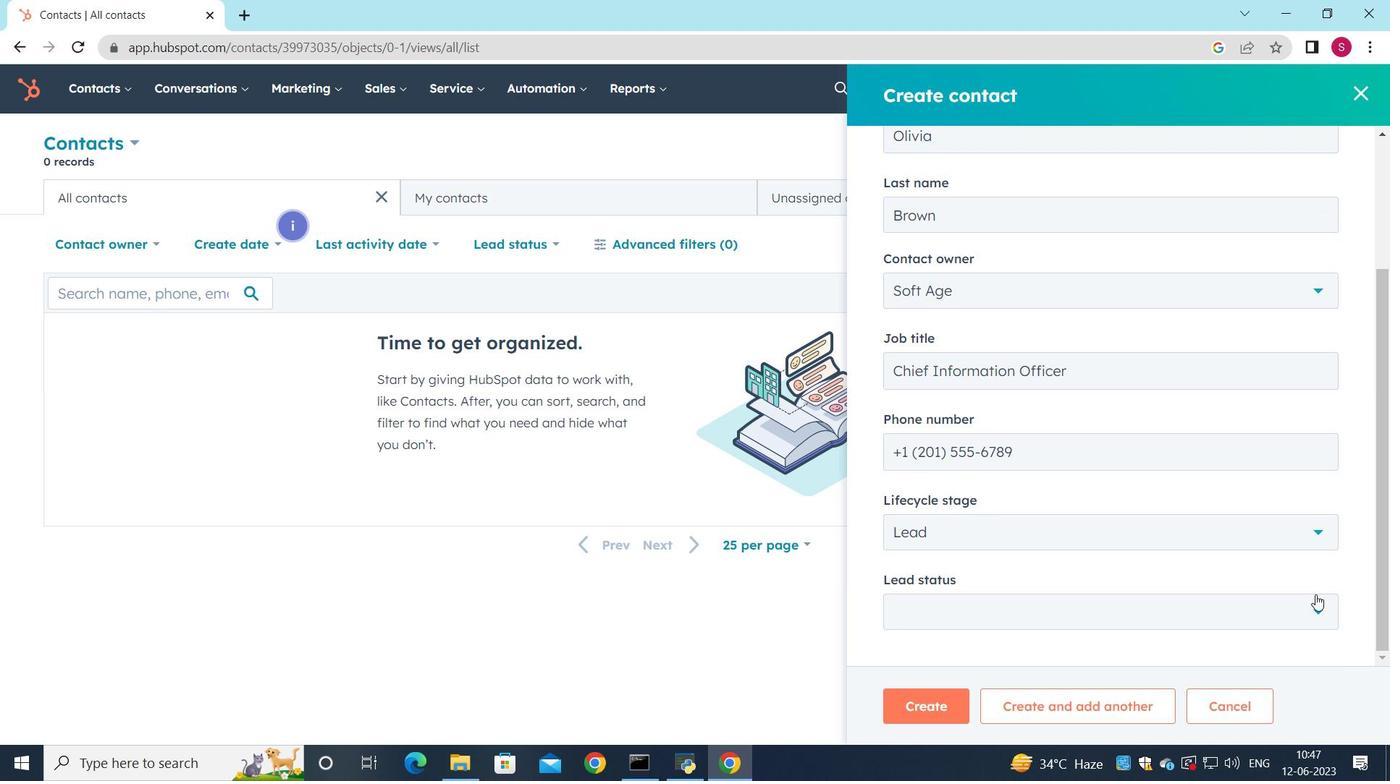 
Action: Mouse pressed left at (1323, 615)
Screenshot: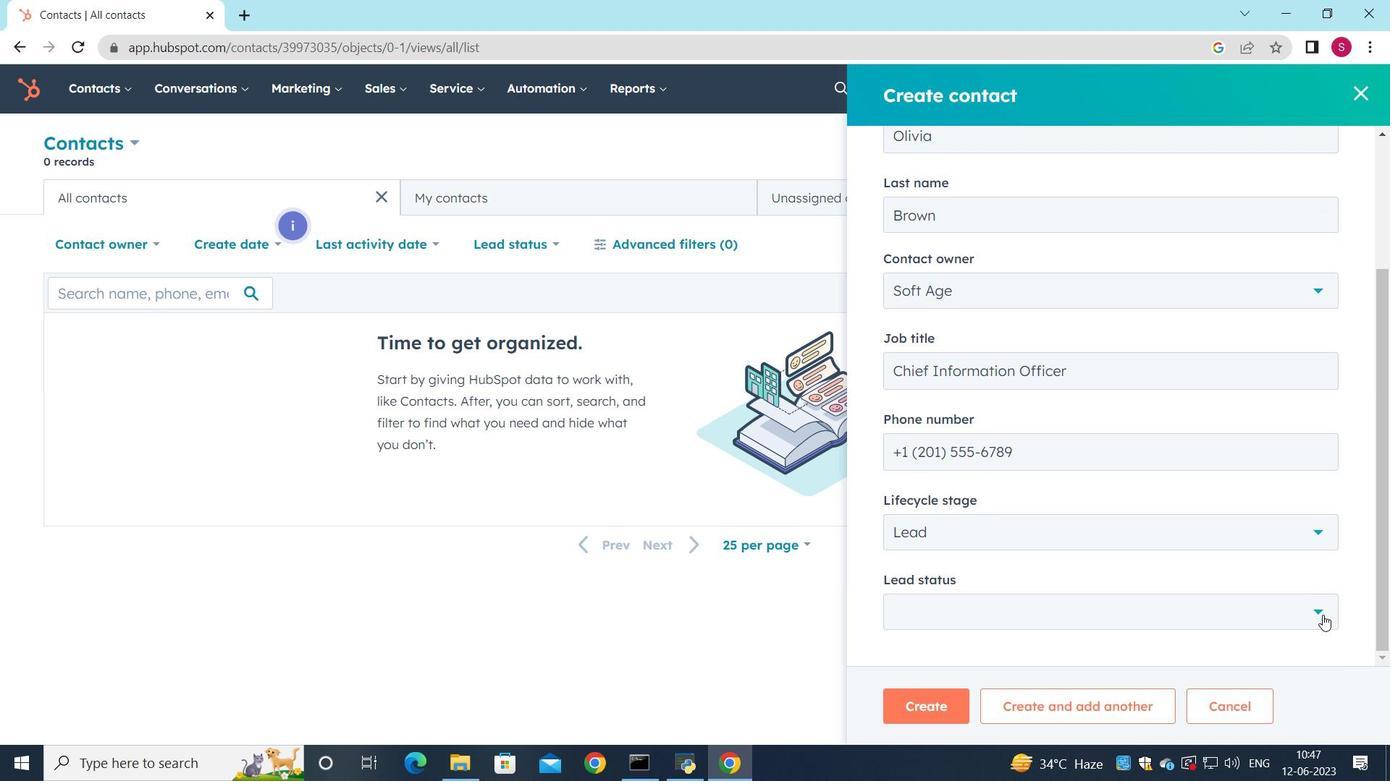 
Action: Mouse moved to (941, 449)
Screenshot: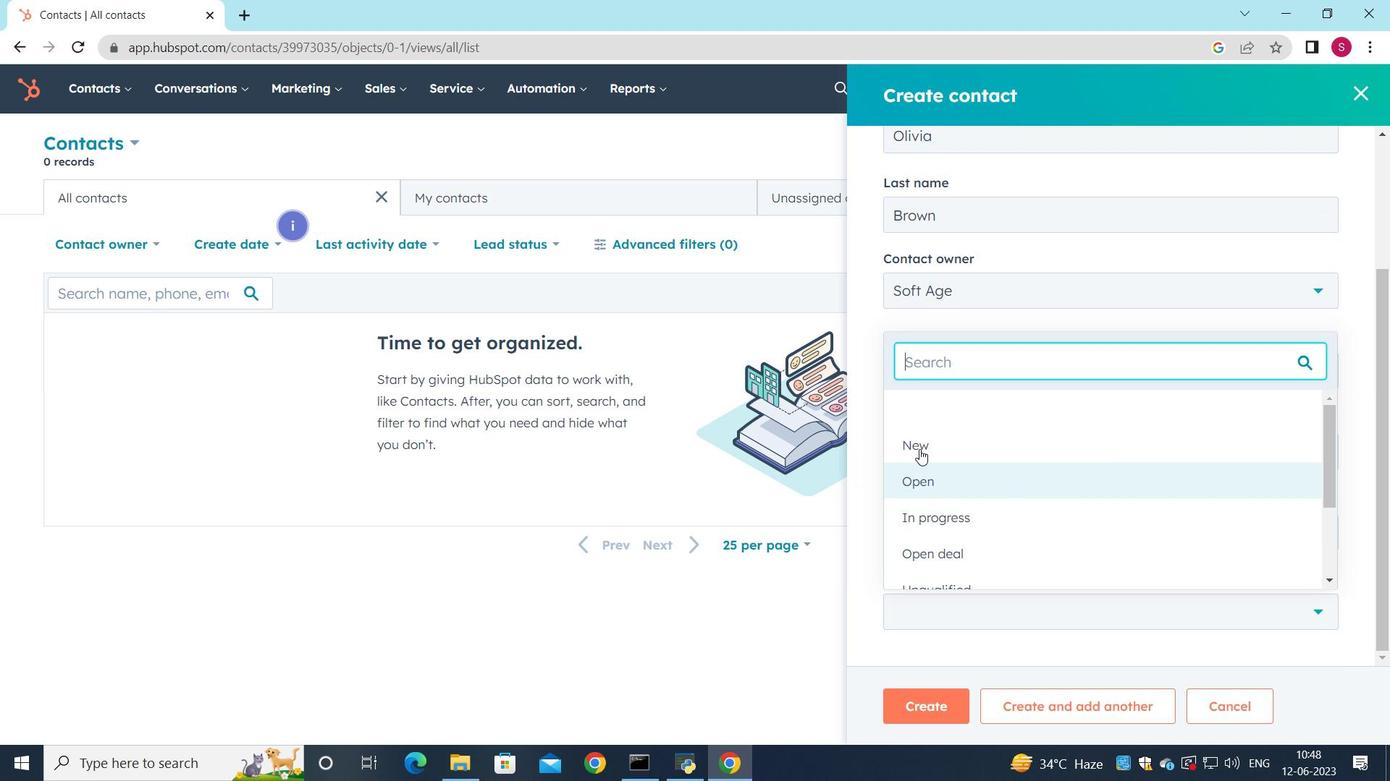 
Action: Mouse pressed left at (941, 449)
Screenshot: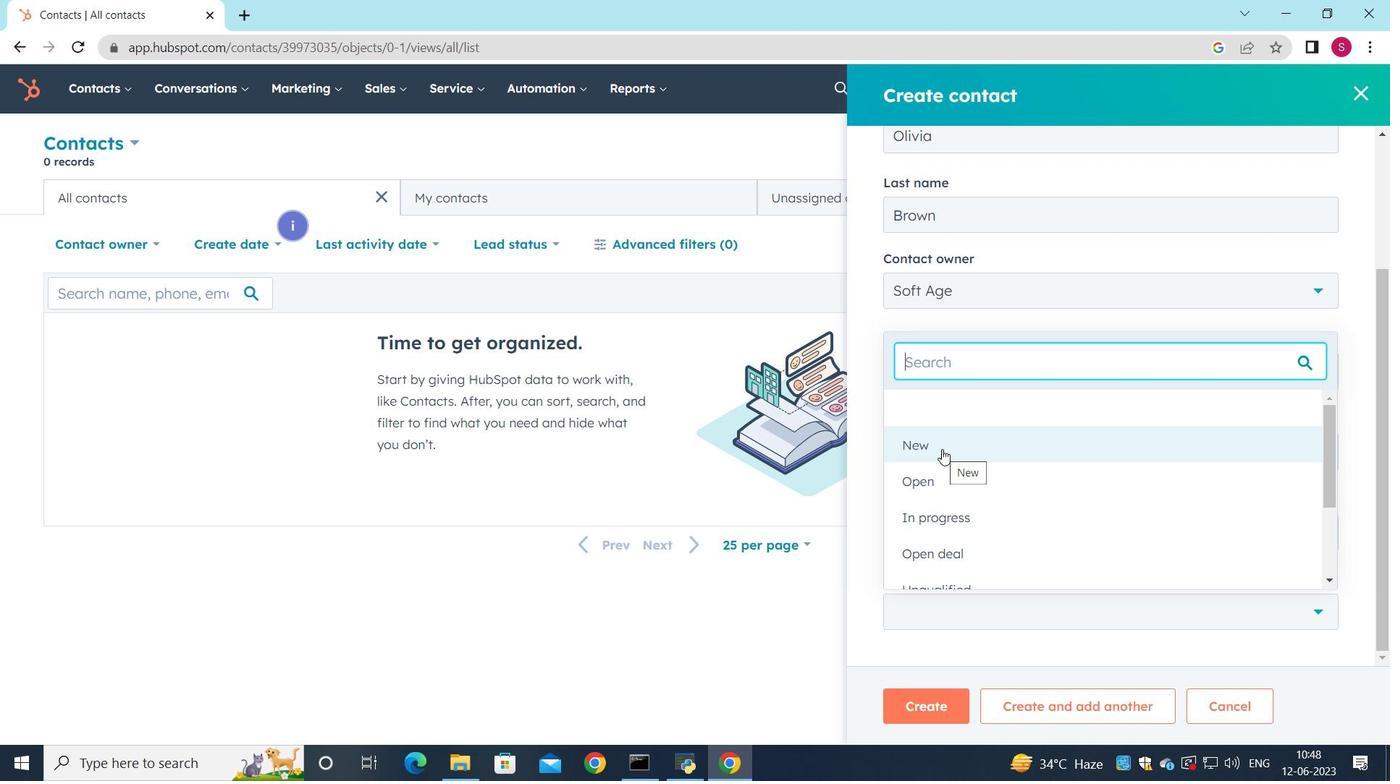 
Action: Mouse moved to (897, 710)
Screenshot: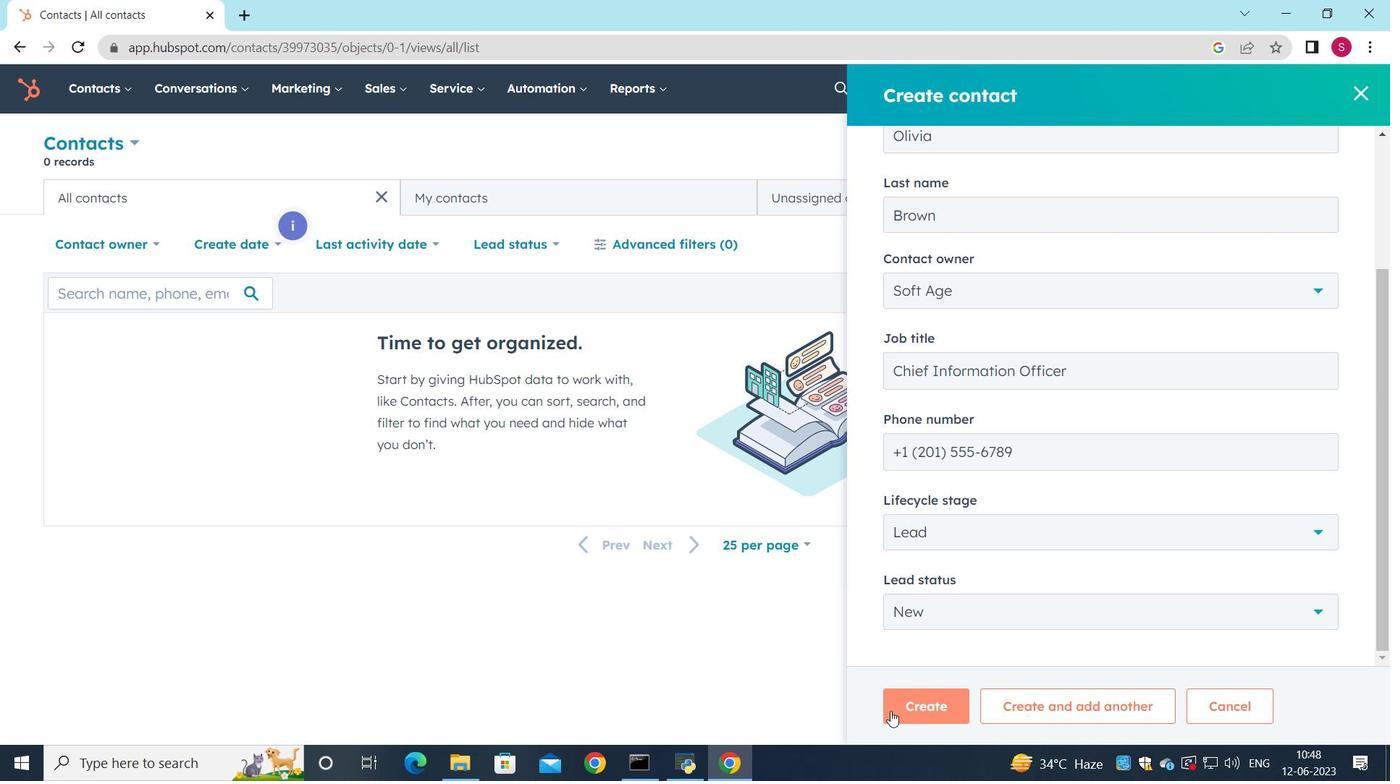 
Action: Mouse pressed left at (897, 710)
Screenshot: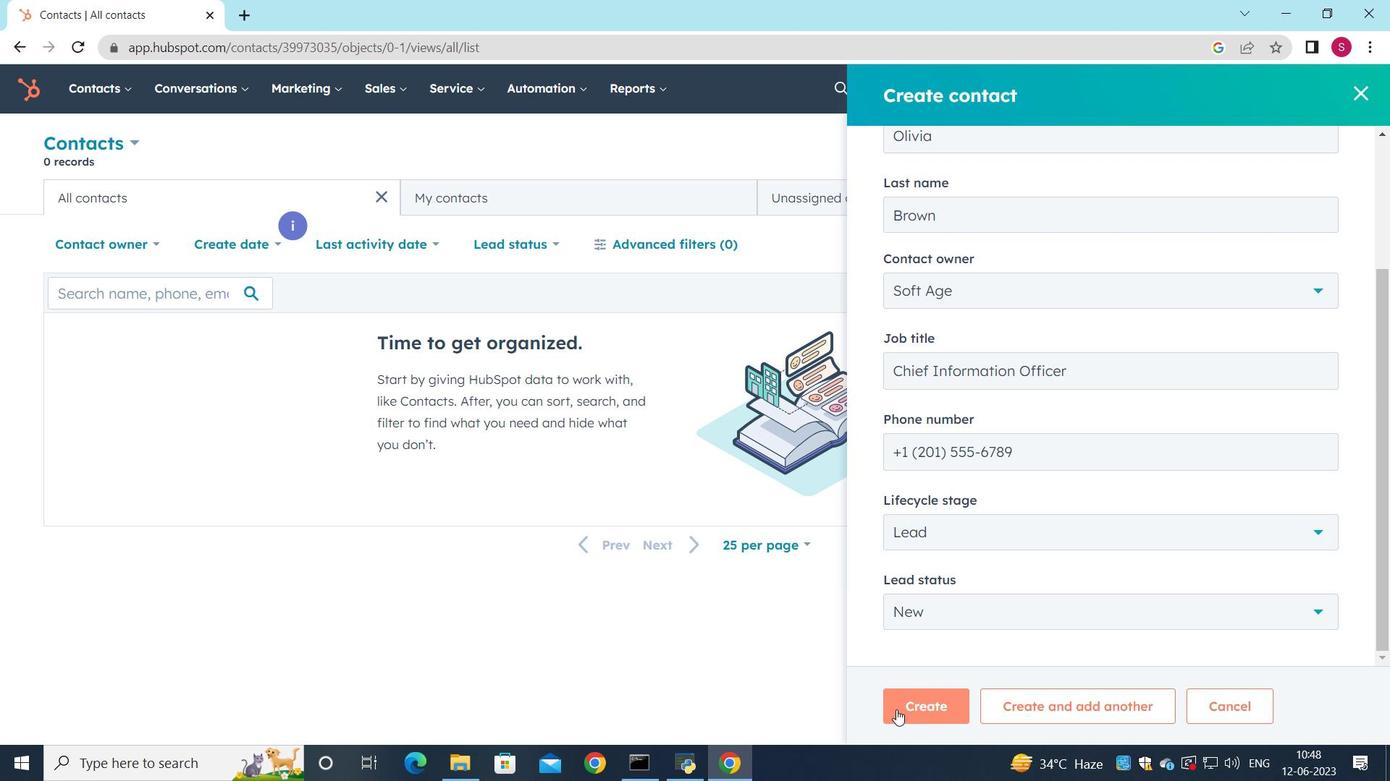 
Action: Mouse moved to (776, 611)
Screenshot: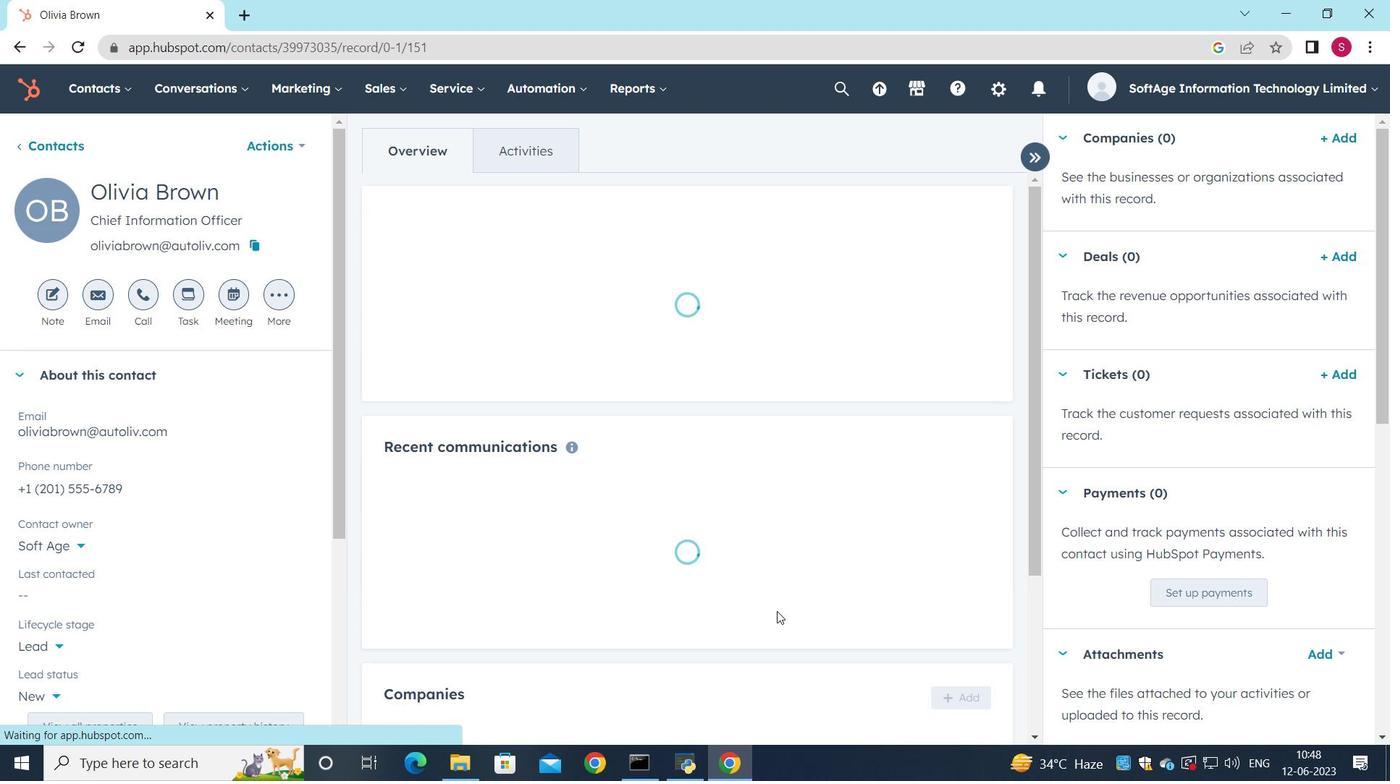 
Action: Mouse scrolled (776, 610) with delta (0, 0)
Screenshot: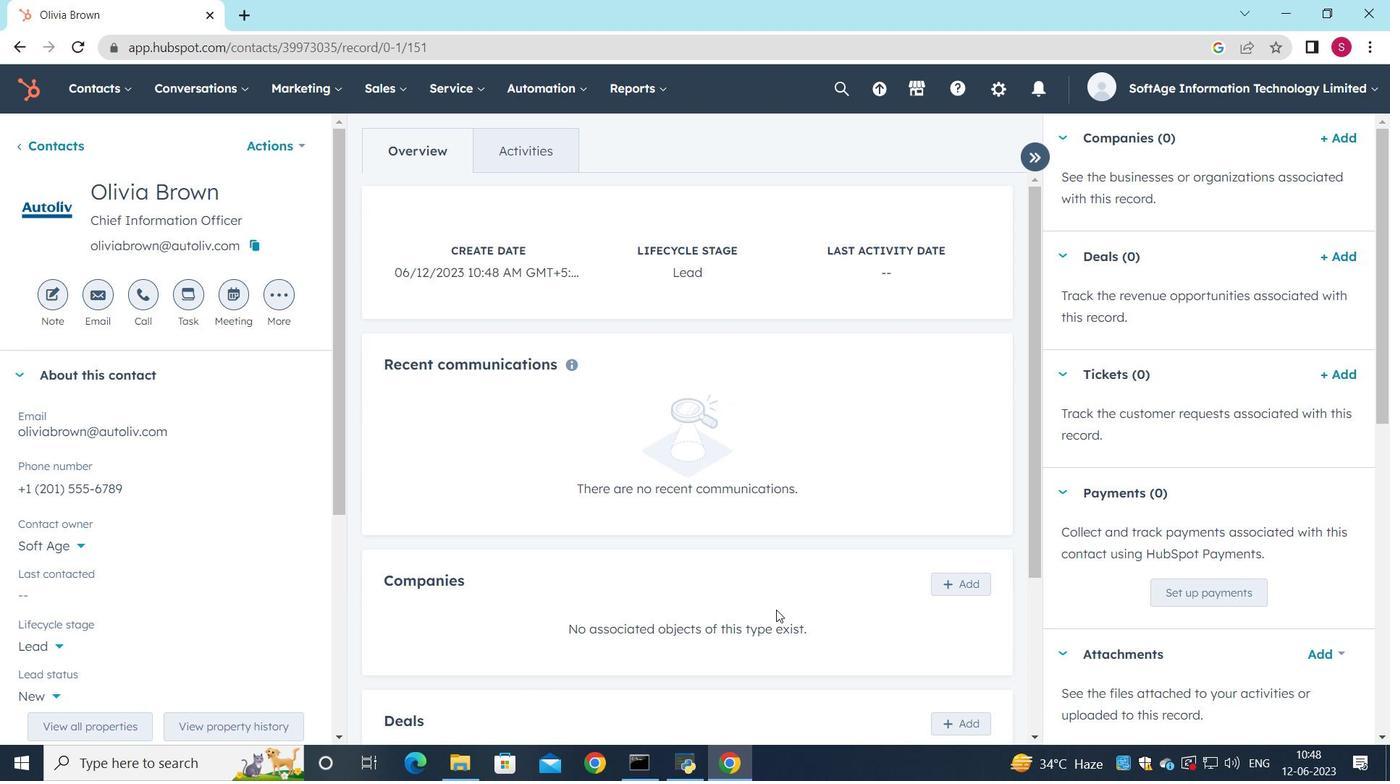 
Action: Mouse scrolled (776, 610) with delta (0, 0)
Screenshot: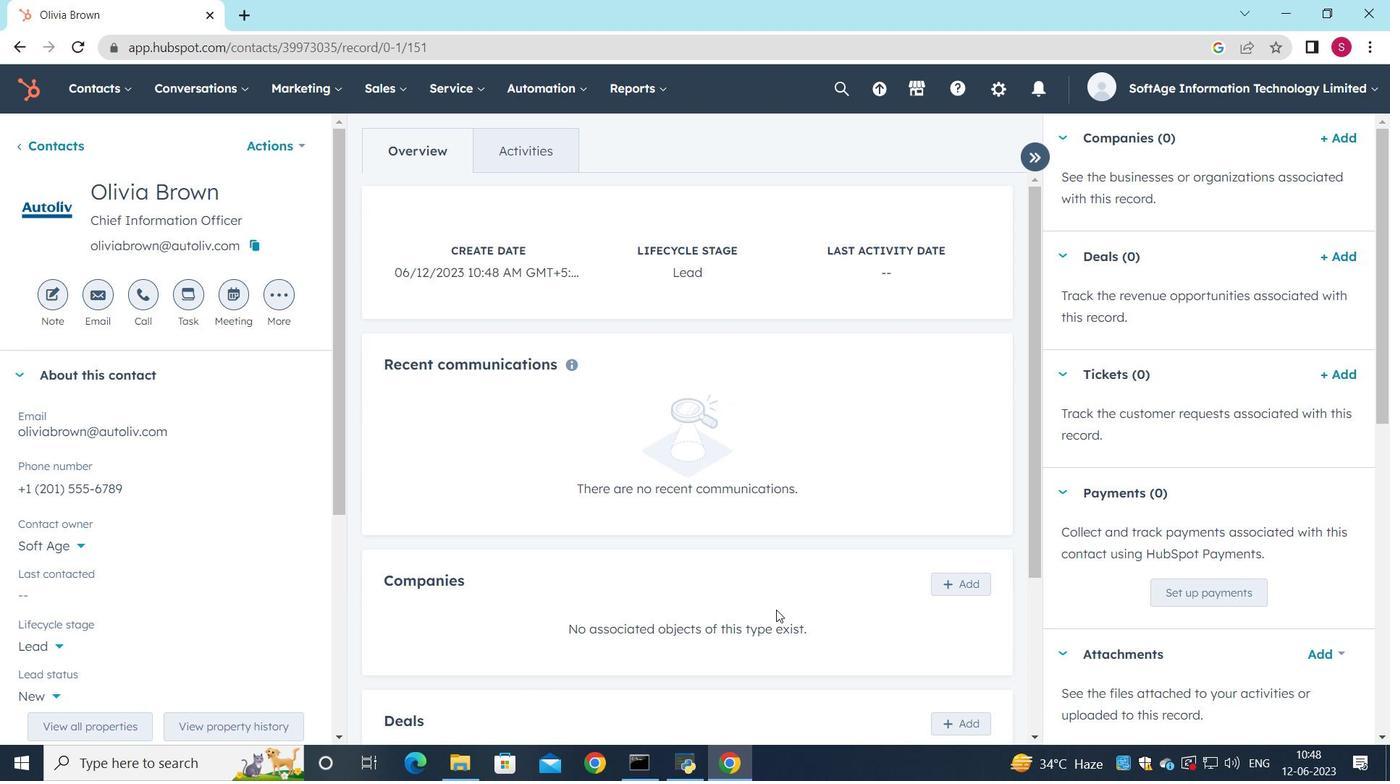 
Action: Mouse moved to (944, 393)
Screenshot: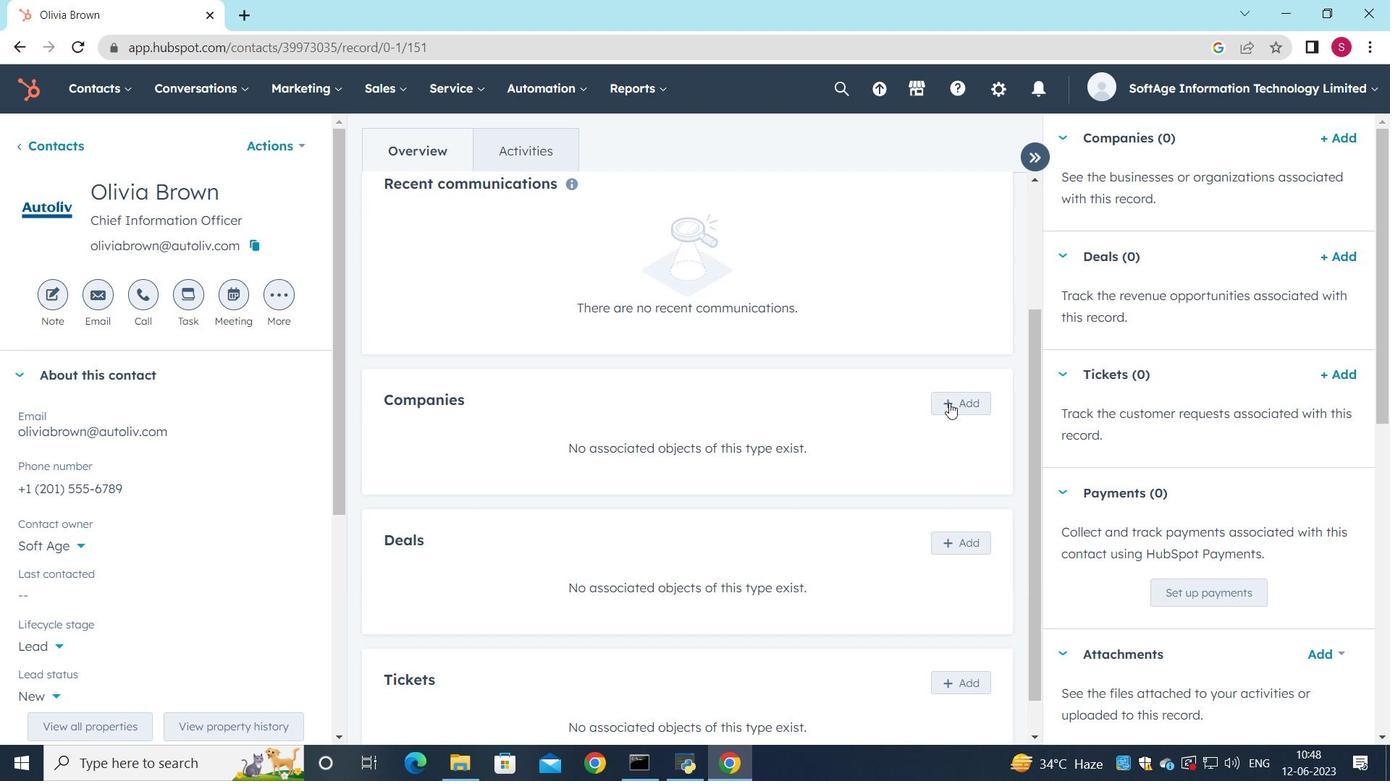 
Action: Mouse pressed left at (944, 393)
Screenshot: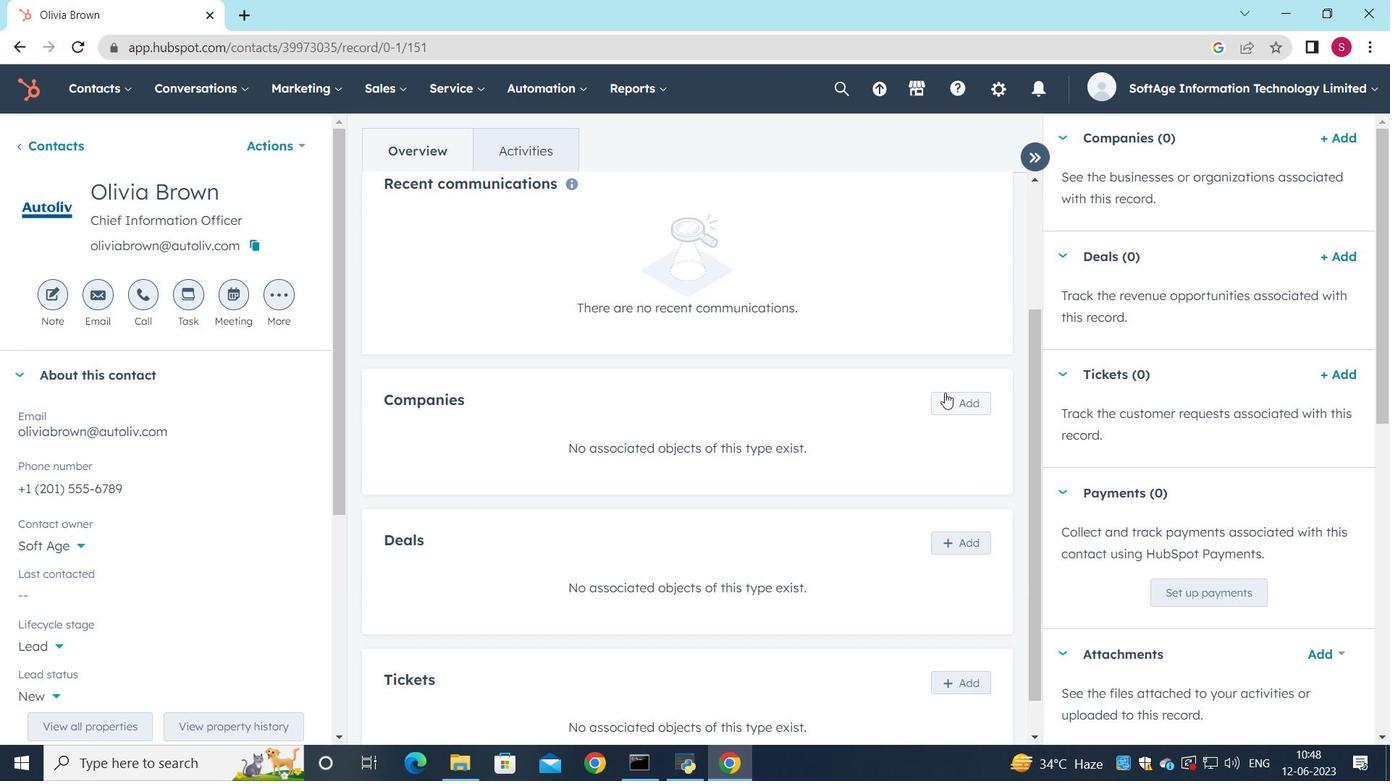 
Action: Mouse moved to (1035, 190)
Screenshot: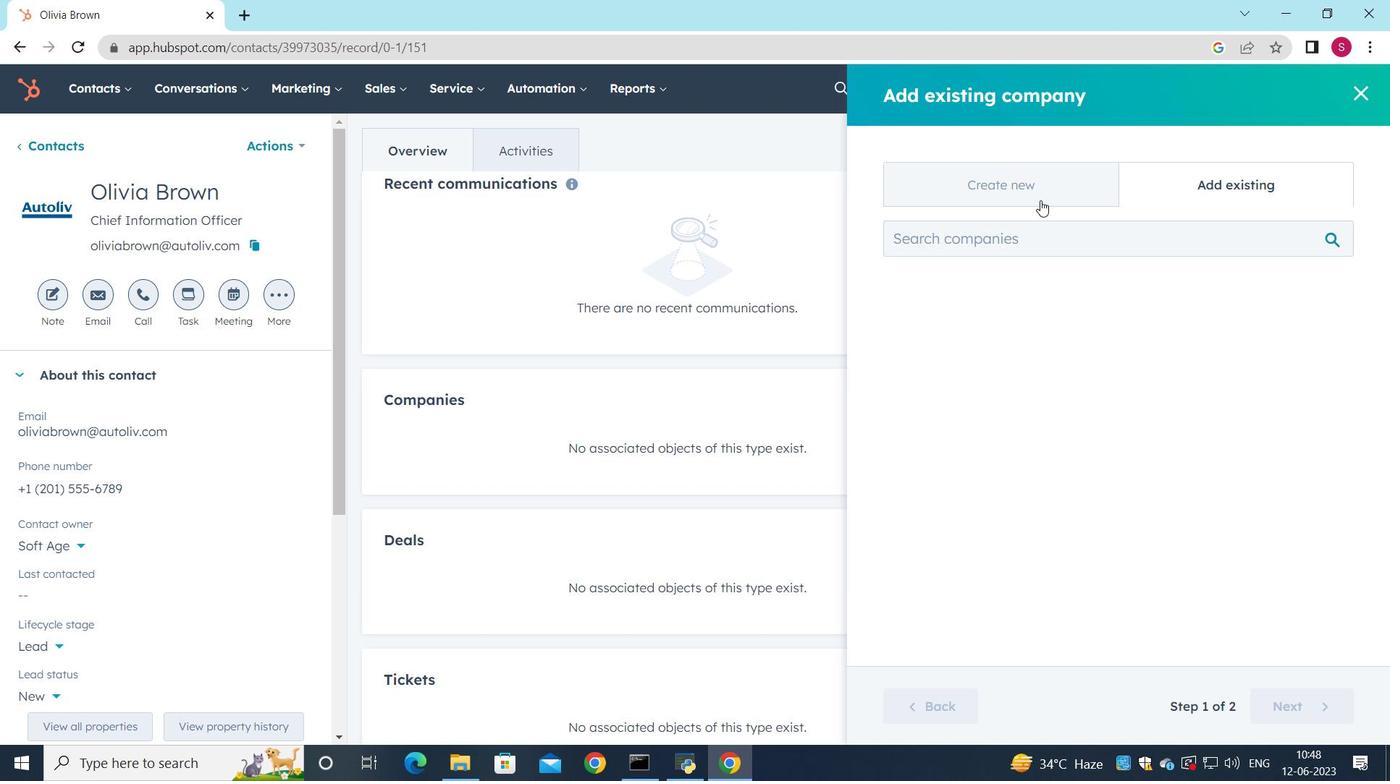 
Action: Mouse pressed left at (1035, 190)
Screenshot: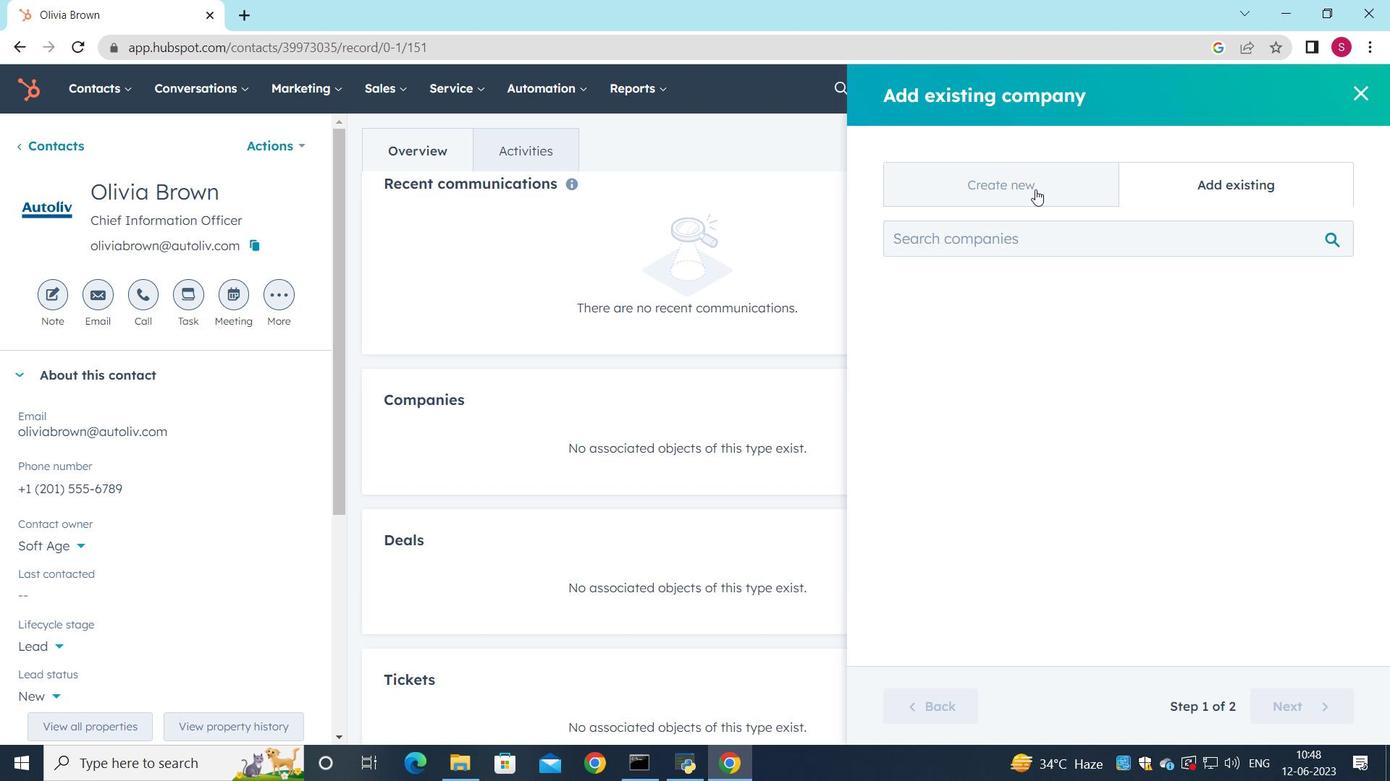 
Action: Mouse moved to (1034, 288)
Screenshot: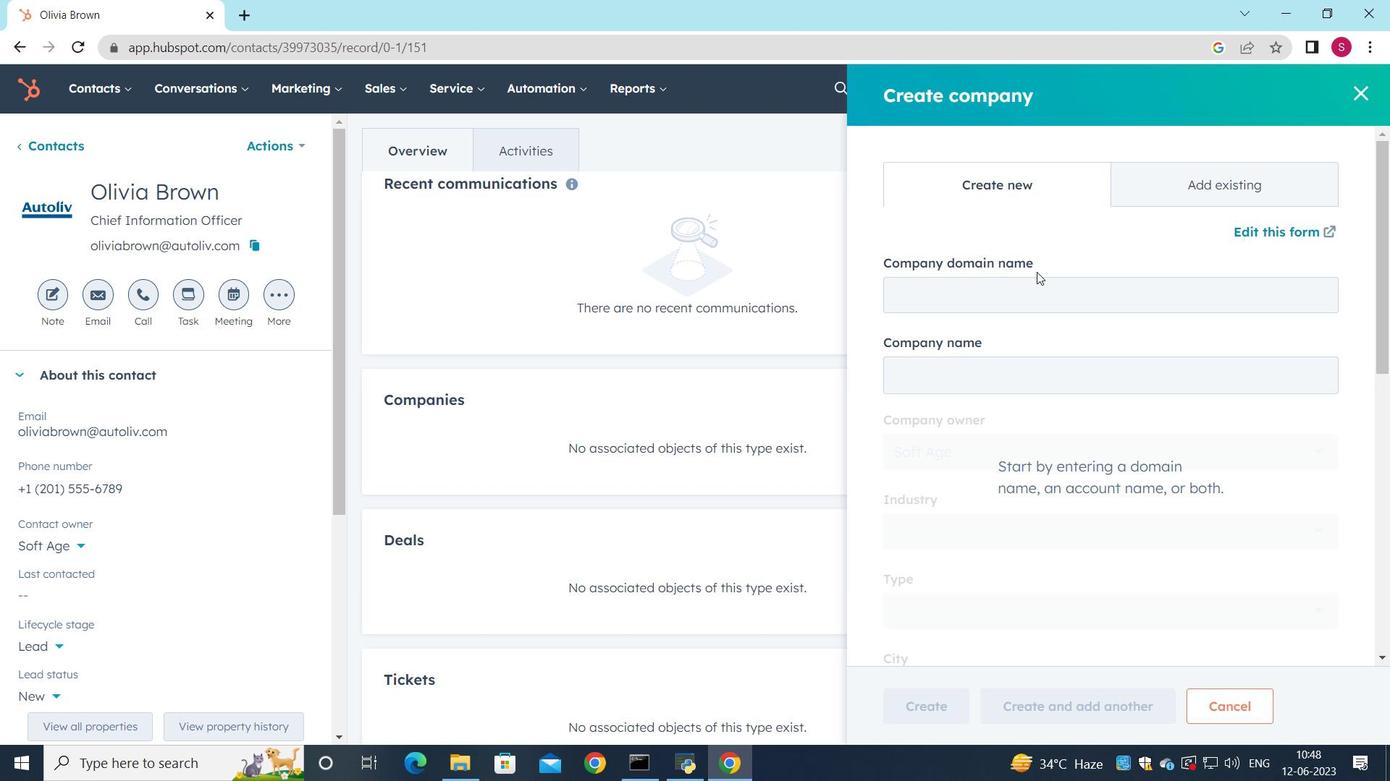 
Action: Mouse pressed left at (1034, 288)
Screenshot: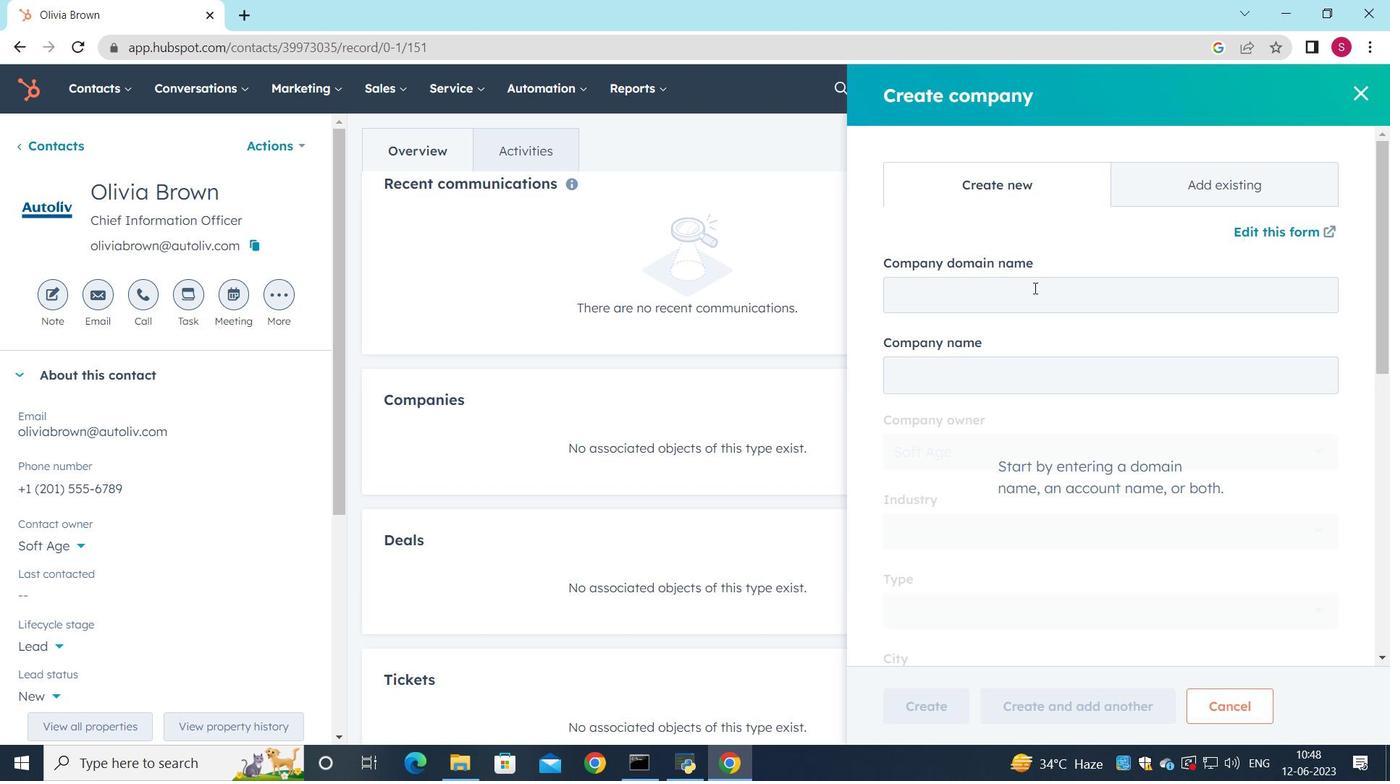 
Action: Key pressed <Key.shift><Key.shift><Key.shift><Key.shift><Key.shift><Key.shift>Asso<Key.backspace><Key.backspace><Key.backspace><Key.backspace><Key.backspace><Key.backspace><Key.backspace><Key.backspace>www.att.com<Key.backspace><Key.backspace><Key.backspace><Key.backspace><Key.backspace><Key.backspace>www.att.com
Screenshot: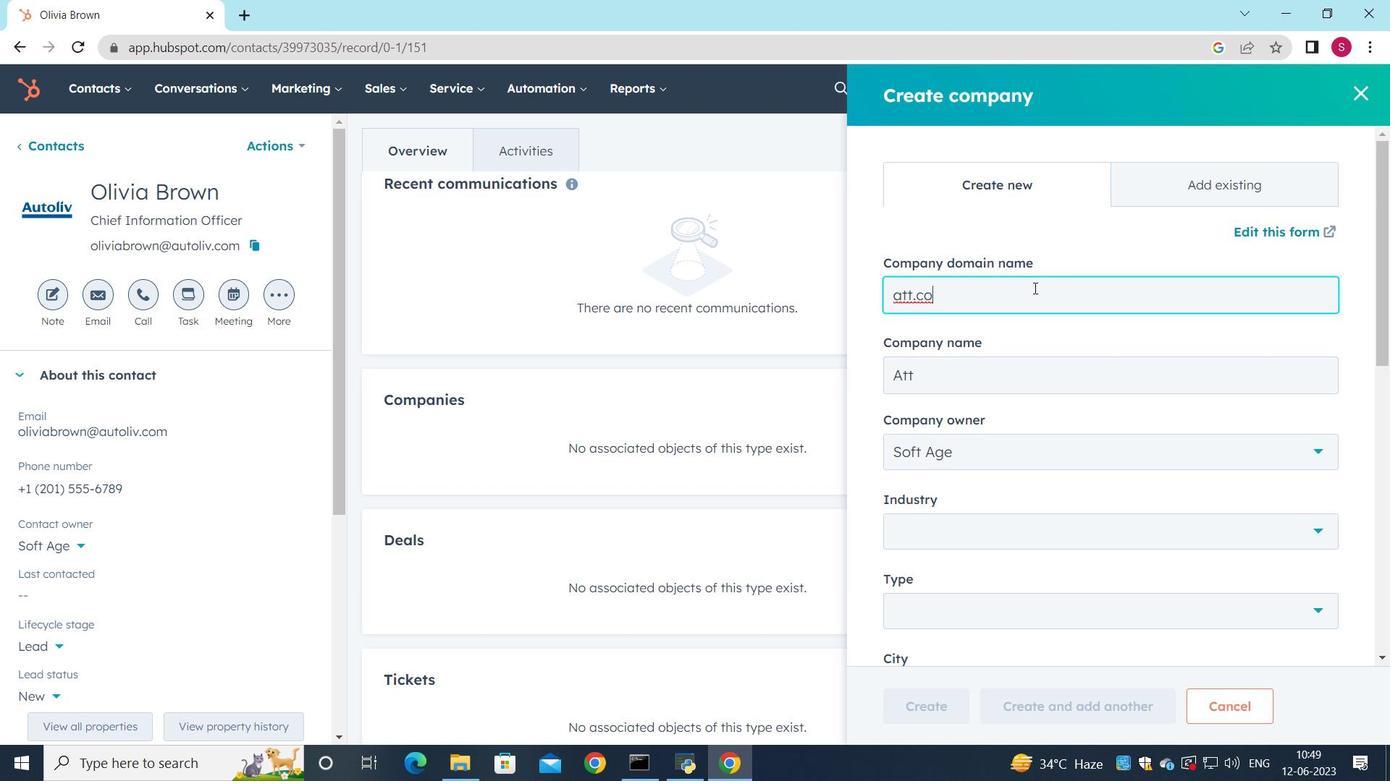 
Action: Mouse moved to (1044, 313)
Screenshot: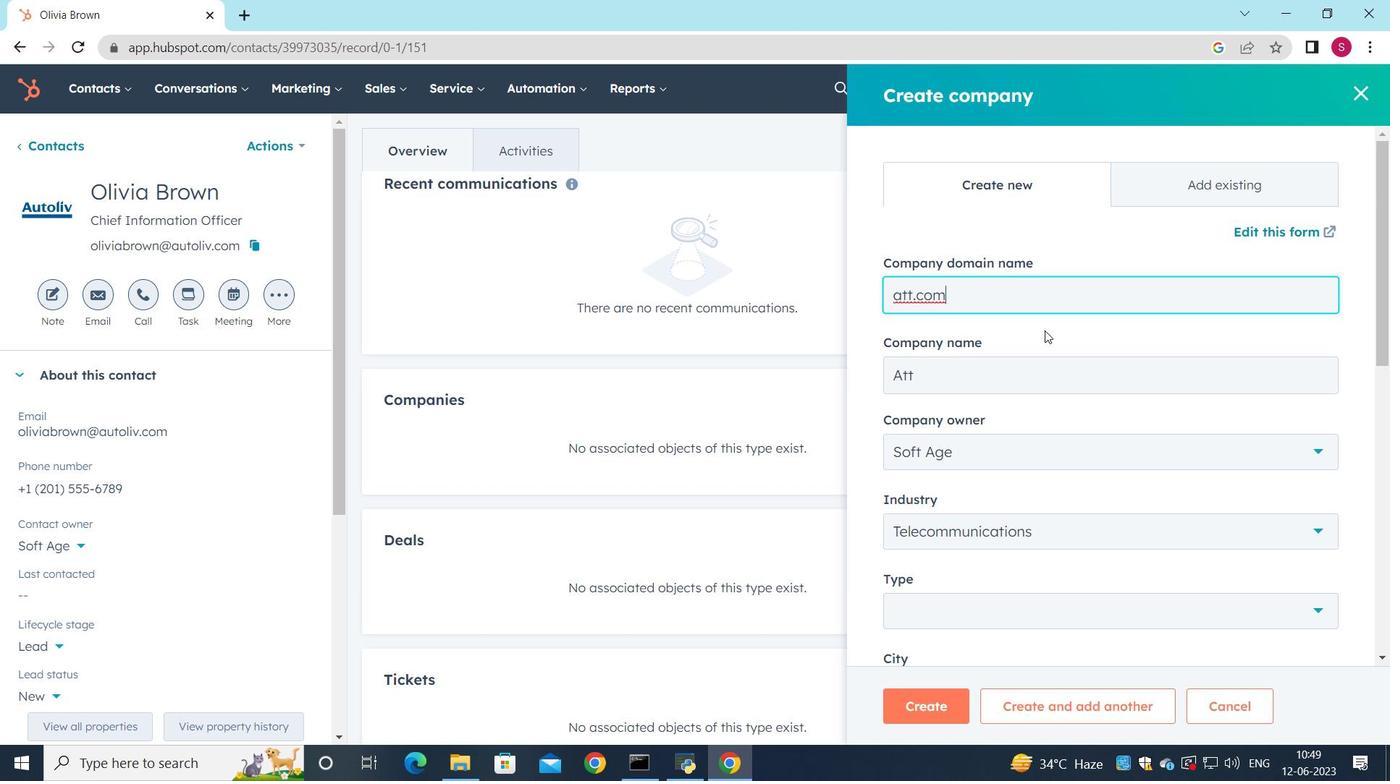
Action: Mouse scrolled (1044, 312) with delta (0, 0)
Screenshot: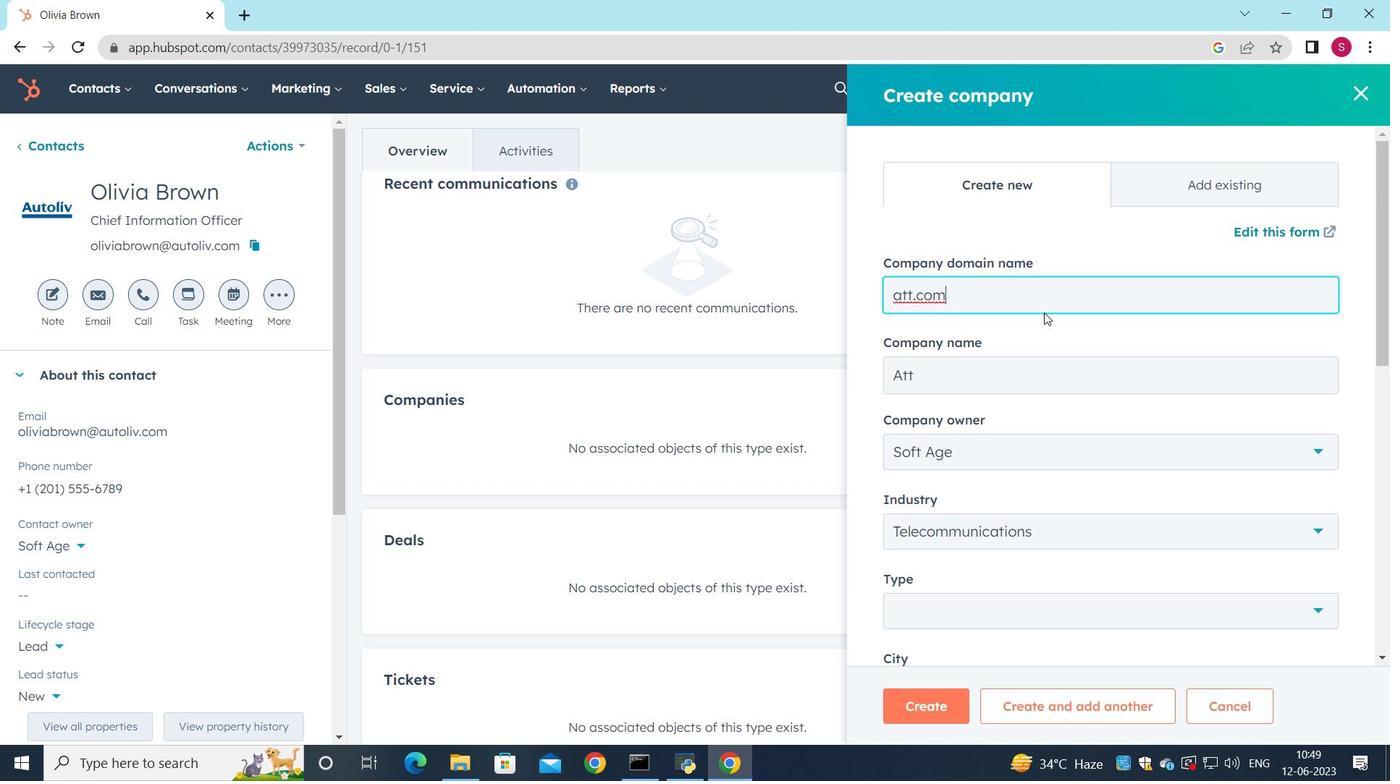 
Action: Mouse moved to (1001, 408)
Screenshot: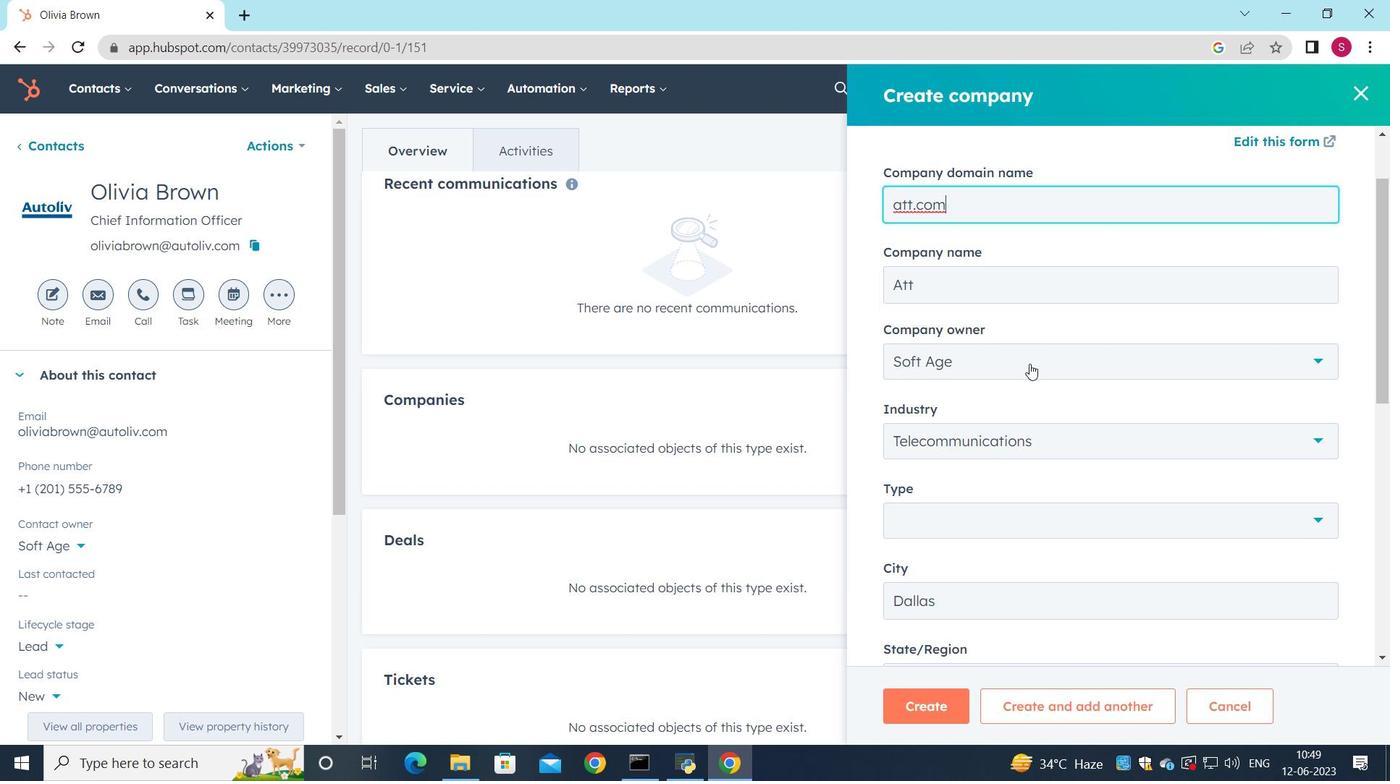 
Action: Mouse scrolled (1001, 407) with delta (0, 0)
Screenshot: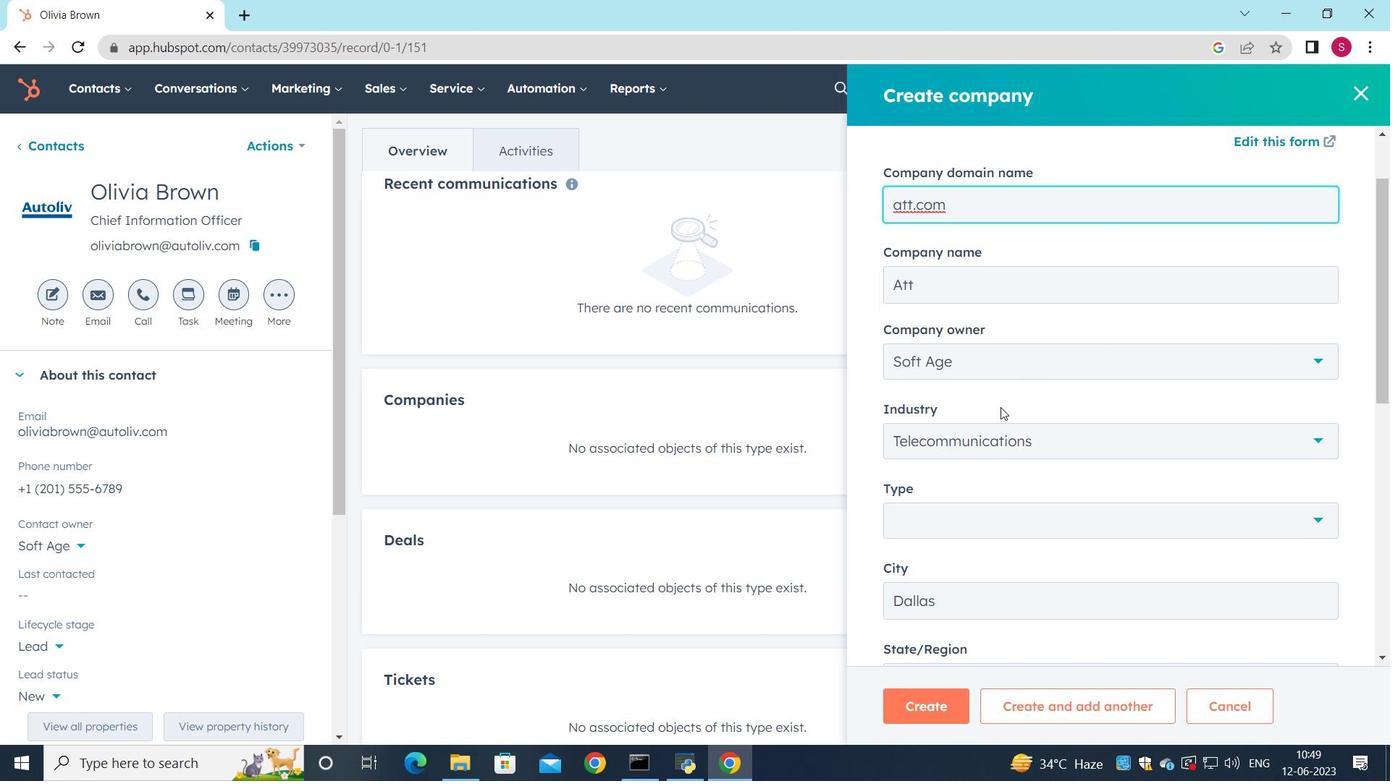 
Action: Mouse moved to (1070, 417)
Screenshot: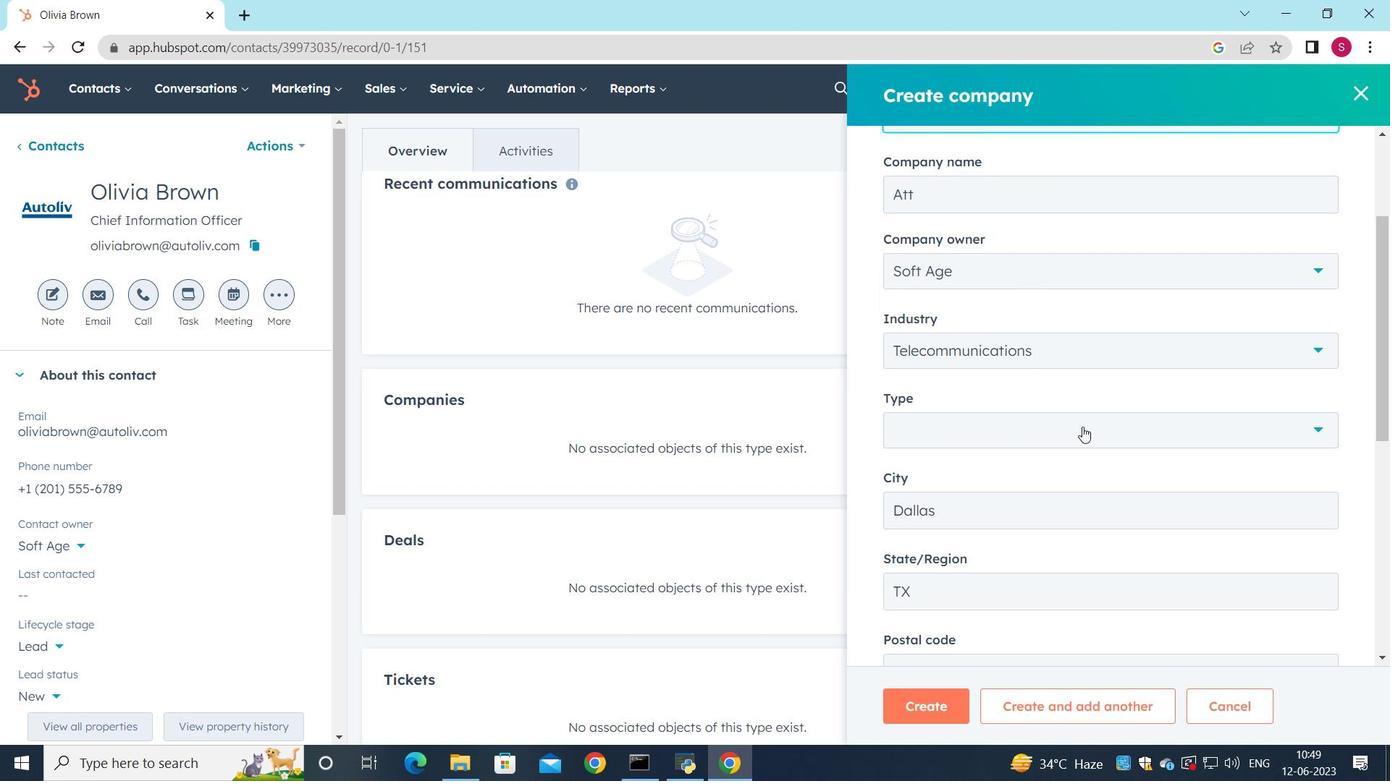 
Action: Mouse pressed left at (1070, 417)
Screenshot: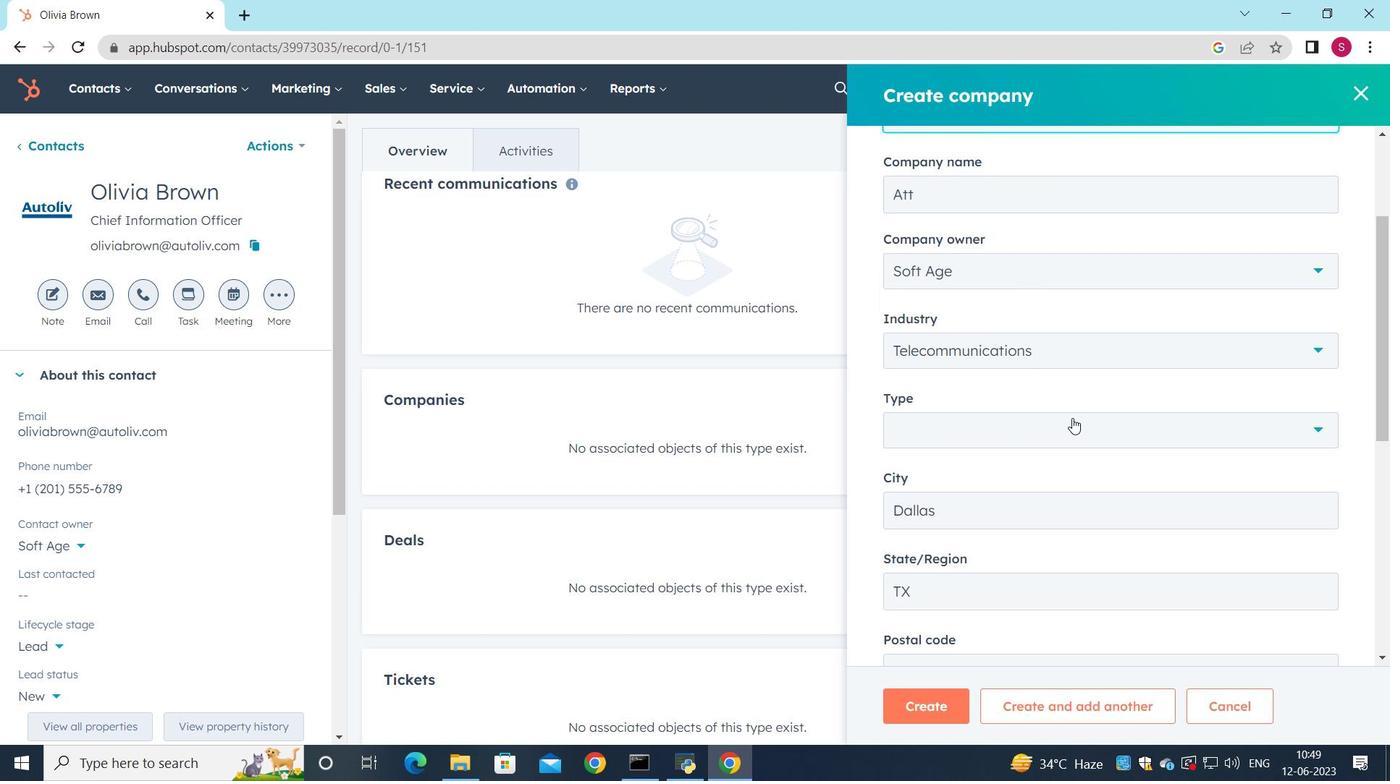 
Action: Mouse moved to (1041, 514)
Screenshot: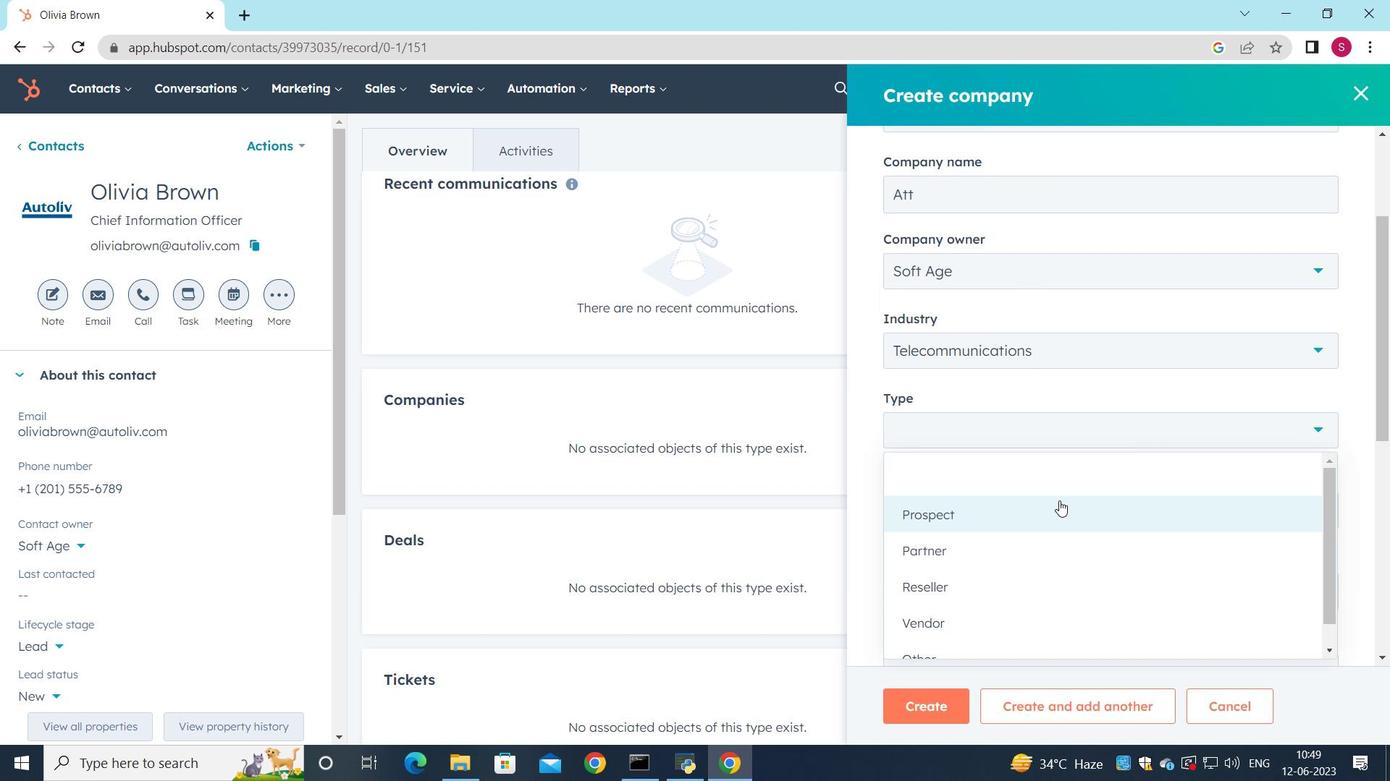 
Action: Mouse pressed left at (1041, 514)
Screenshot: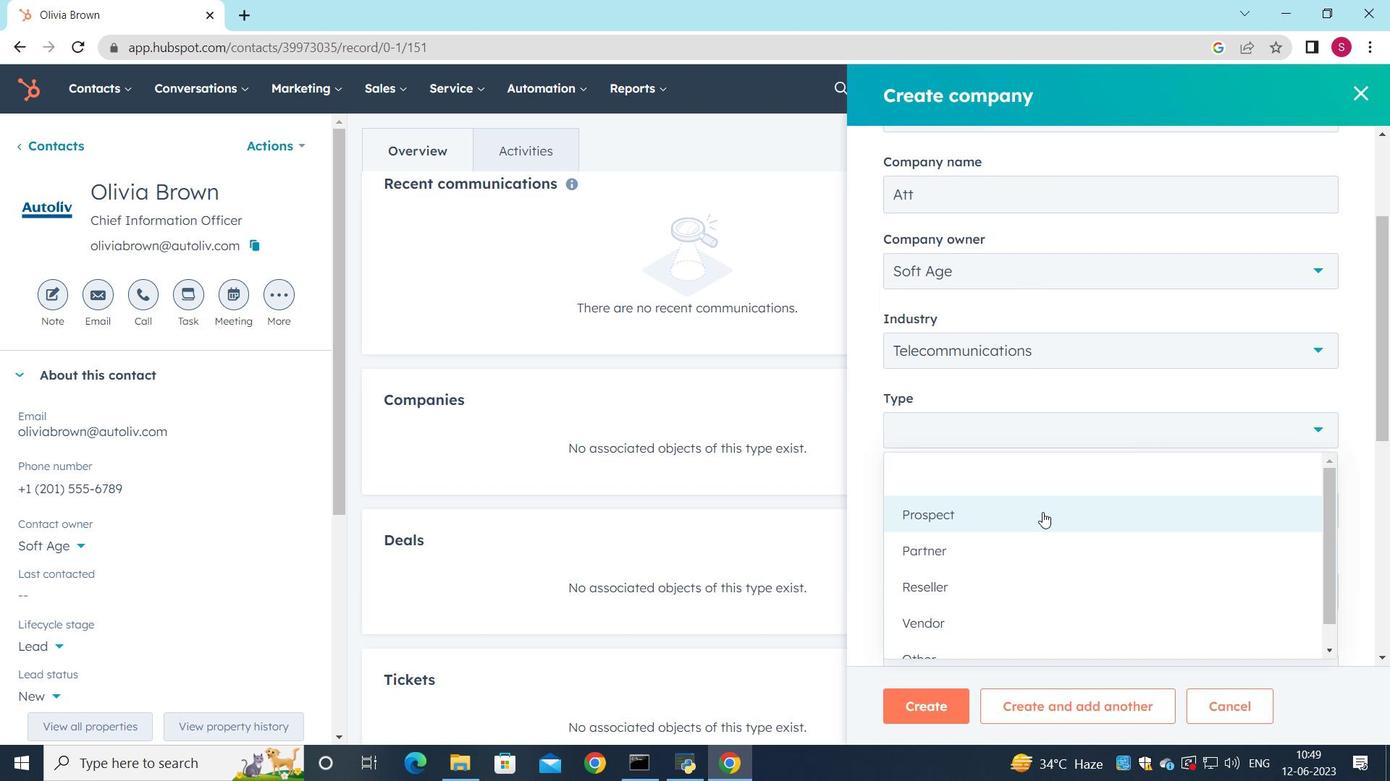 
Action: Mouse moved to (1049, 461)
Screenshot: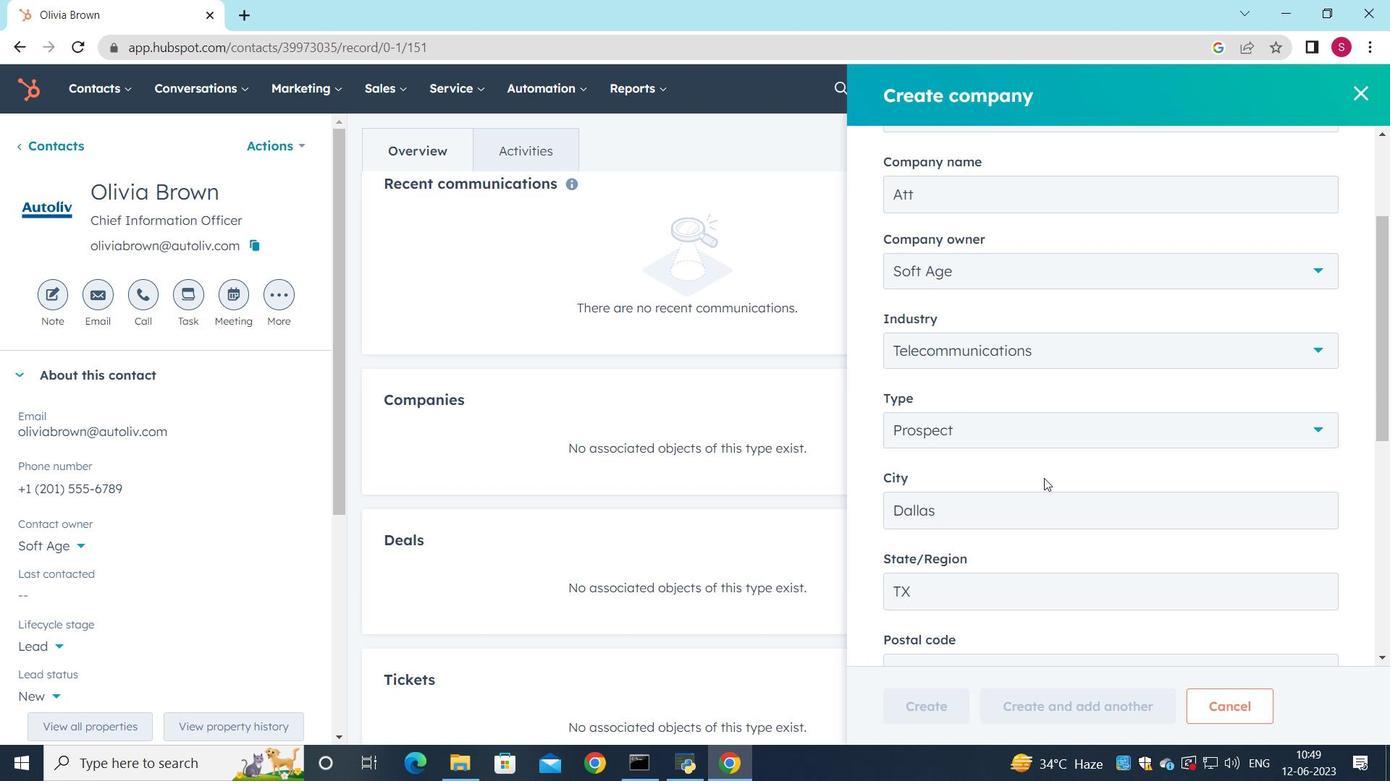 
Action: Mouse scrolled (1049, 461) with delta (0, 0)
Screenshot: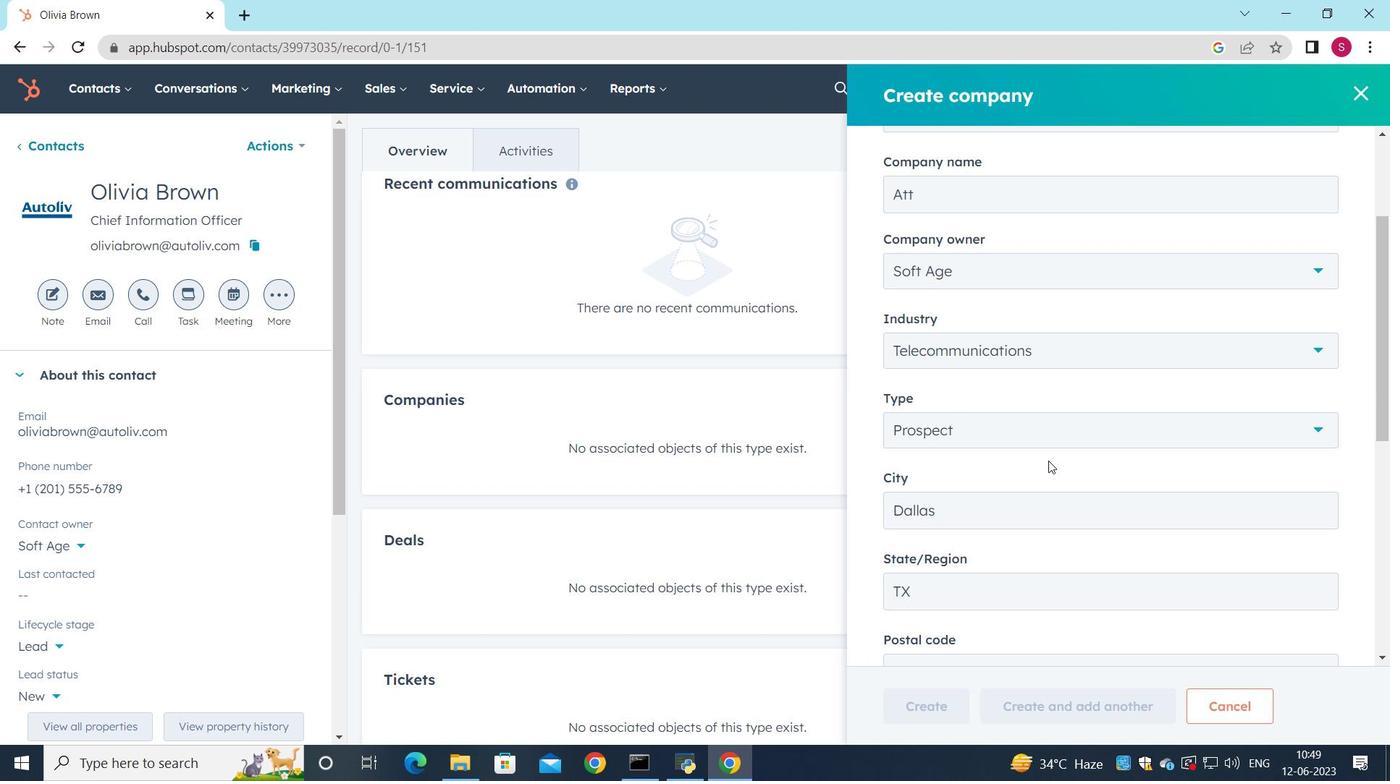 
Action: Mouse scrolled (1049, 461) with delta (0, 0)
Screenshot: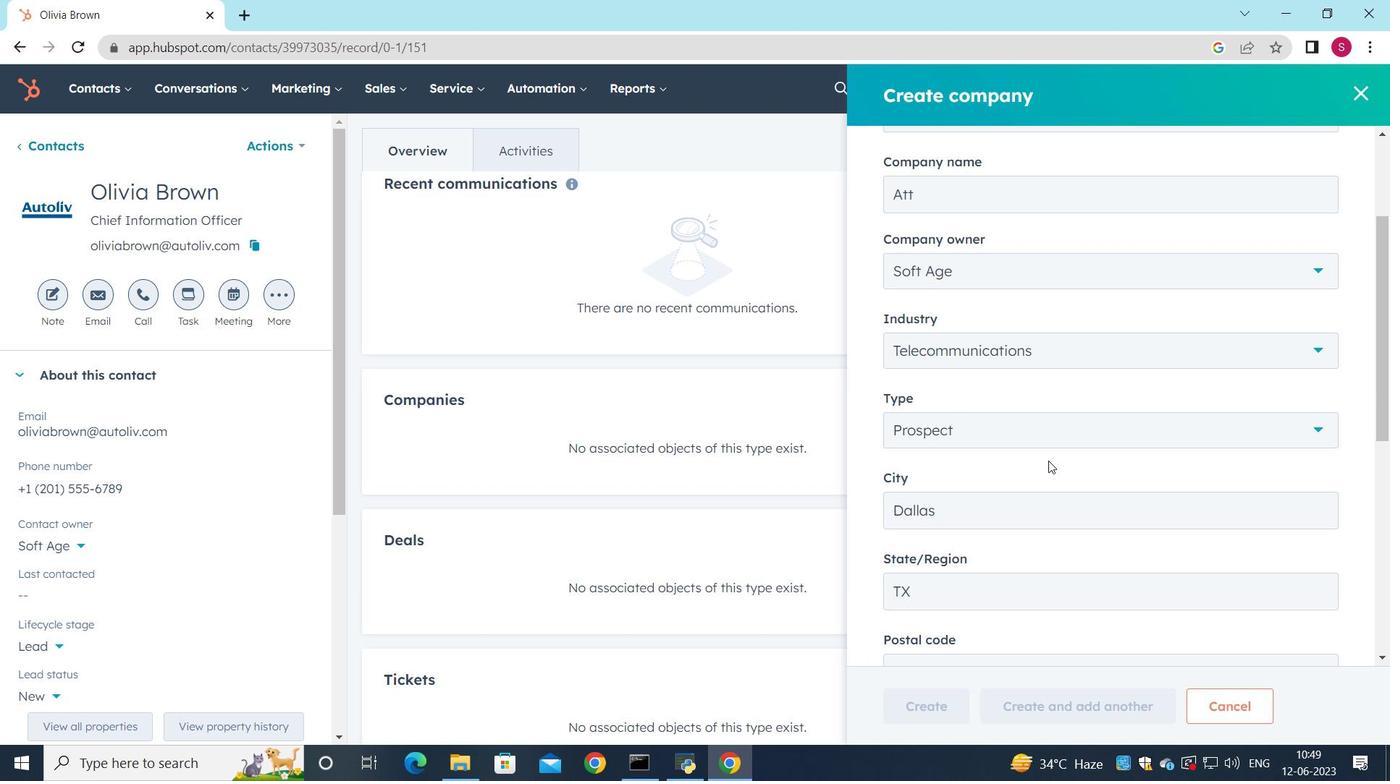 
Action: Mouse scrolled (1049, 461) with delta (0, 0)
Screenshot: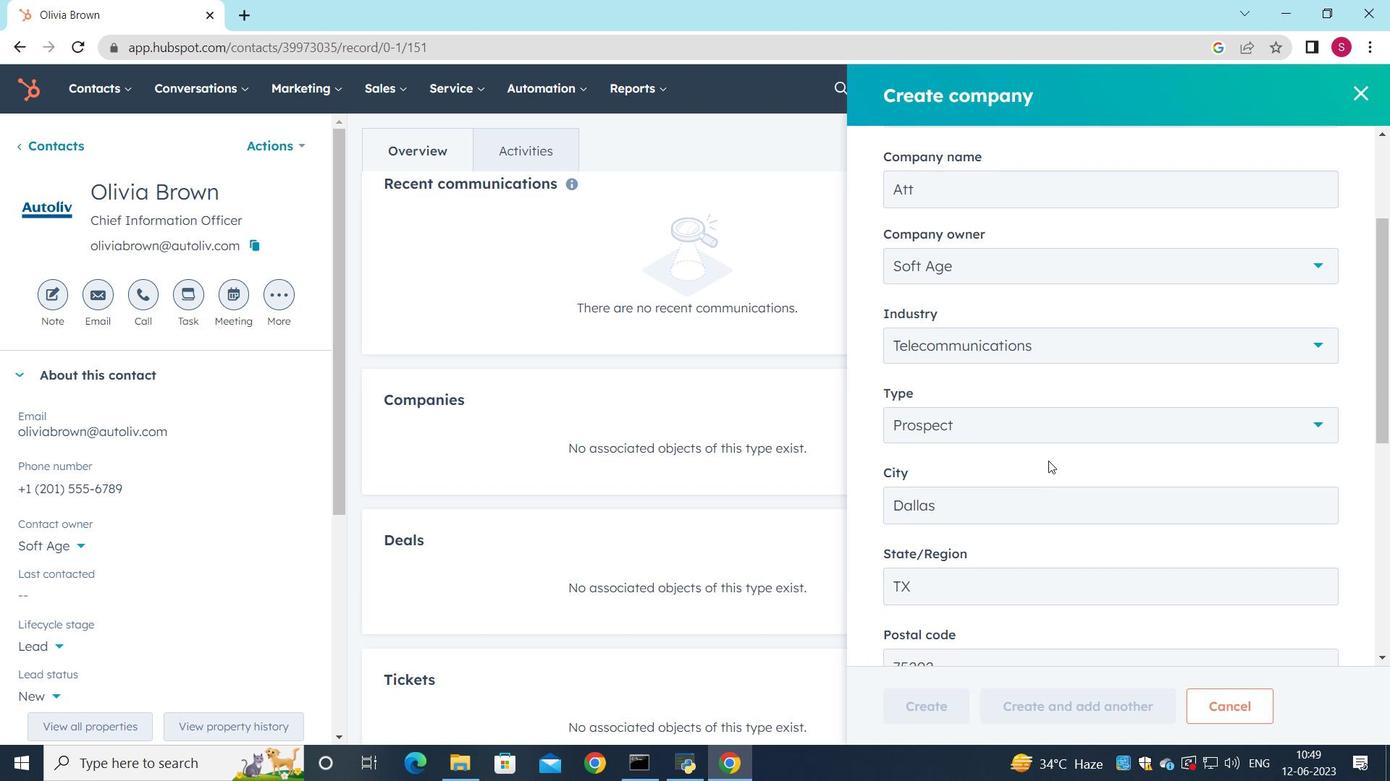 
Action: Mouse moved to (970, 449)
Screenshot: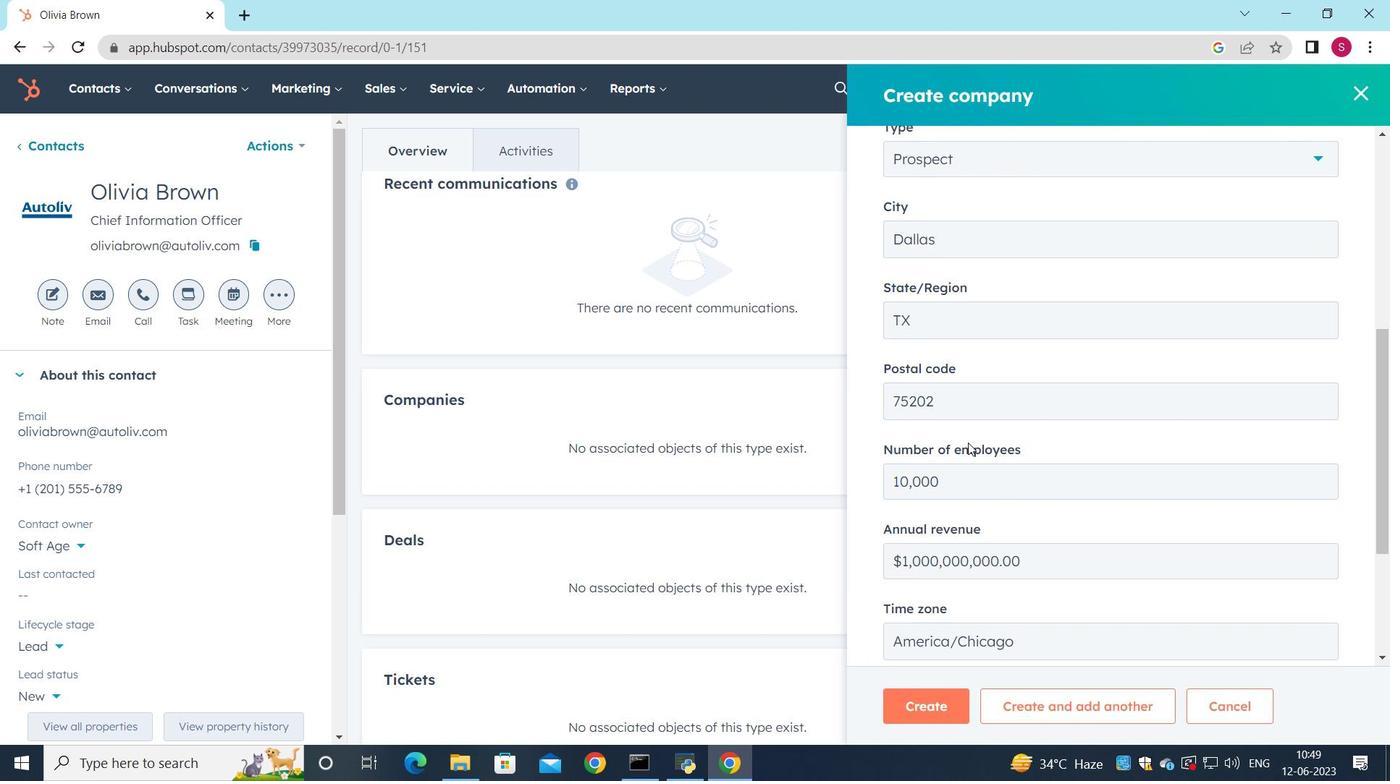 
Action: Mouse scrolled (970, 448) with delta (0, 0)
Screenshot: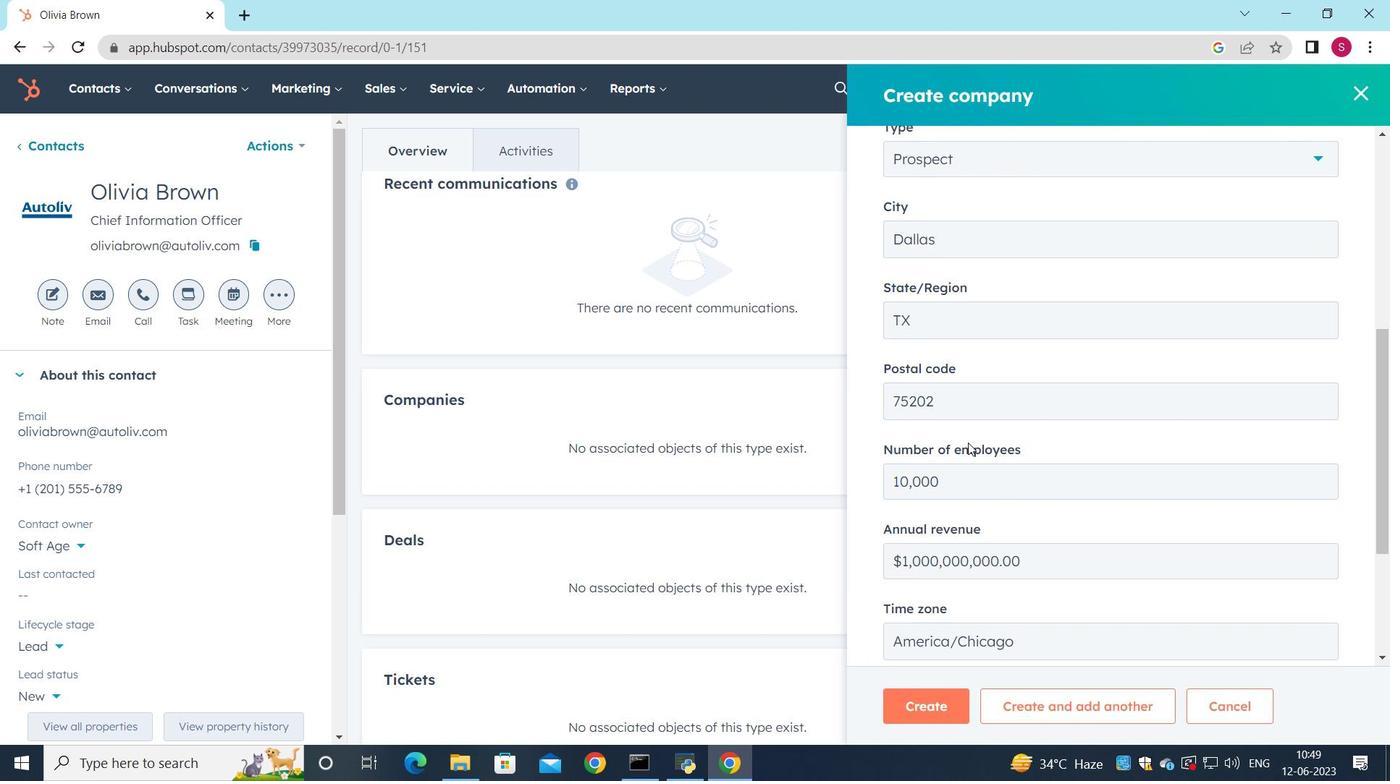 
Action: Mouse moved to (977, 471)
Screenshot: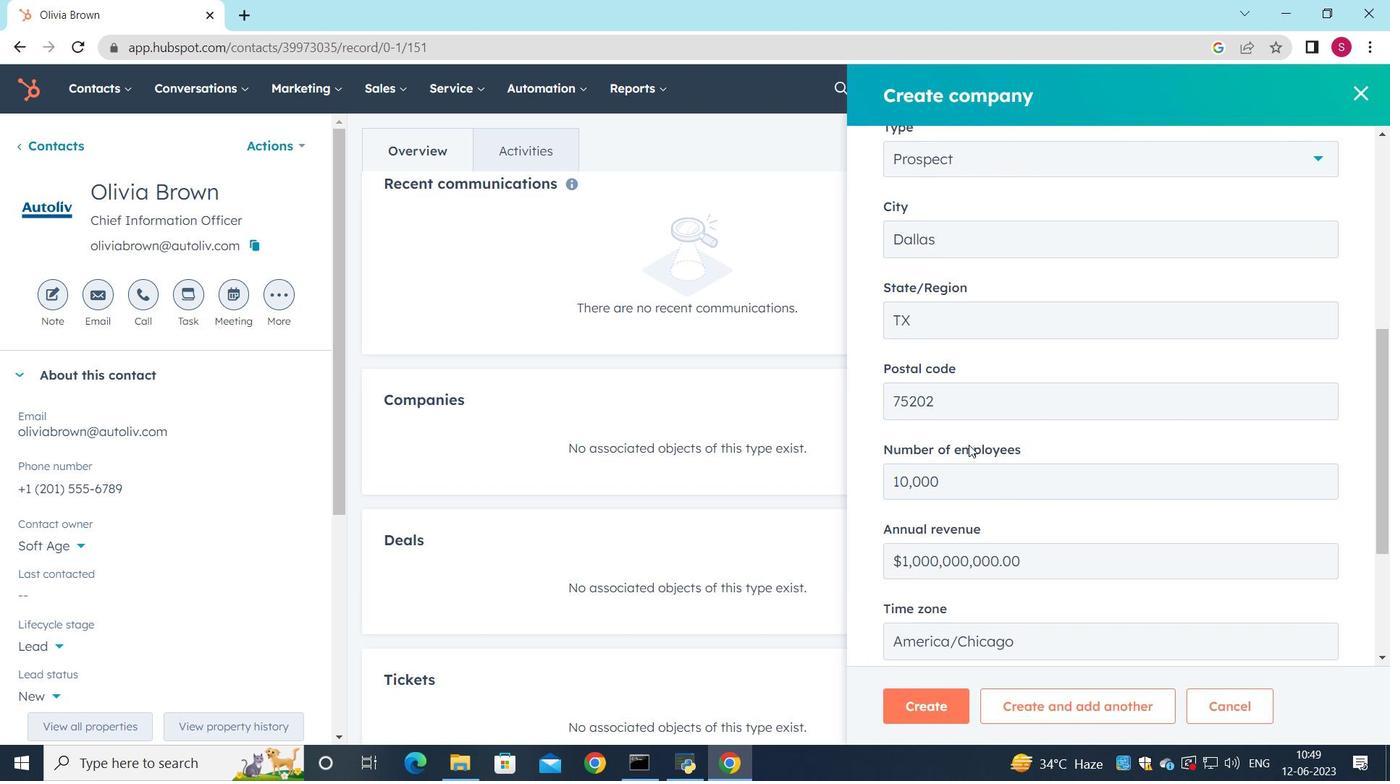 
Action: Mouse scrolled (977, 470) with delta (0, 0)
Screenshot: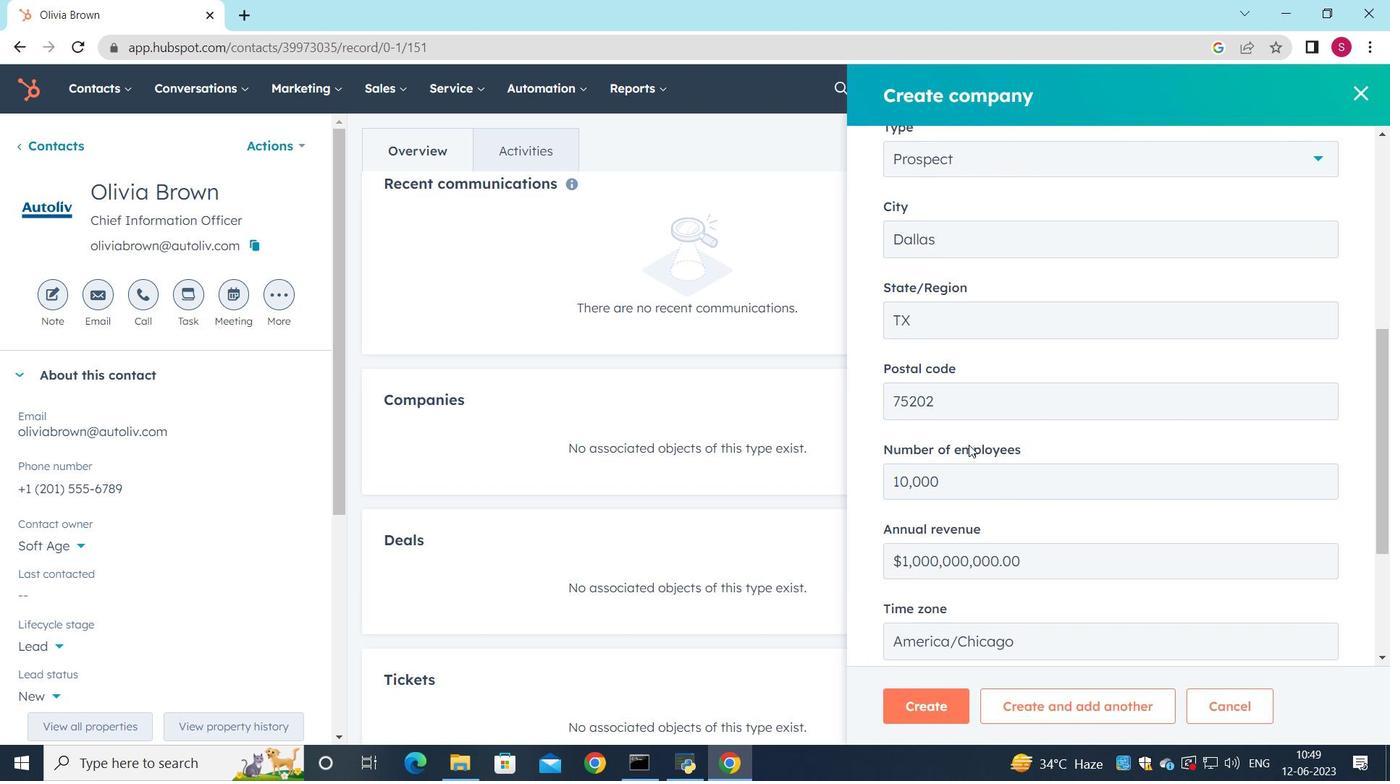 
Action: Mouse moved to (986, 532)
Screenshot: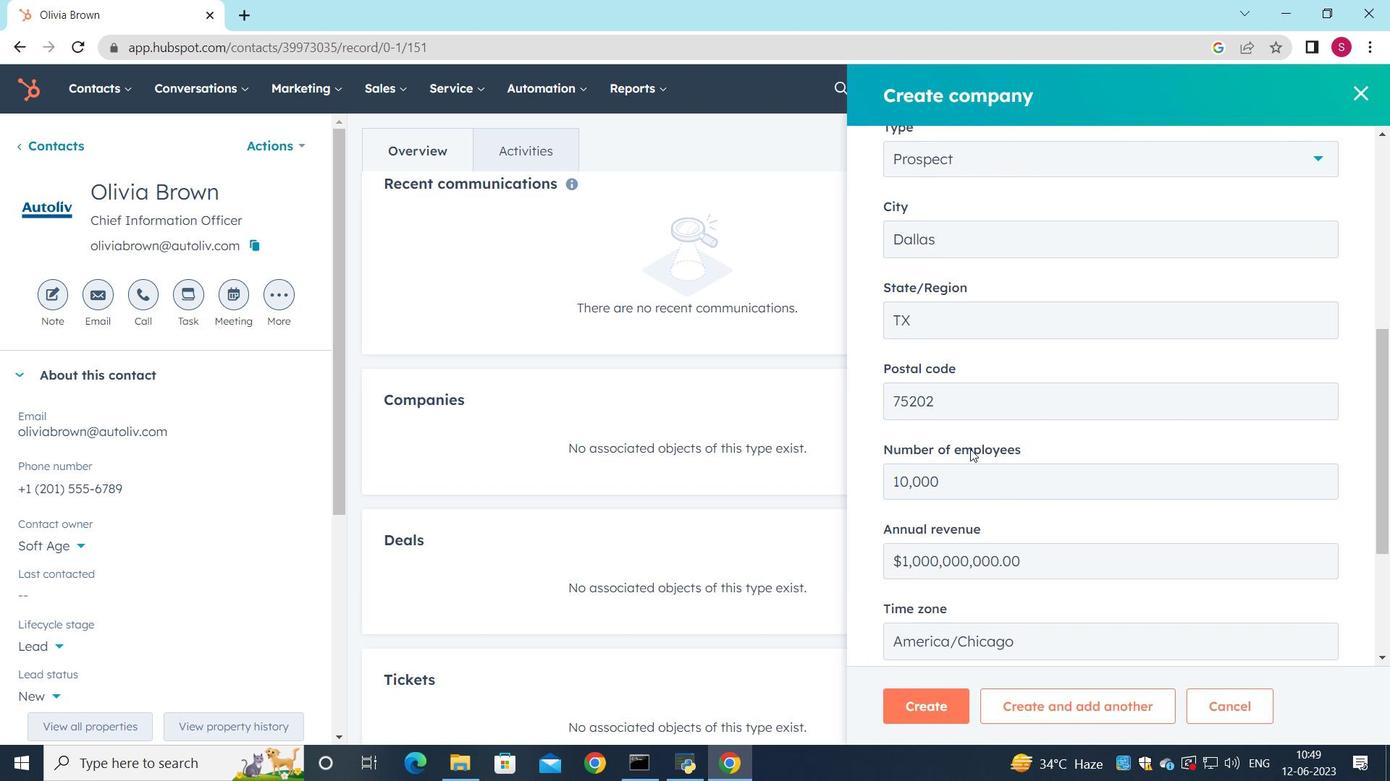 
Action: Mouse scrolled (983, 505) with delta (0, 0)
Screenshot: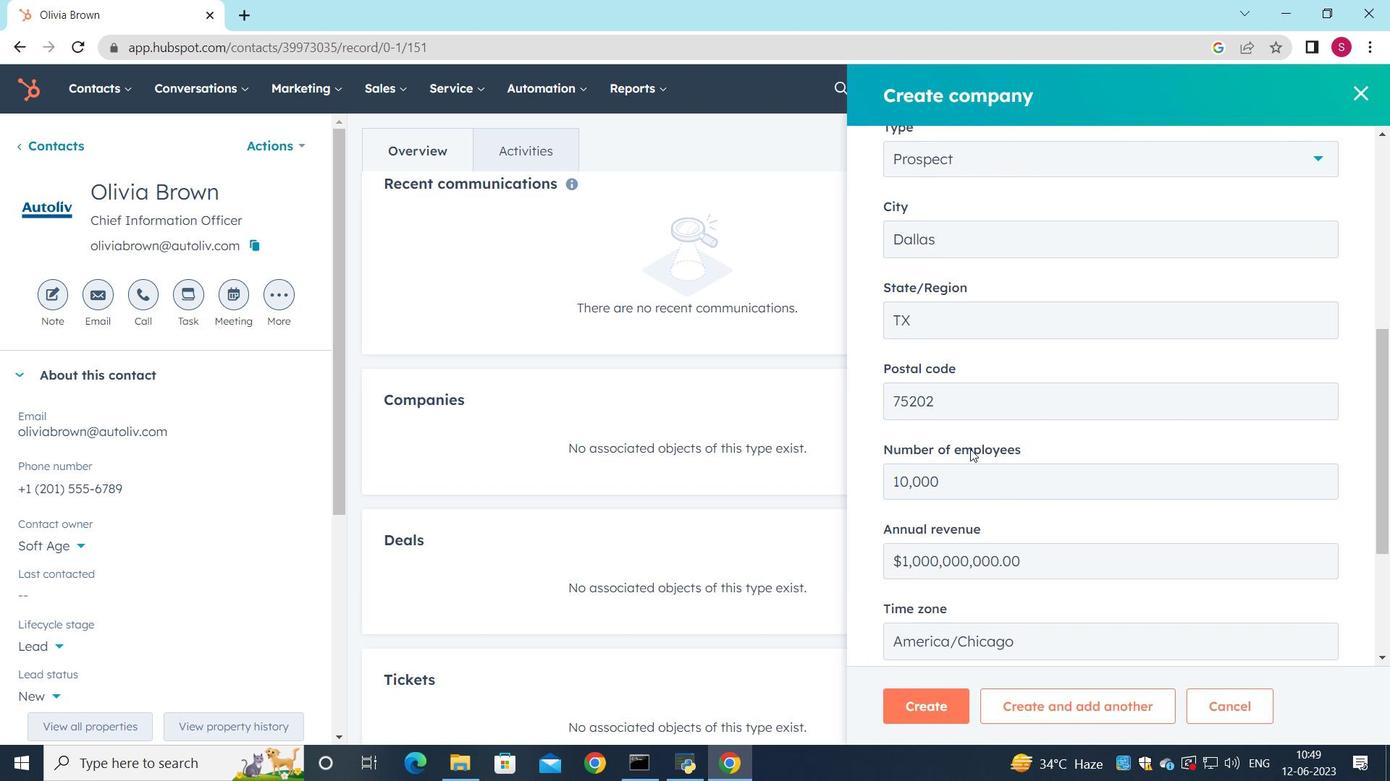 
Action: Mouse moved to (995, 599)
Screenshot: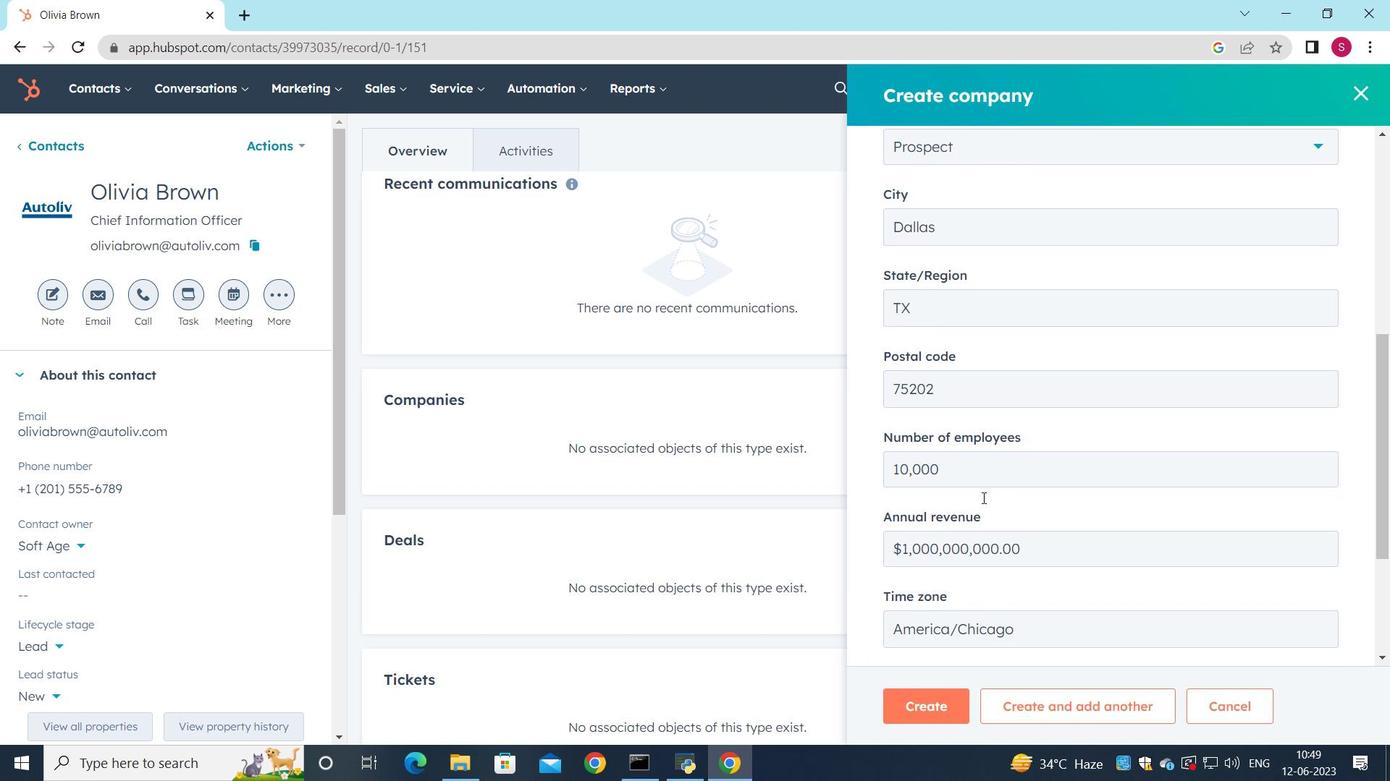 
Action: Mouse scrolled (995, 598) with delta (0, 0)
Screenshot: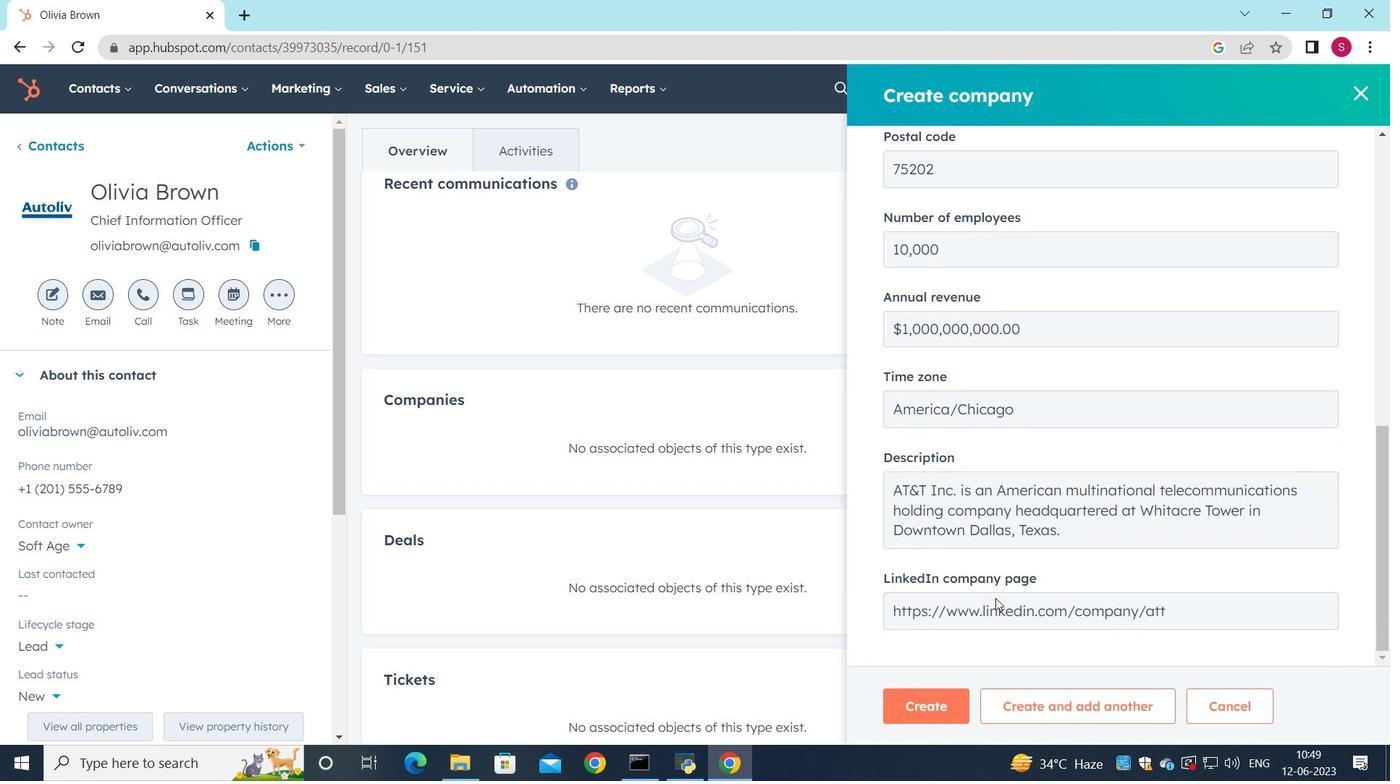 
Action: Mouse scrolled (995, 598) with delta (0, 0)
Screenshot: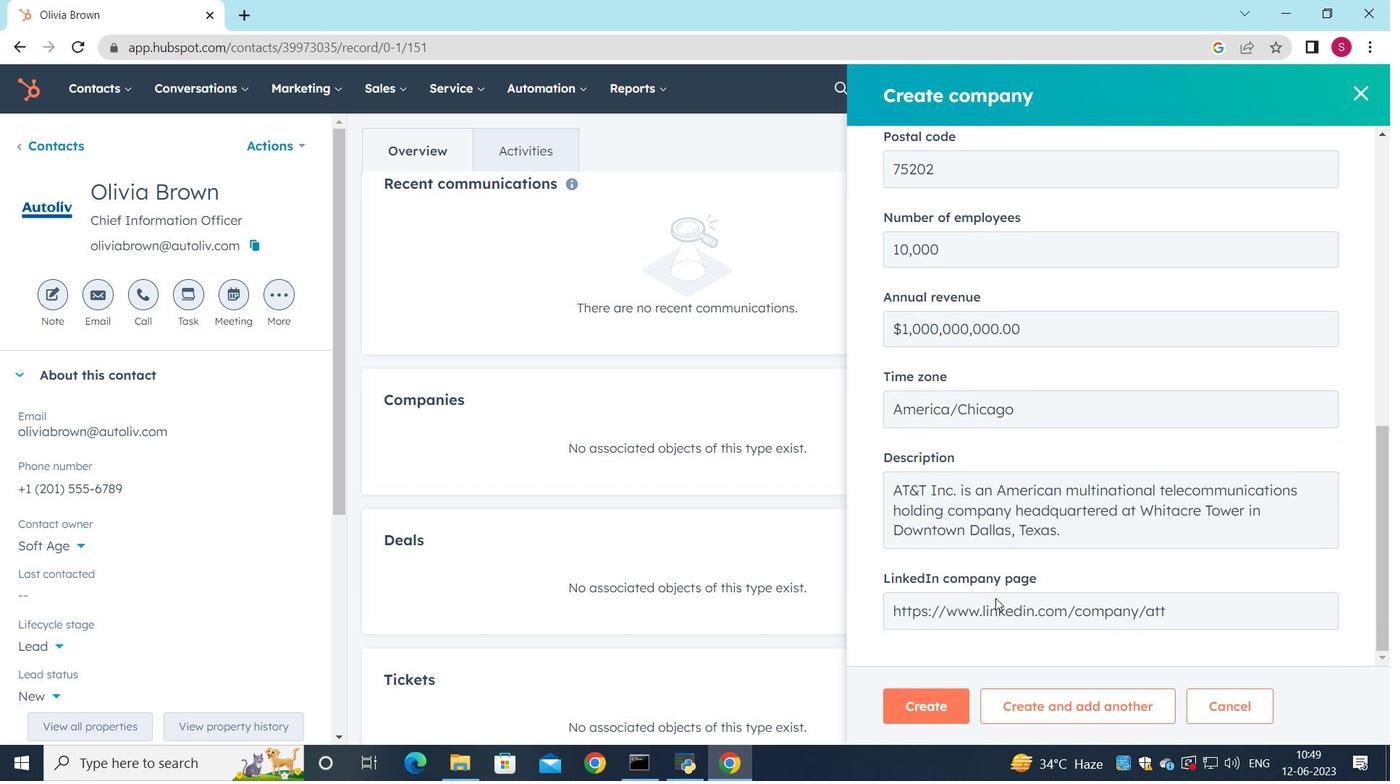 
Action: Mouse moved to (995, 601)
Screenshot: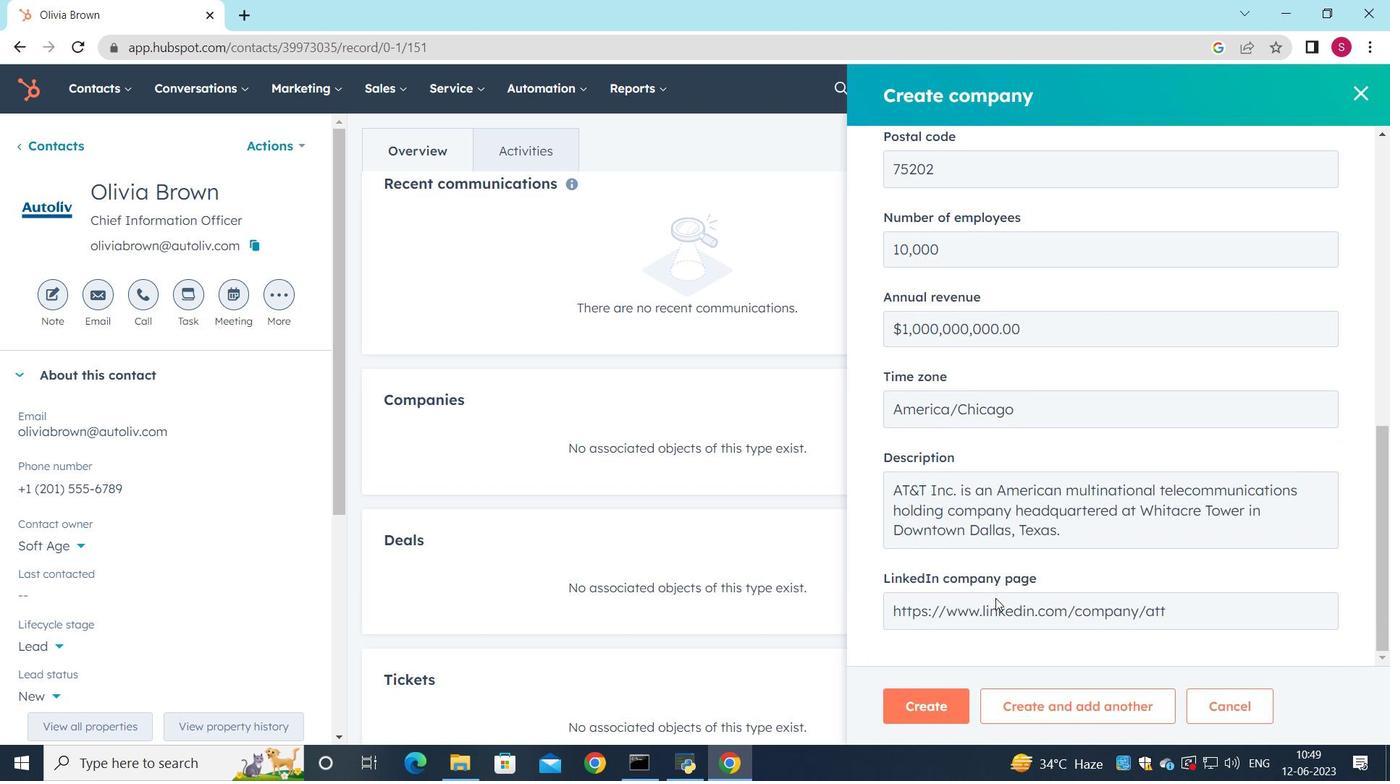 
Action: Mouse scrolled (995, 600) with delta (0, 0)
Screenshot: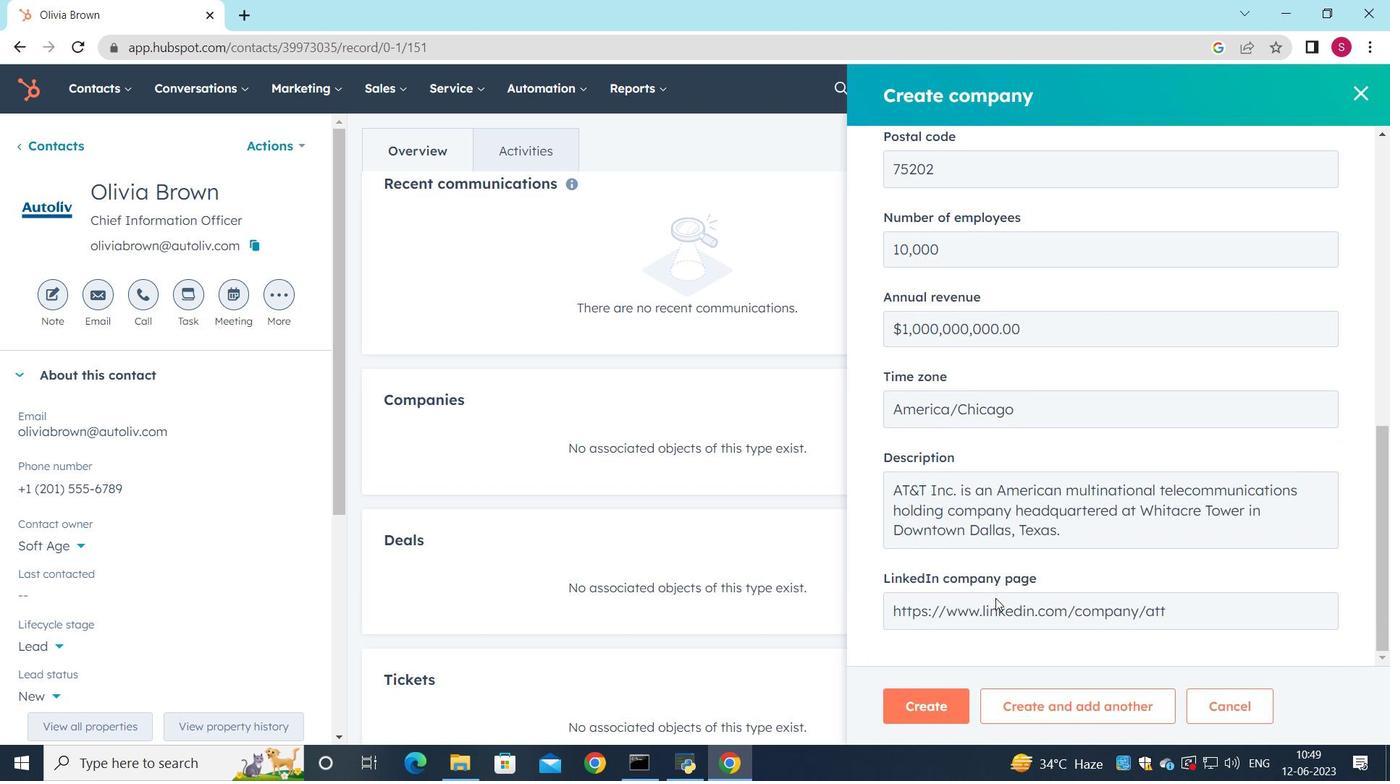 
Action: Mouse moved to (995, 603)
Screenshot: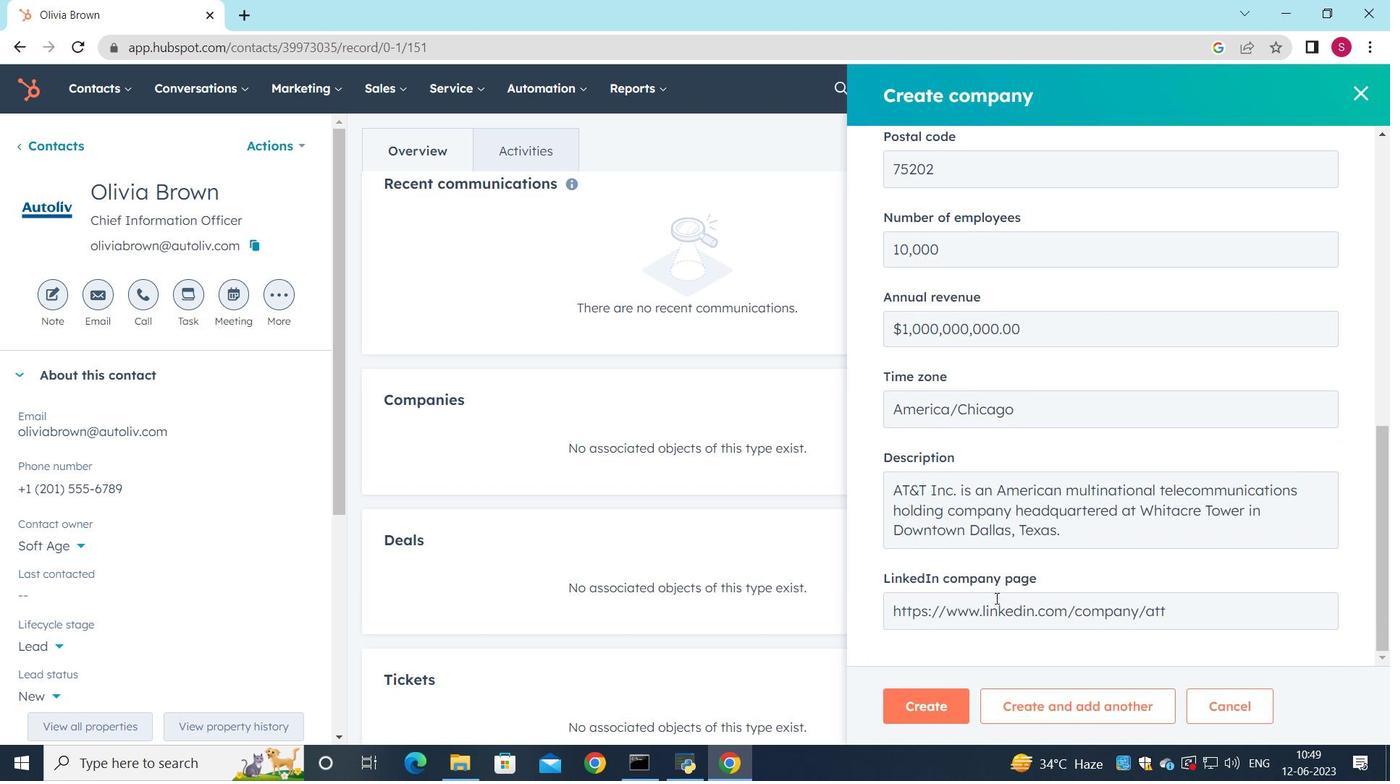 
Action: Mouse scrolled (995, 603) with delta (0, 0)
Screenshot: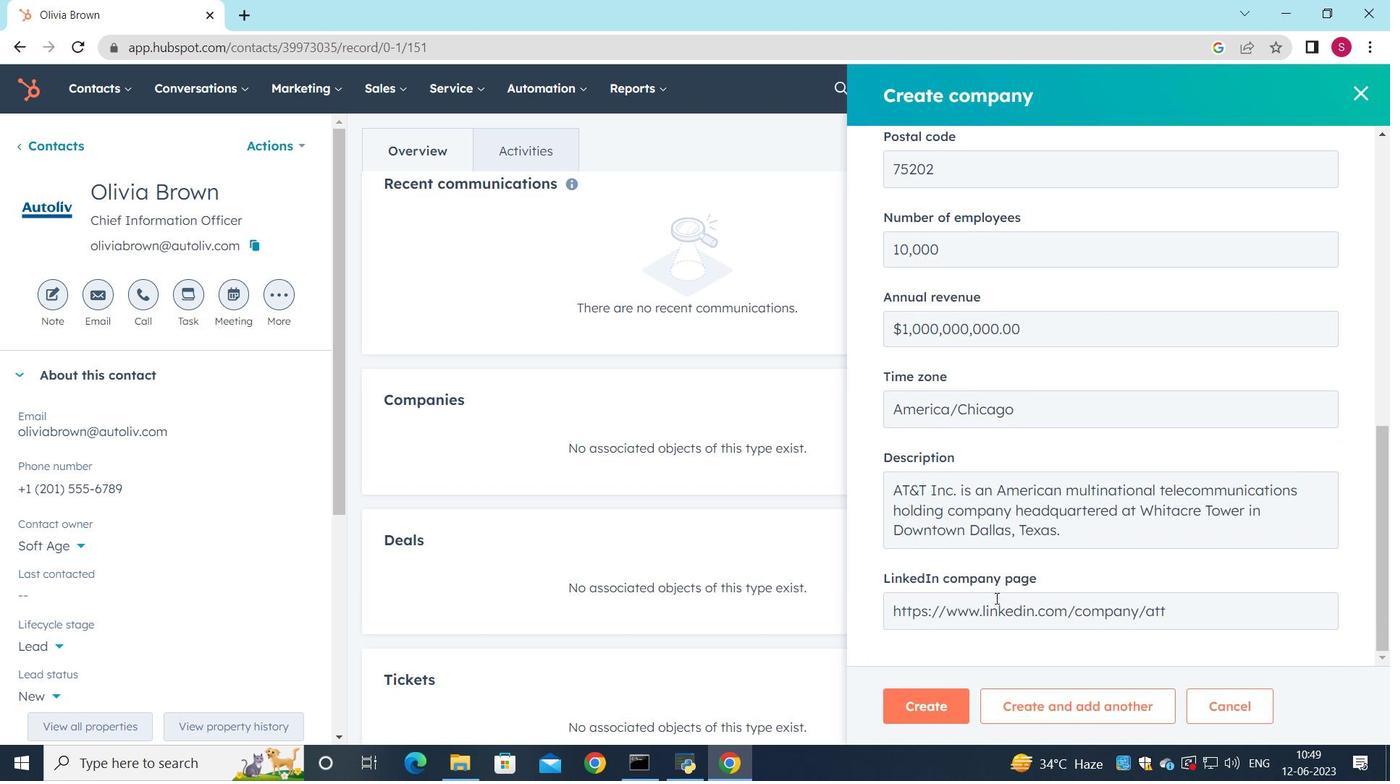 
Action: Mouse moved to (942, 700)
Screenshot: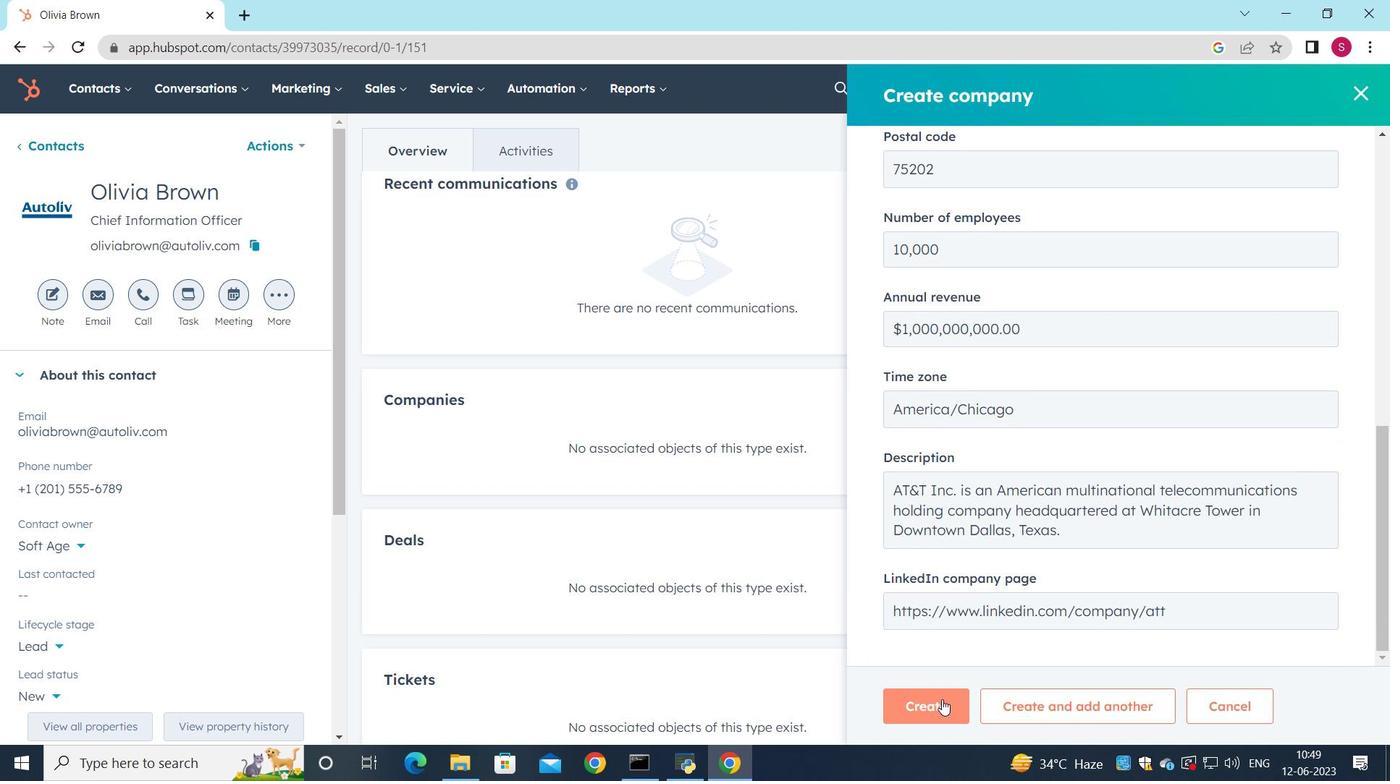 
Action: Mouse pressed left at (942, 700)
Screenshot: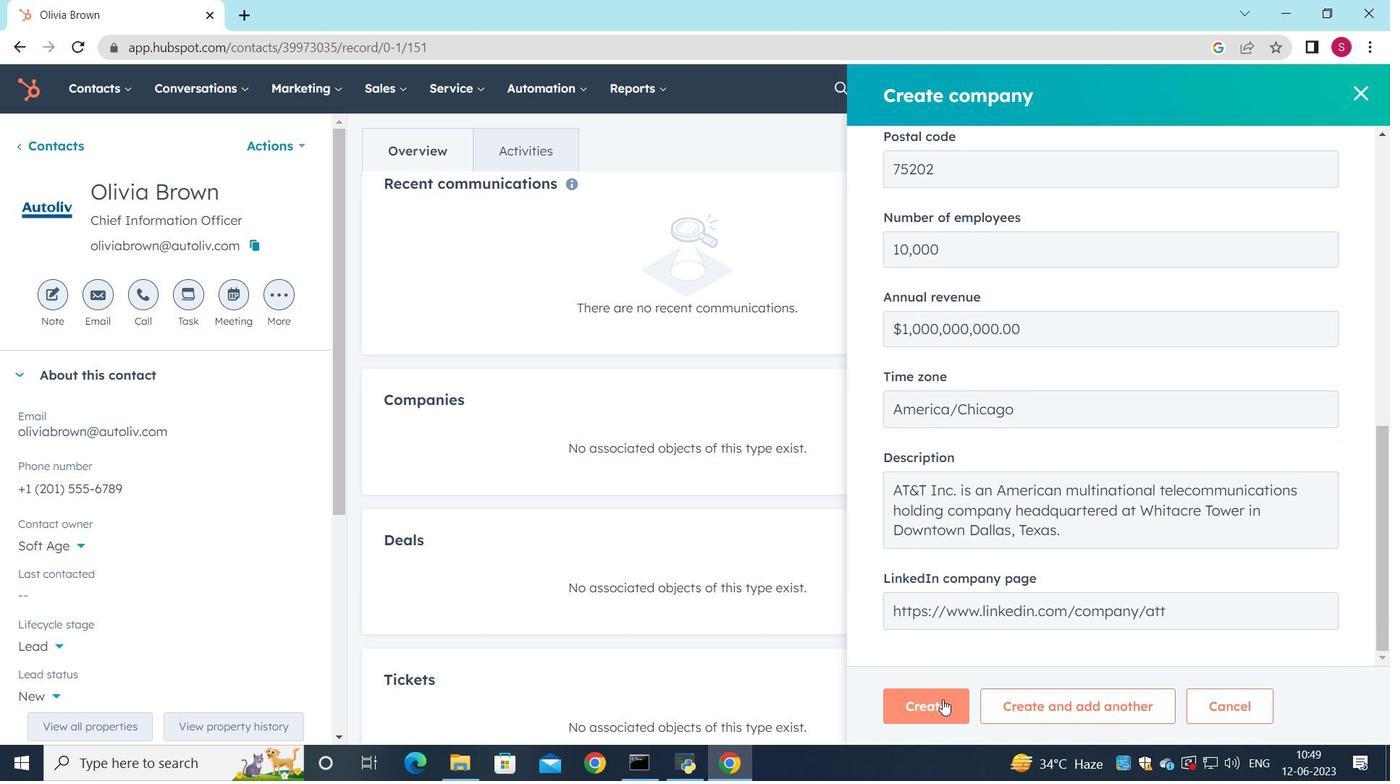 
Action: Mouse moved to (787, 534)
Screenshot: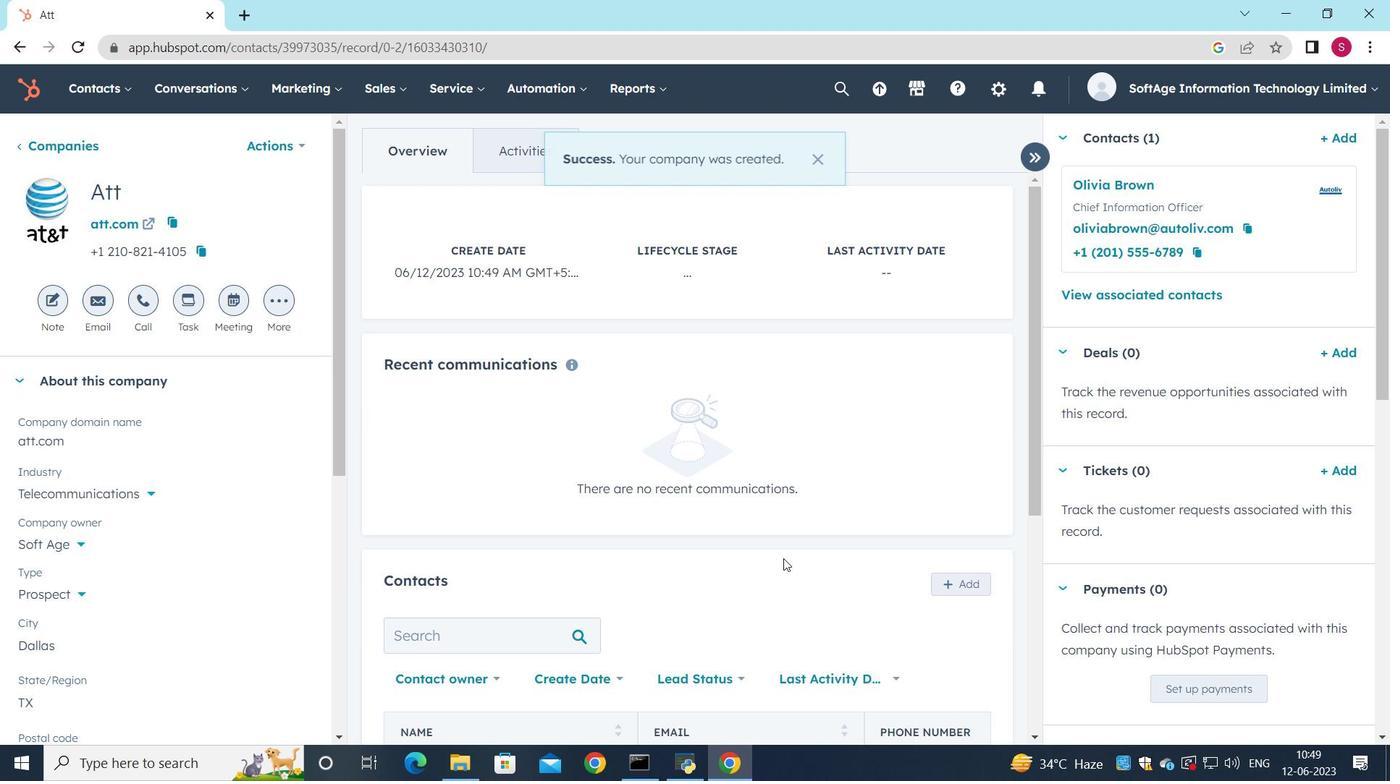 
Action: Mouse scrolled (787, 533) with delta (0, 0)
Screenshot: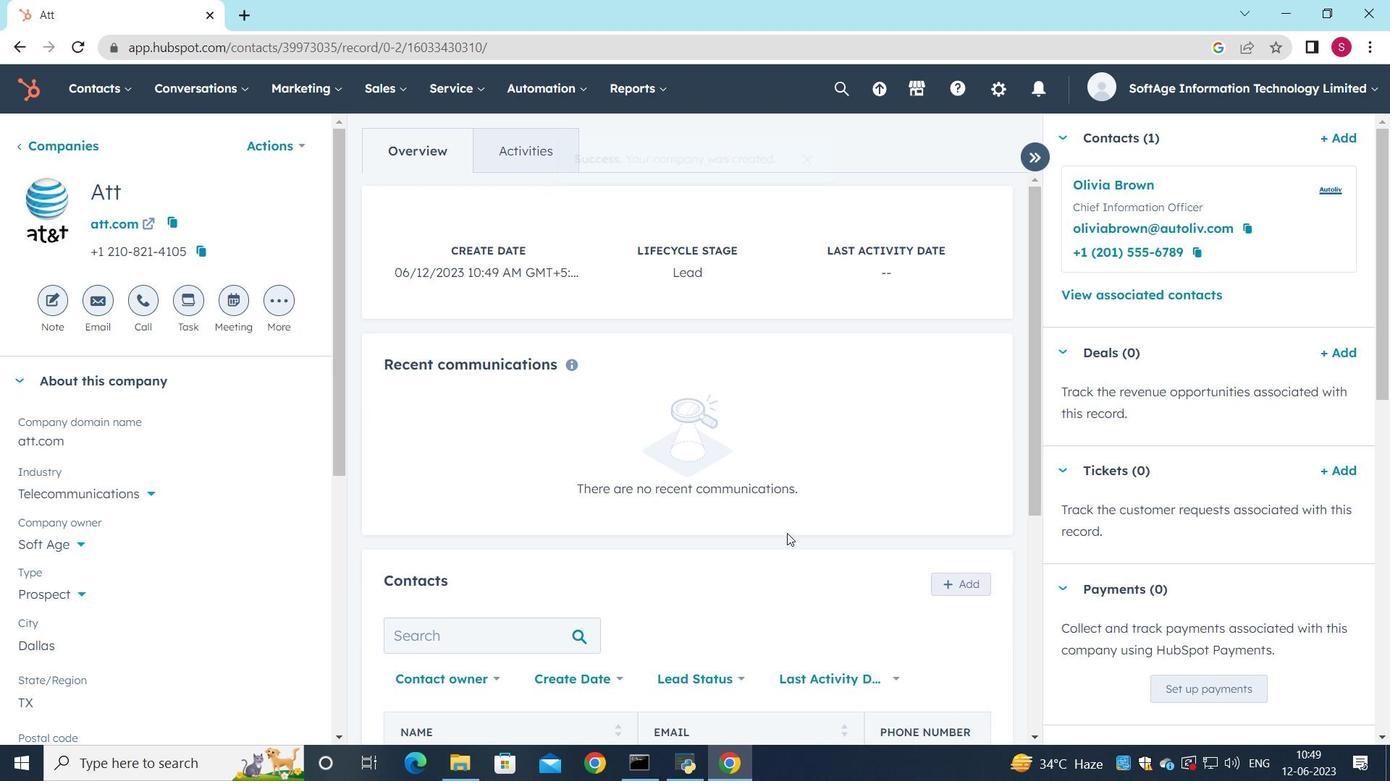 
Action: Mouse scrolled (787, 533) with delta (0, 0)
Screenshot: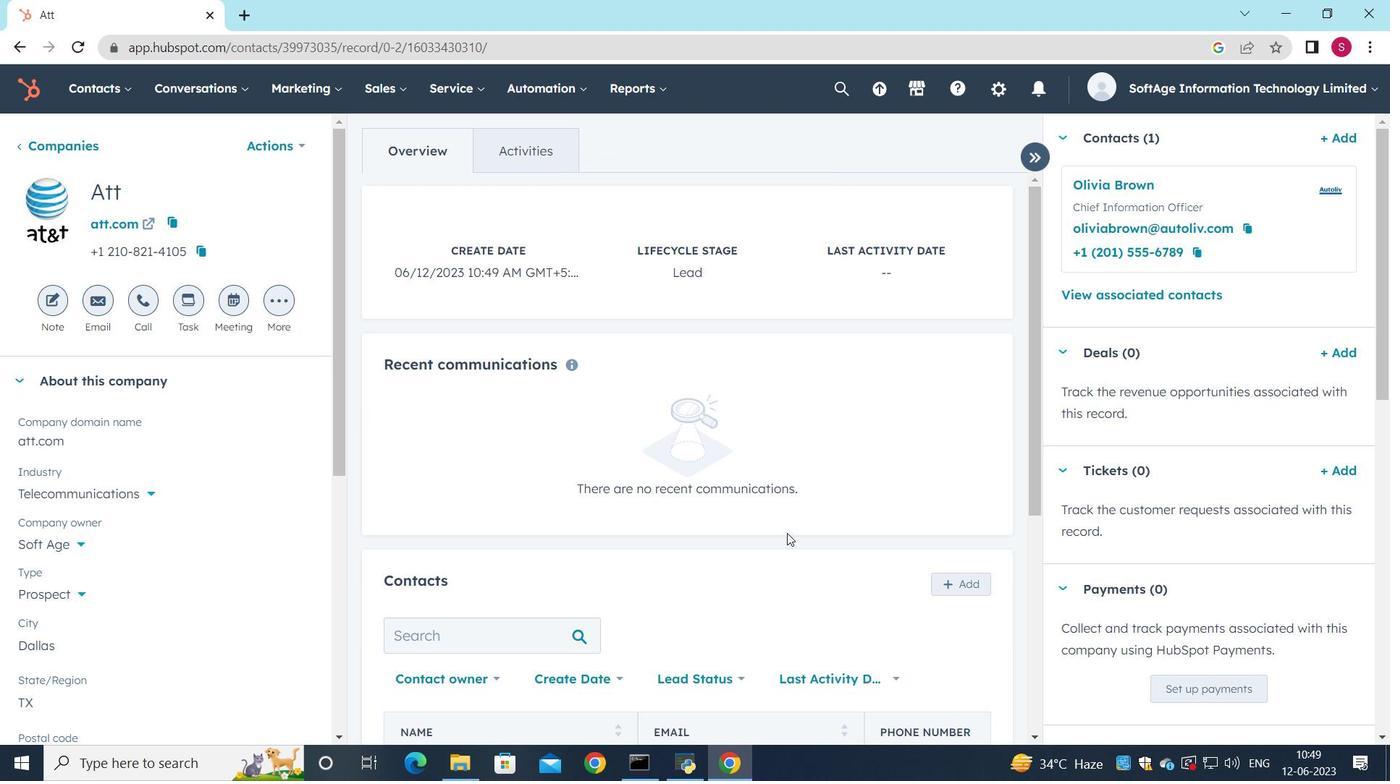 
Action: Mouse moved to (784, 545)
Screenshot: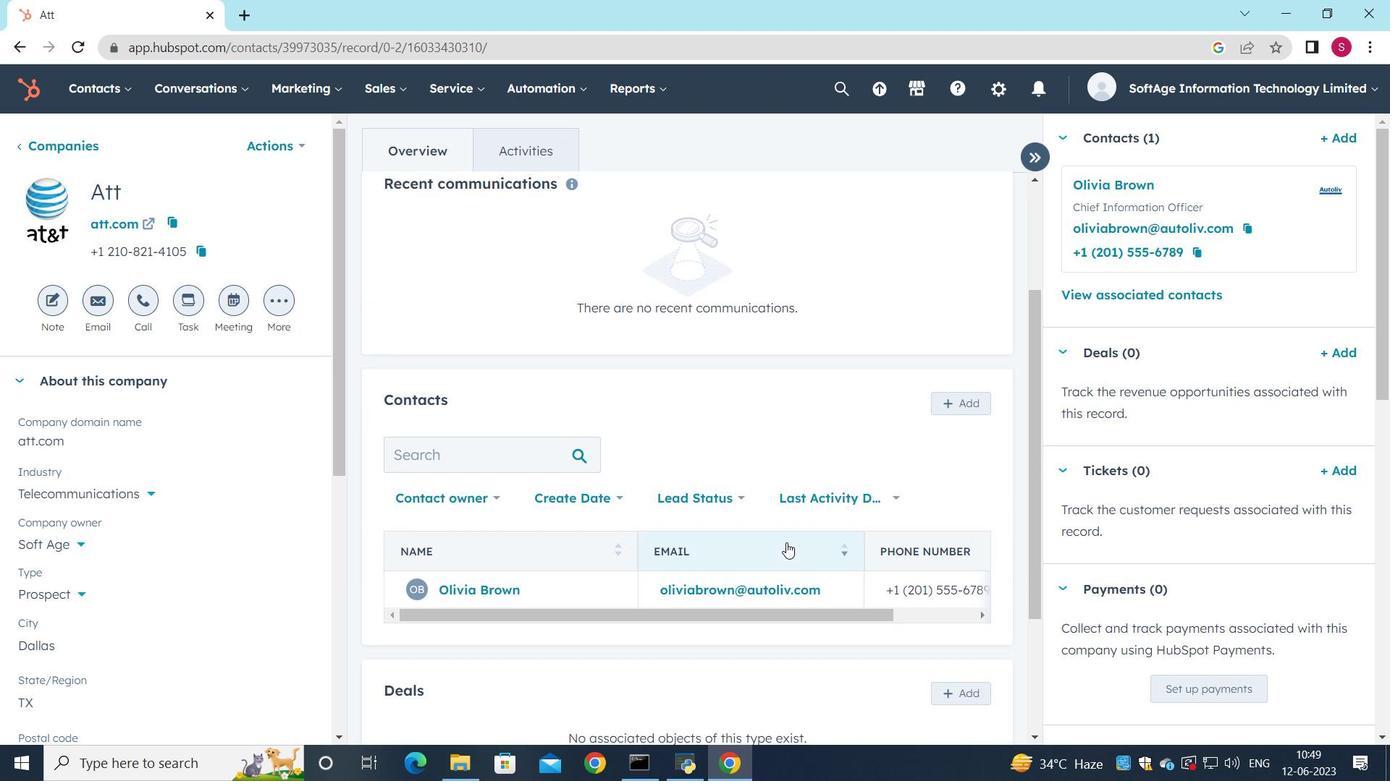 
Action: Mouse scrolled (784, 544) with delta (0, 0)
Screenshot: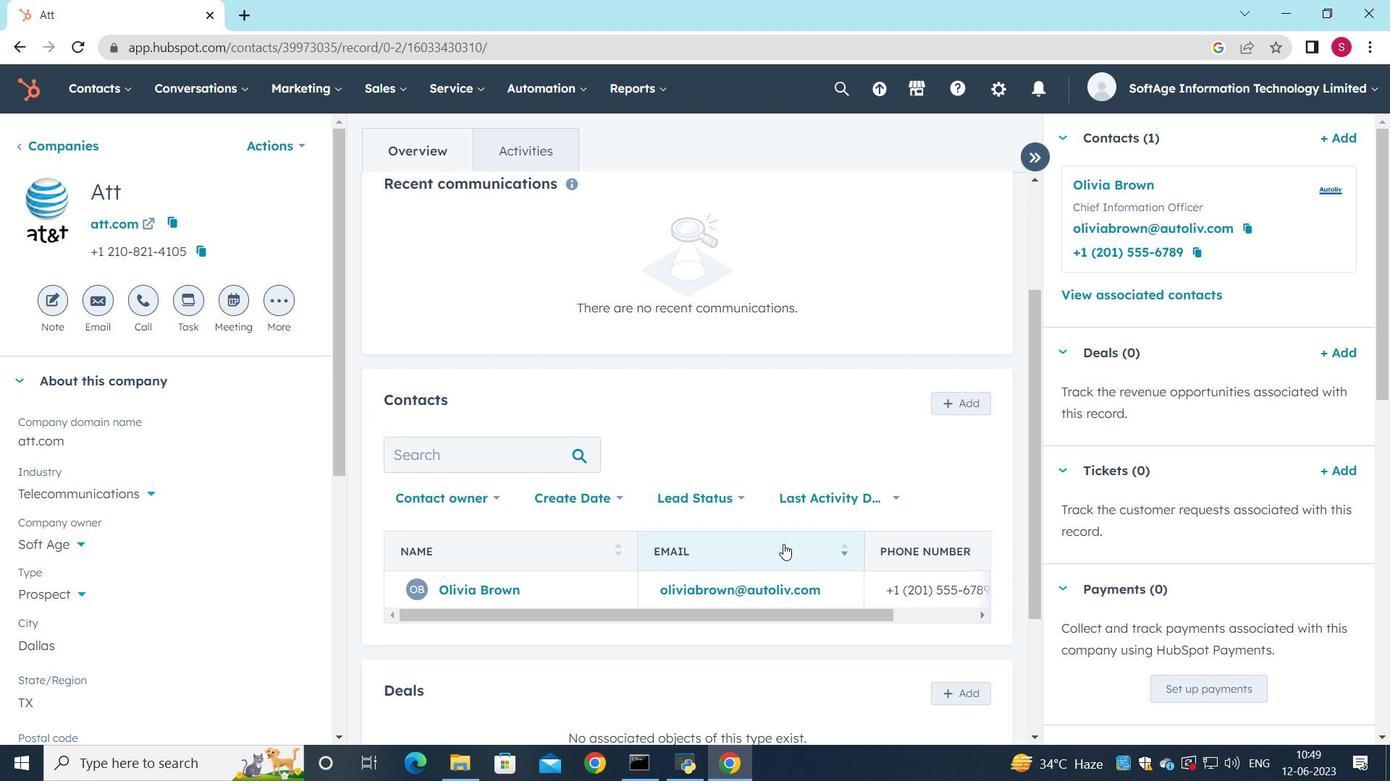 
Action: Mouse scrolled (784, 544) with delta (0, 0)
Screenshot: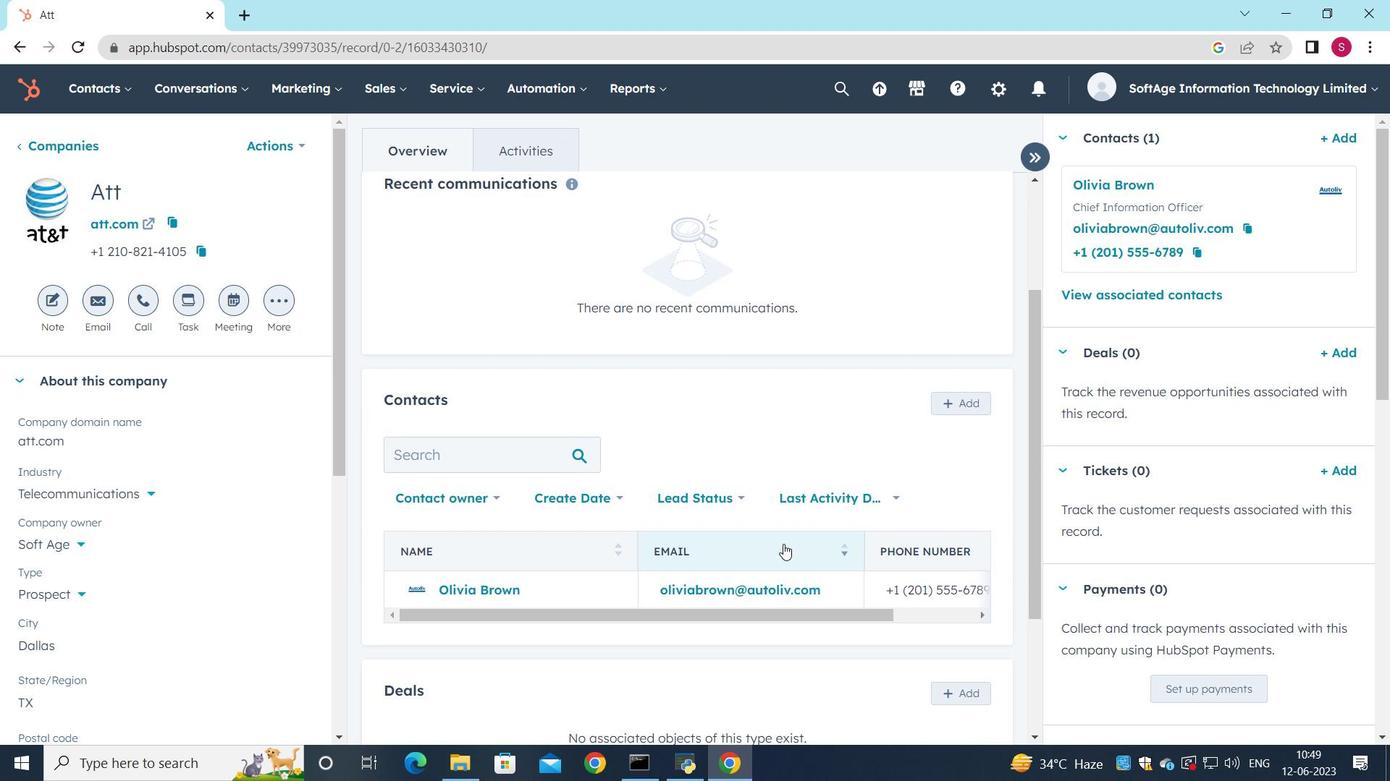 
Action: Mouse moved to (794, 422)
Screenshot: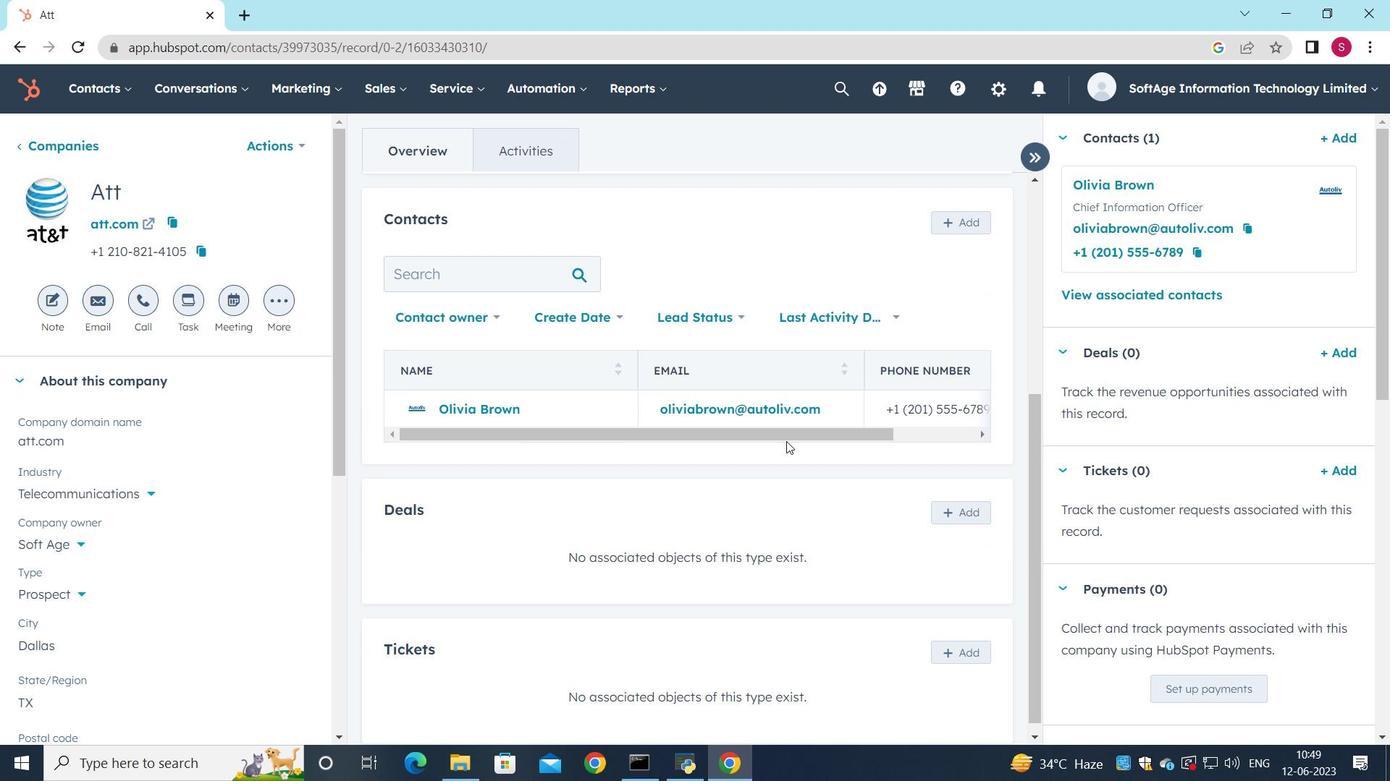 
